 Task: Look for space in Divichibazar, Azerbaijan from 3rd June, 2023 to 9th June, 2023 for 2 adults in price range Rs.6000 to Rs.12000. Place can be entire place with 1  bedroom having 1 bed and 1 bathroom. Property type can be hotel. Amenities needed are: air conditioning, . Booking option can be shelf check-in. Required host language is English.
Action: Mouse moved to (689, 733)
Screenshot: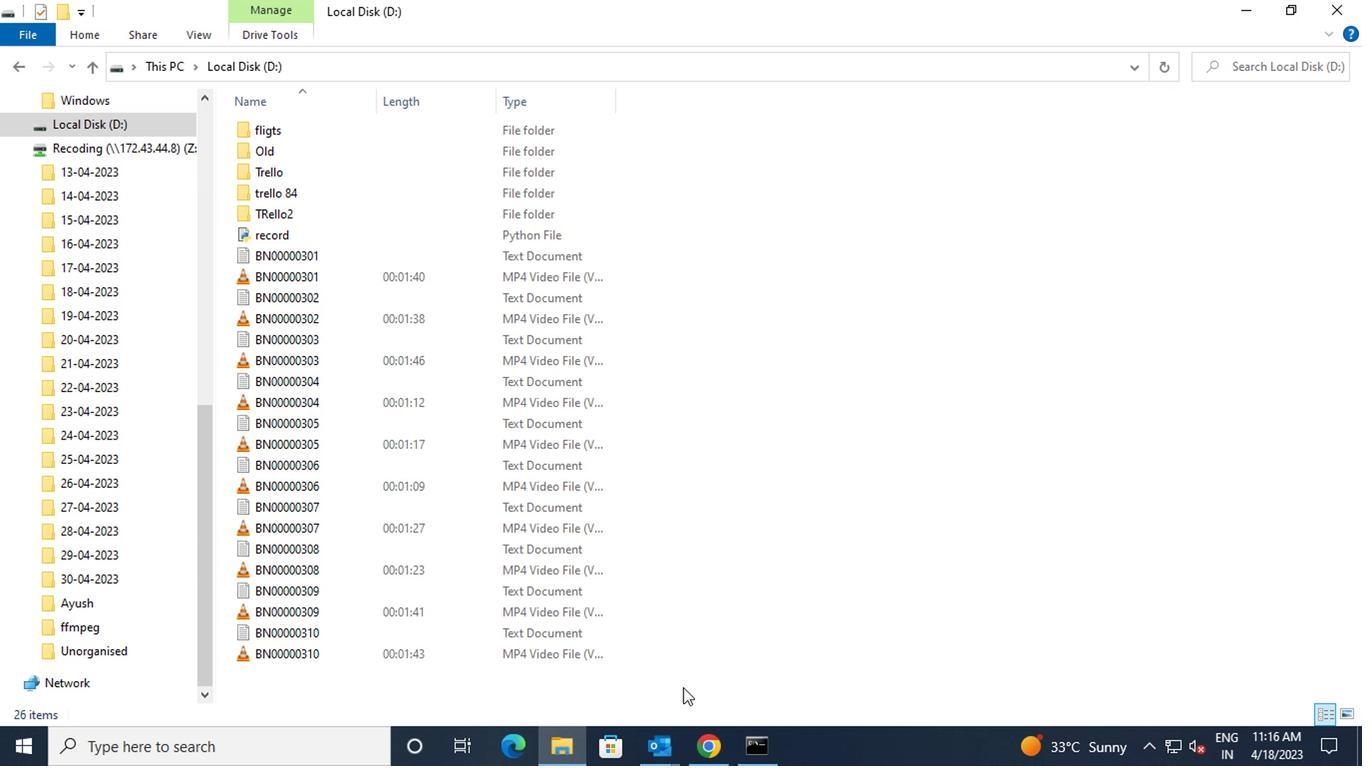 
Action: Mouse pressed left at (689, 733)
Screenshot: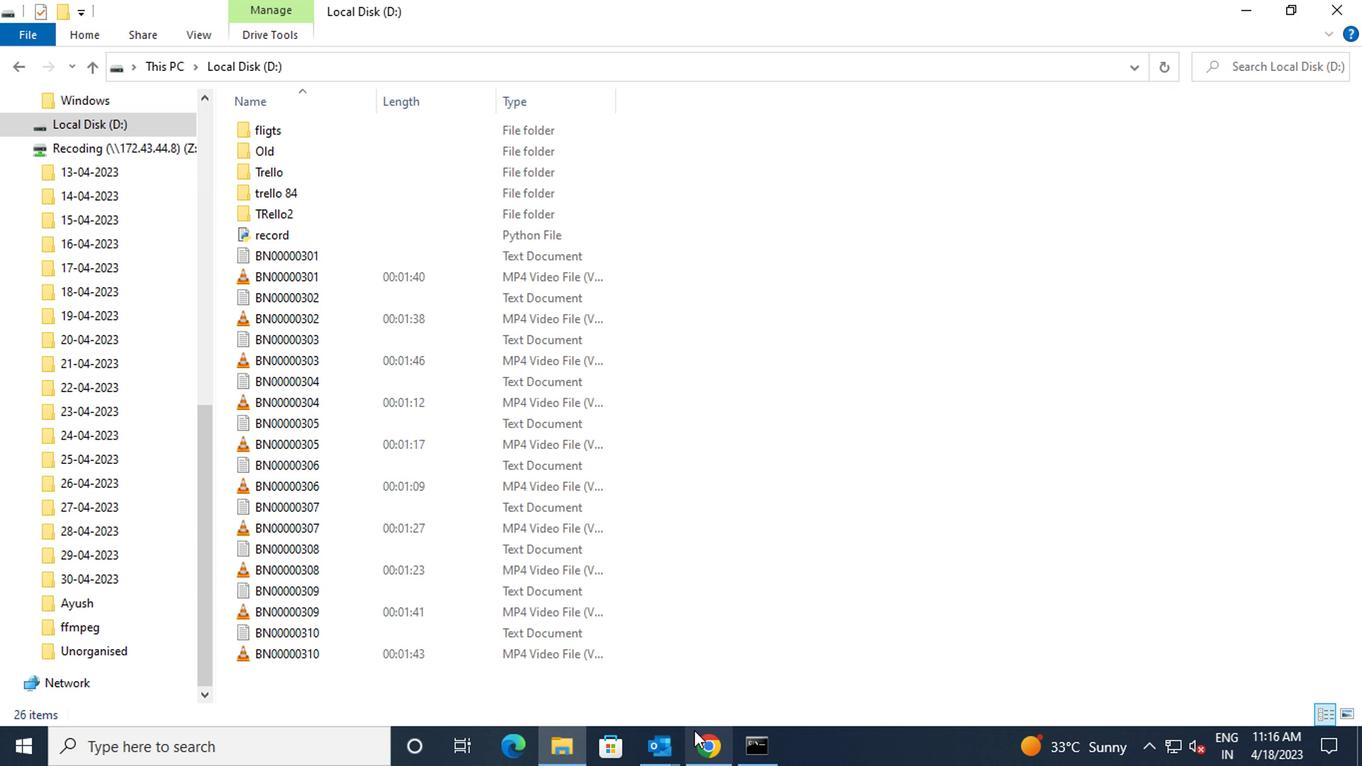 
Action: Mouse moved to (375, 213)
Screenshot: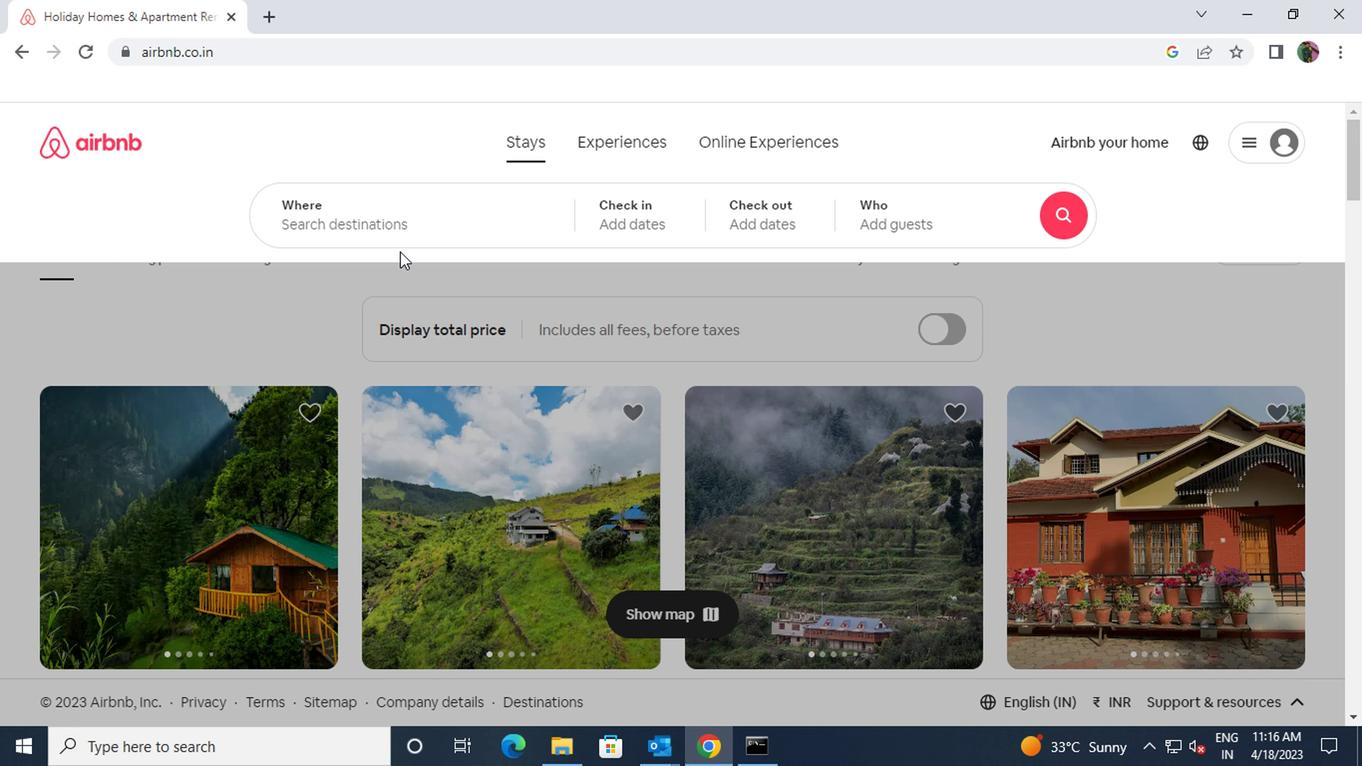 
Action: Mouse pressed left at (375, 213)
Screenshot: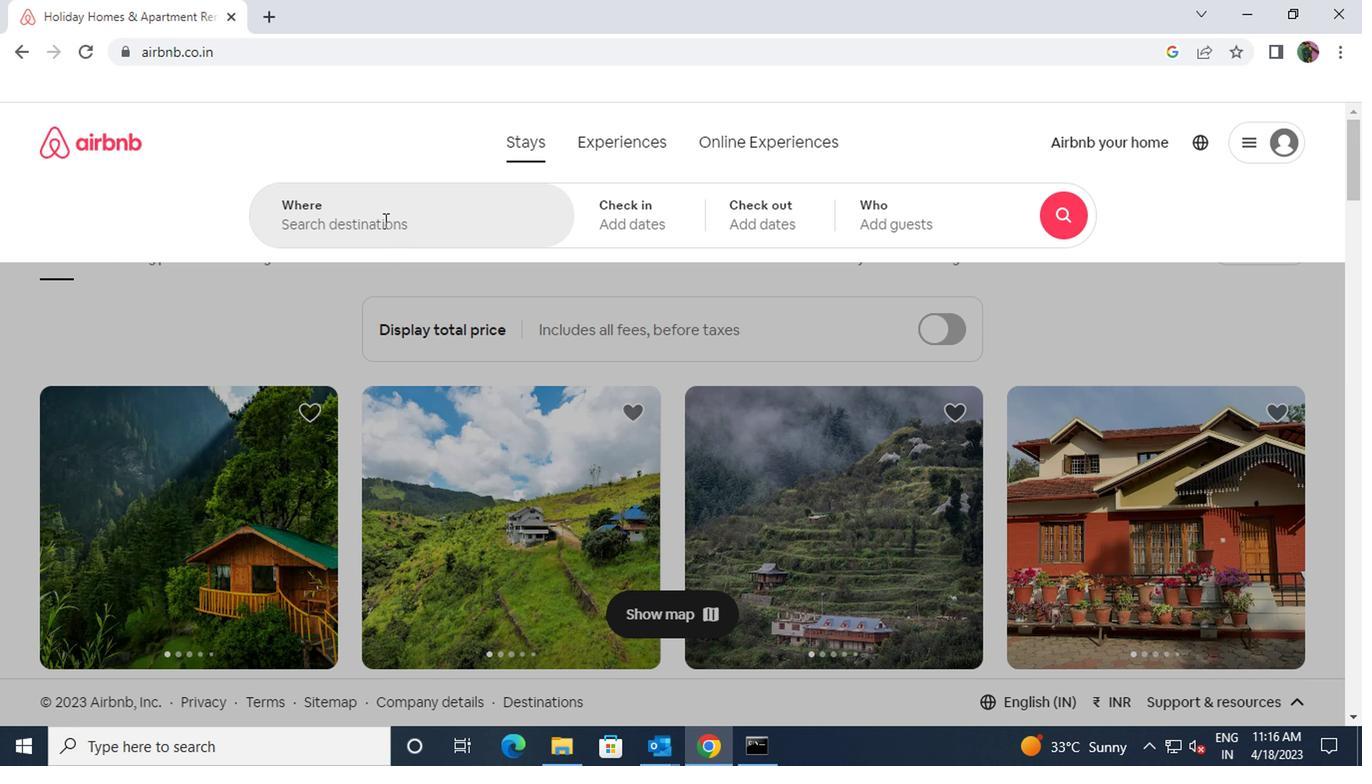 
Action: Key pressed <Key.shift>DIVICHIBA
Screenshot: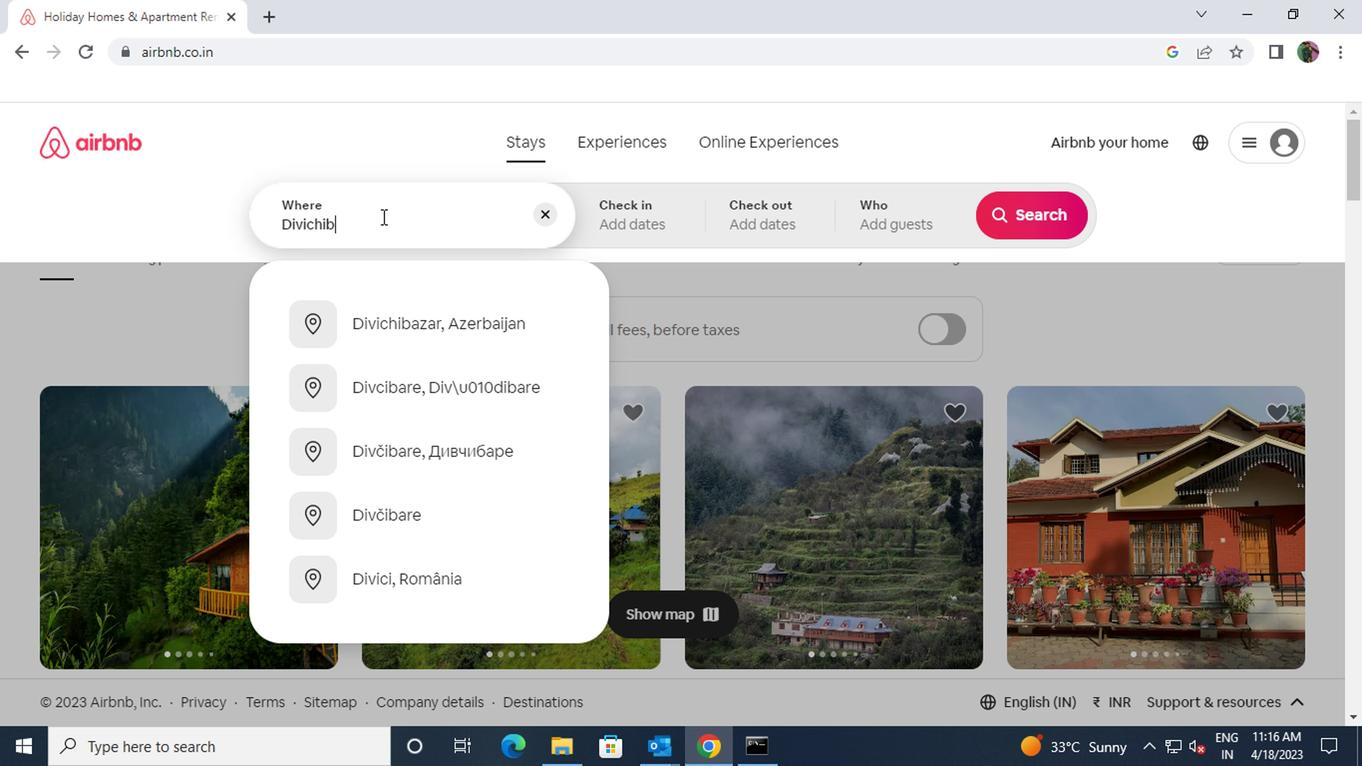 
Action: Mouse moved to (419, 331)
Screenshot: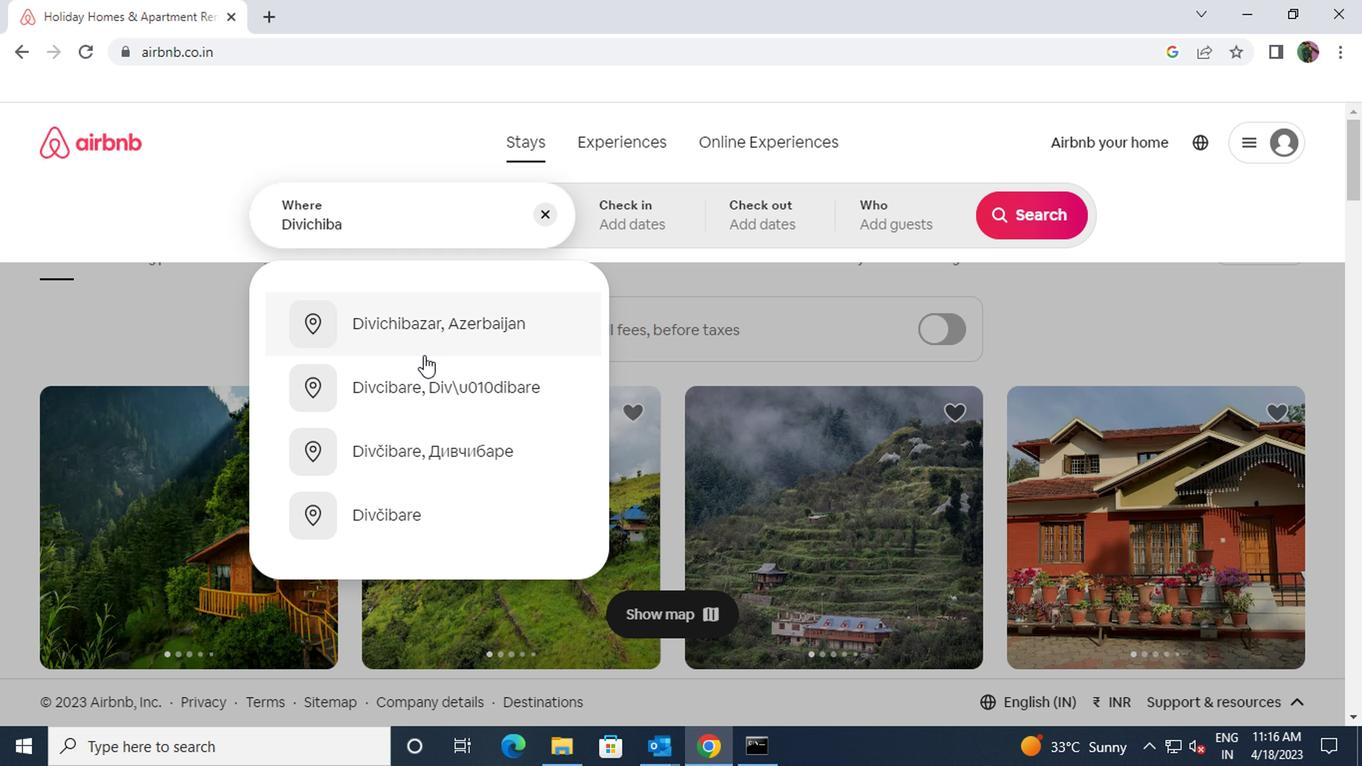 
Action: Mouse pressed left at (419, 331)
Screenshot: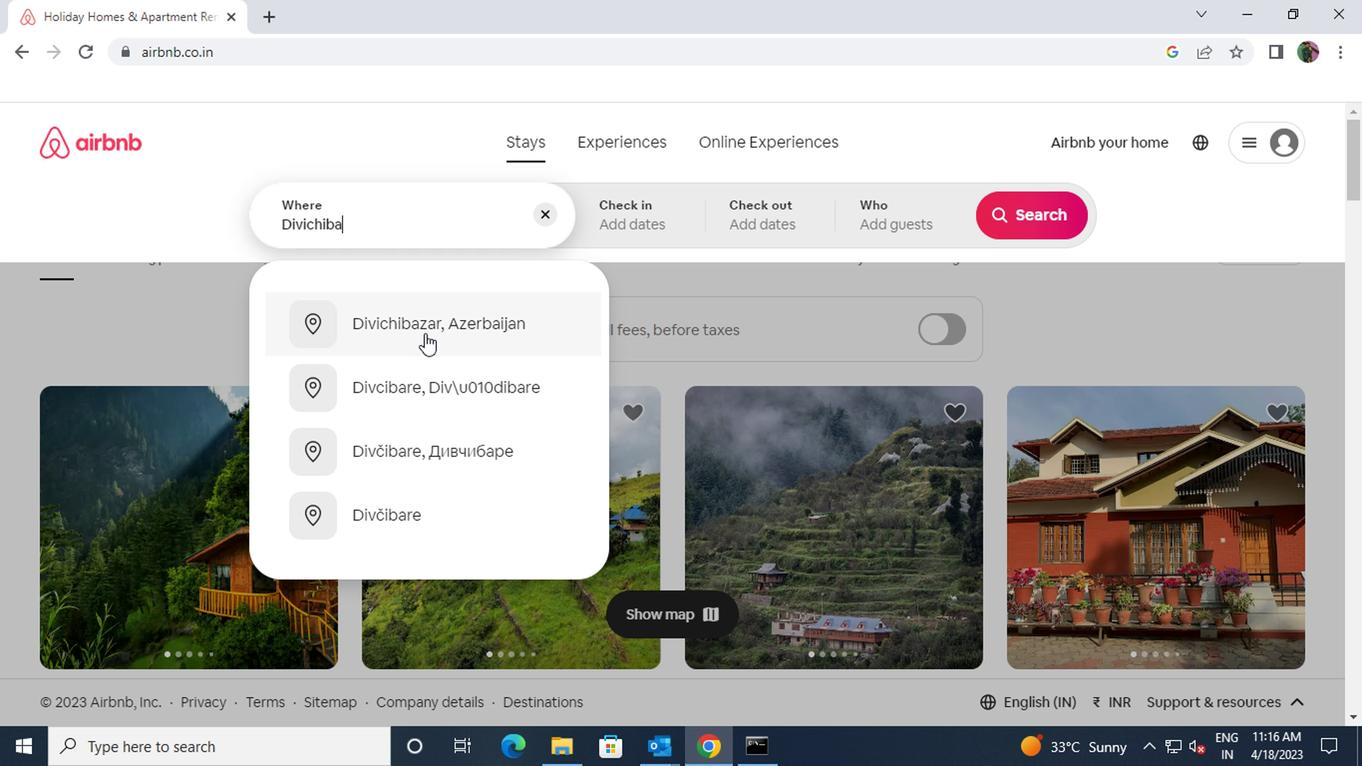 
Action: Mouse moved to (1011, 373)
Screenshot: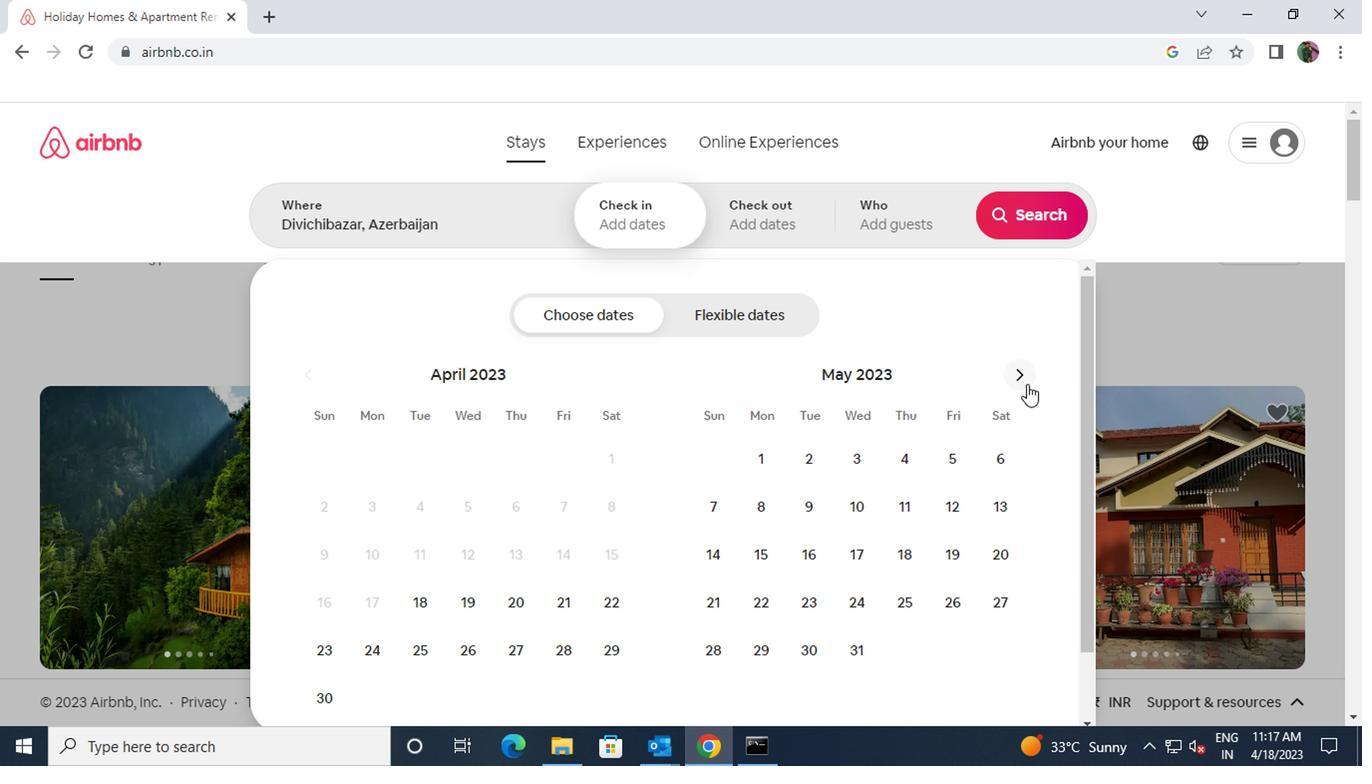 
Action: Mouse pressed left at (1011, 373)
Screenshot: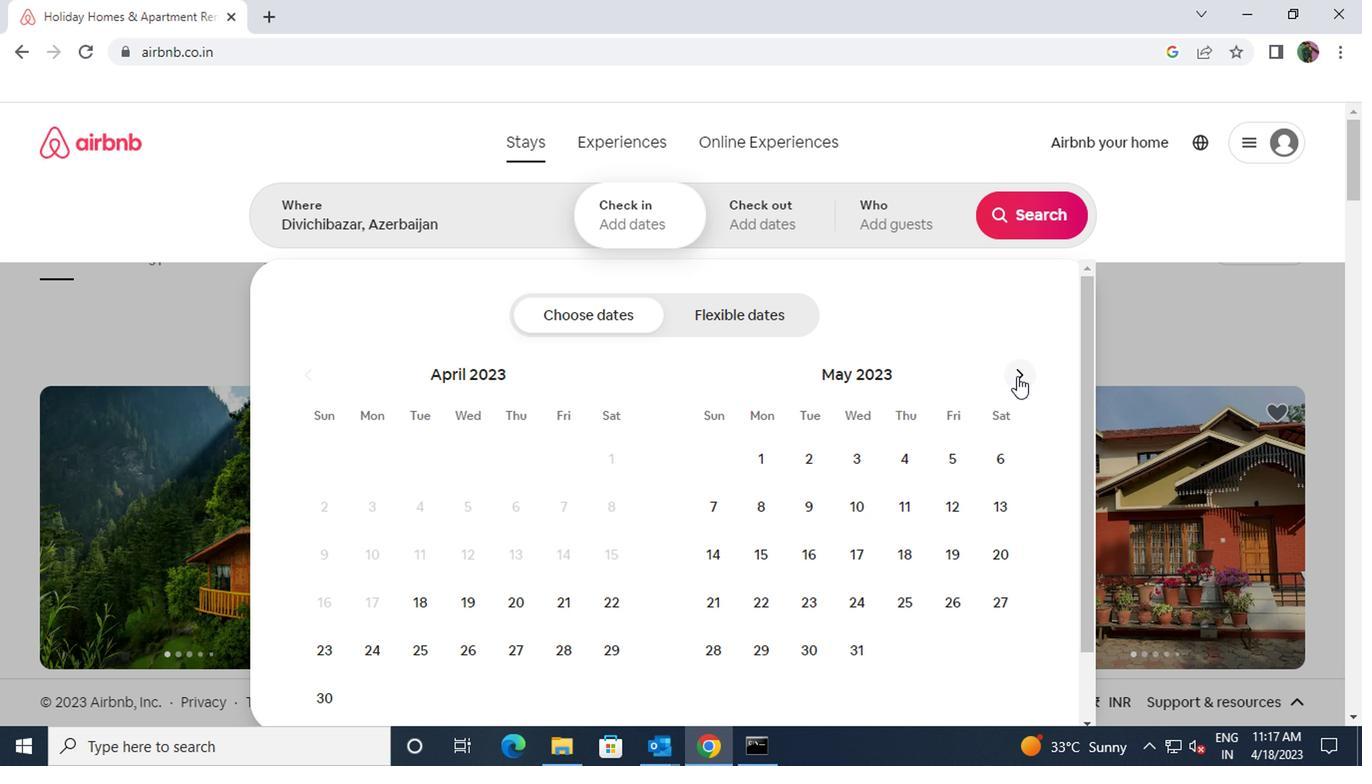 
Action: Mouse moved to (993, 451)
Screenshot: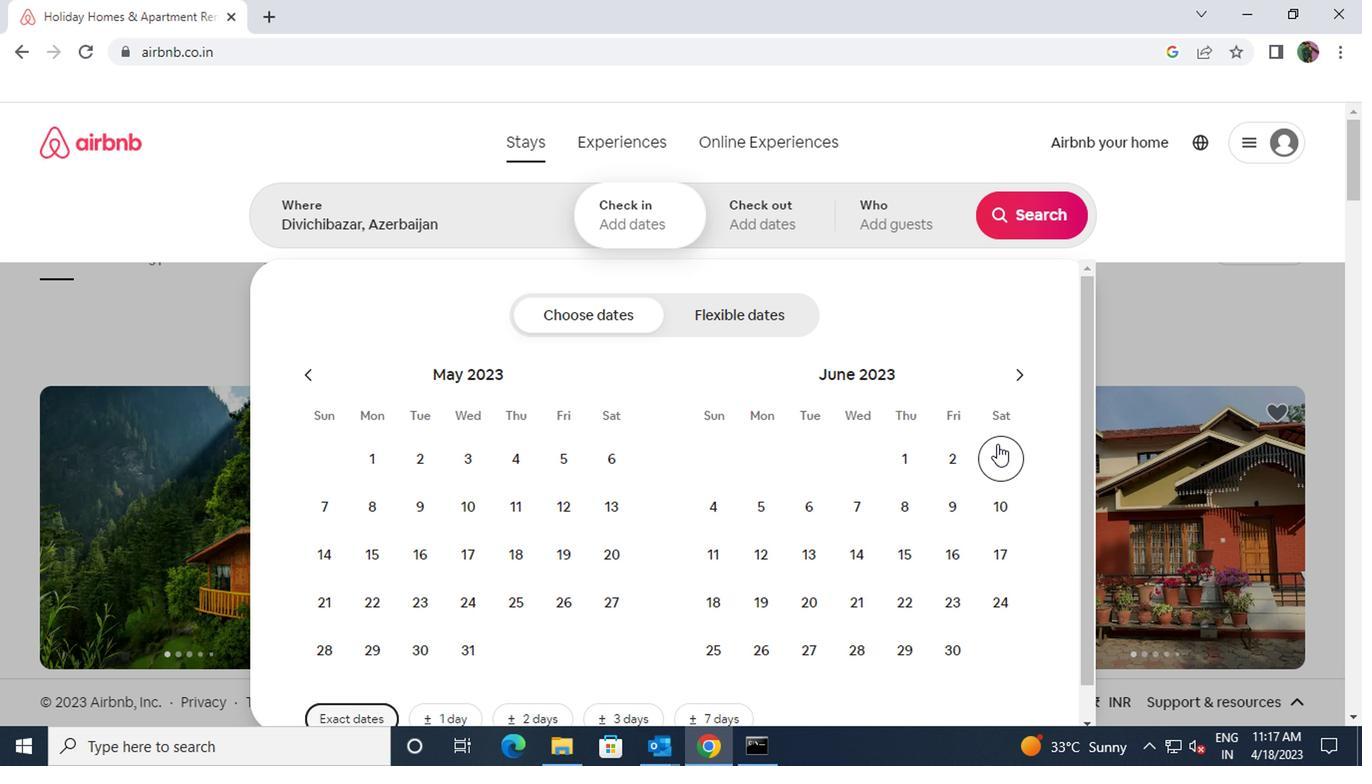 
Action: Mouse pressed left at (993, 451)
Screenshot: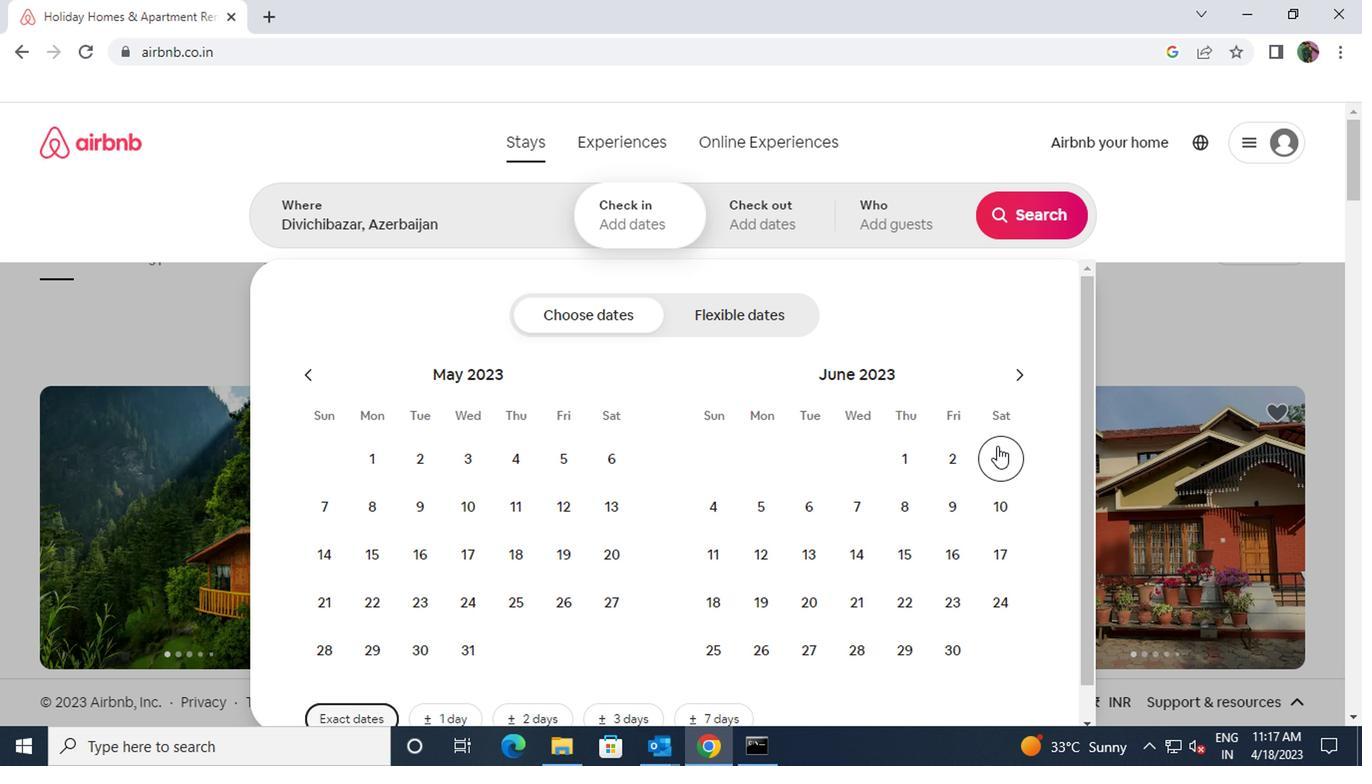 
Action: Mouse moved to (946, 506)
Screenshot: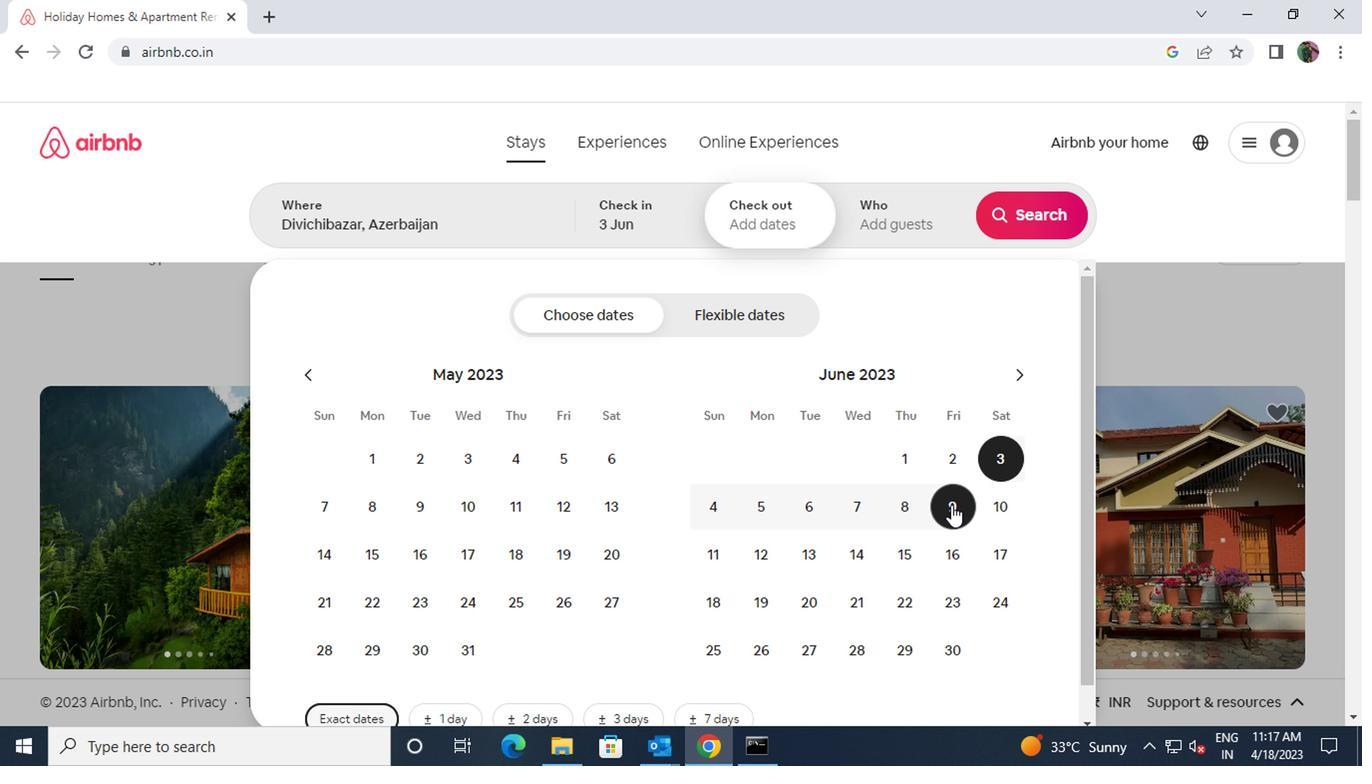 
Action: Mouse pressed left at (946, 506)
Screenshot: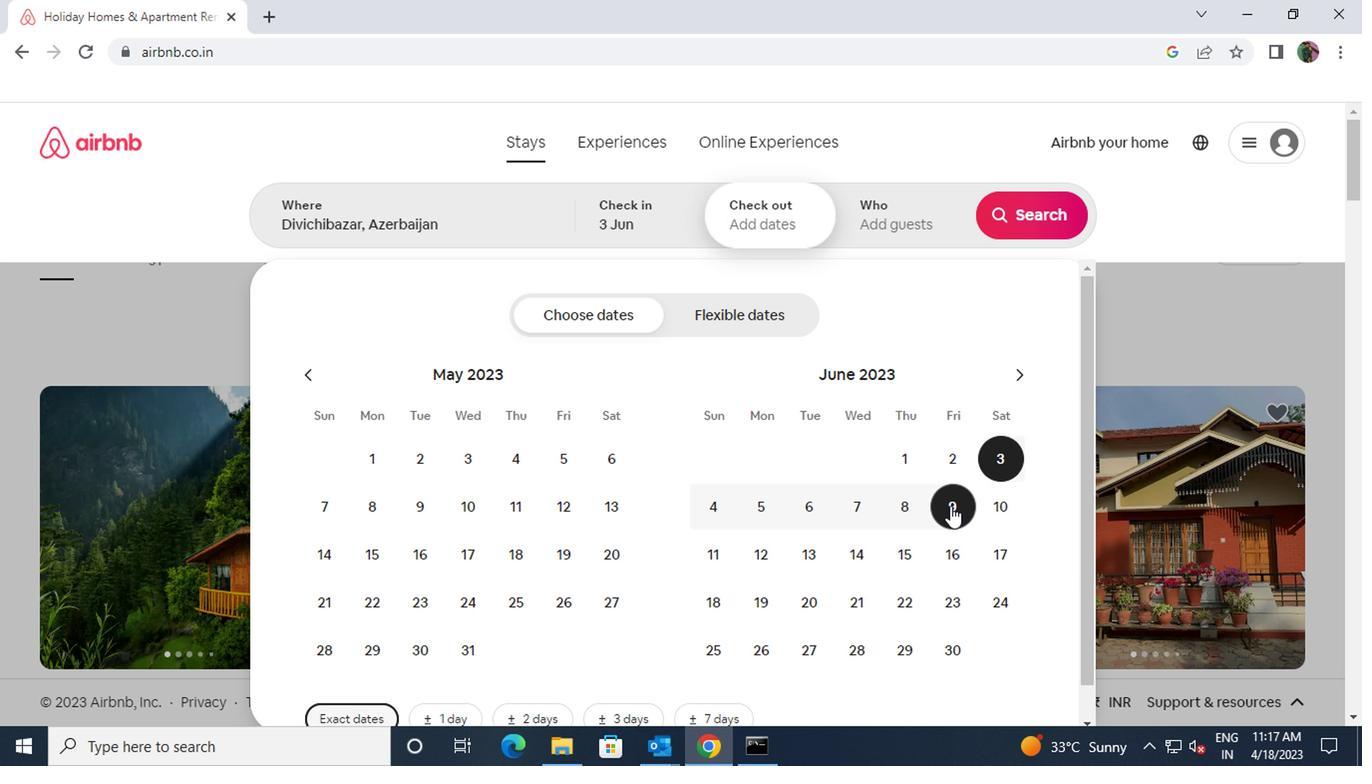 
Action: Mouse moved to (924, 214)
Screenshot: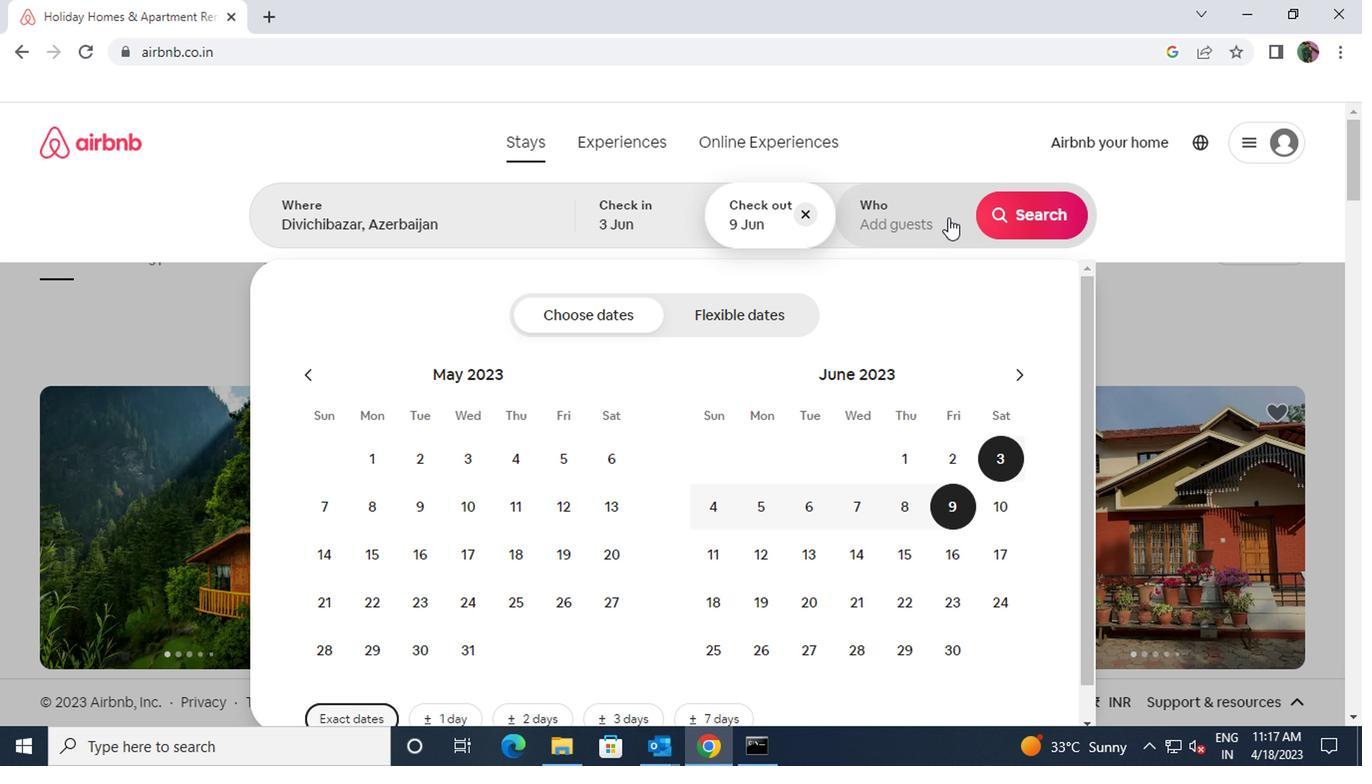 
Action: Mouse pressed left at (924, 214)
Screenshot: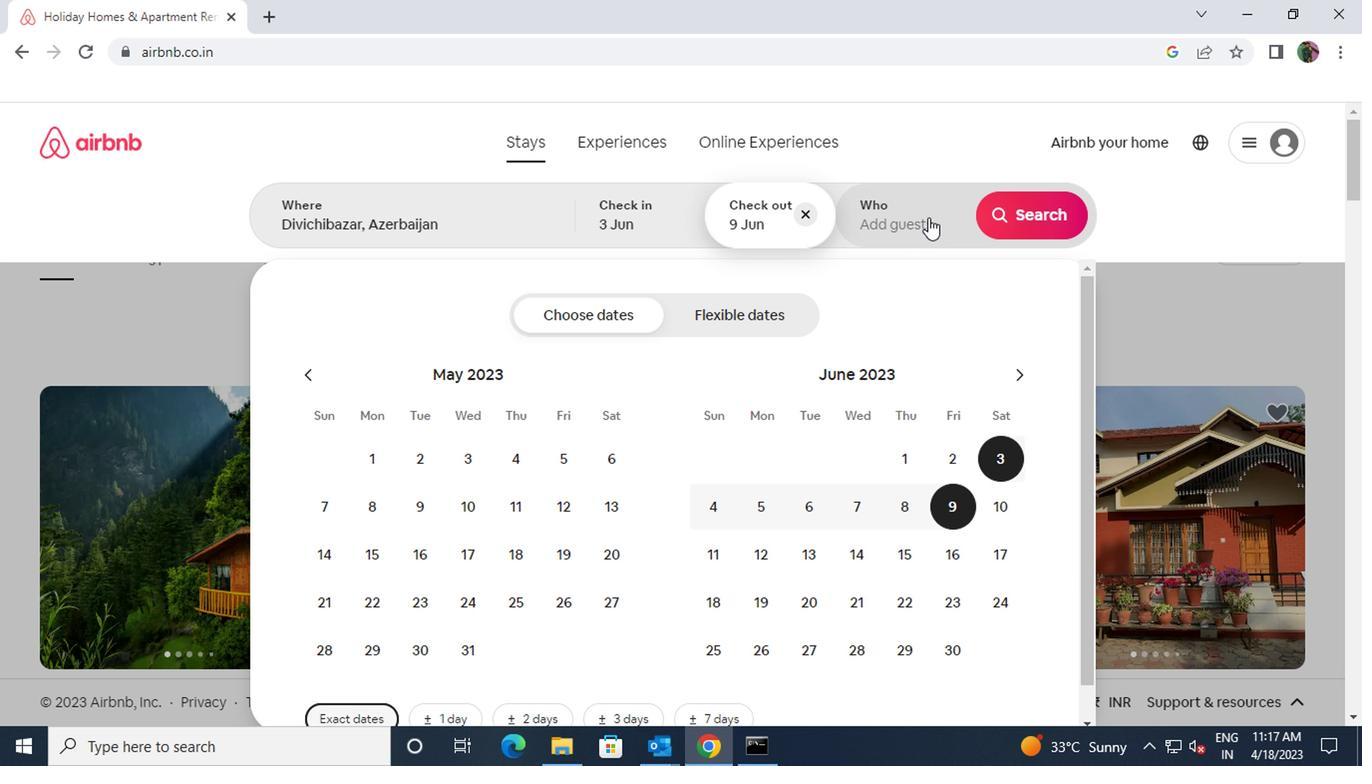 
Action: Mouse moved to (1020, 313)
Screenshot: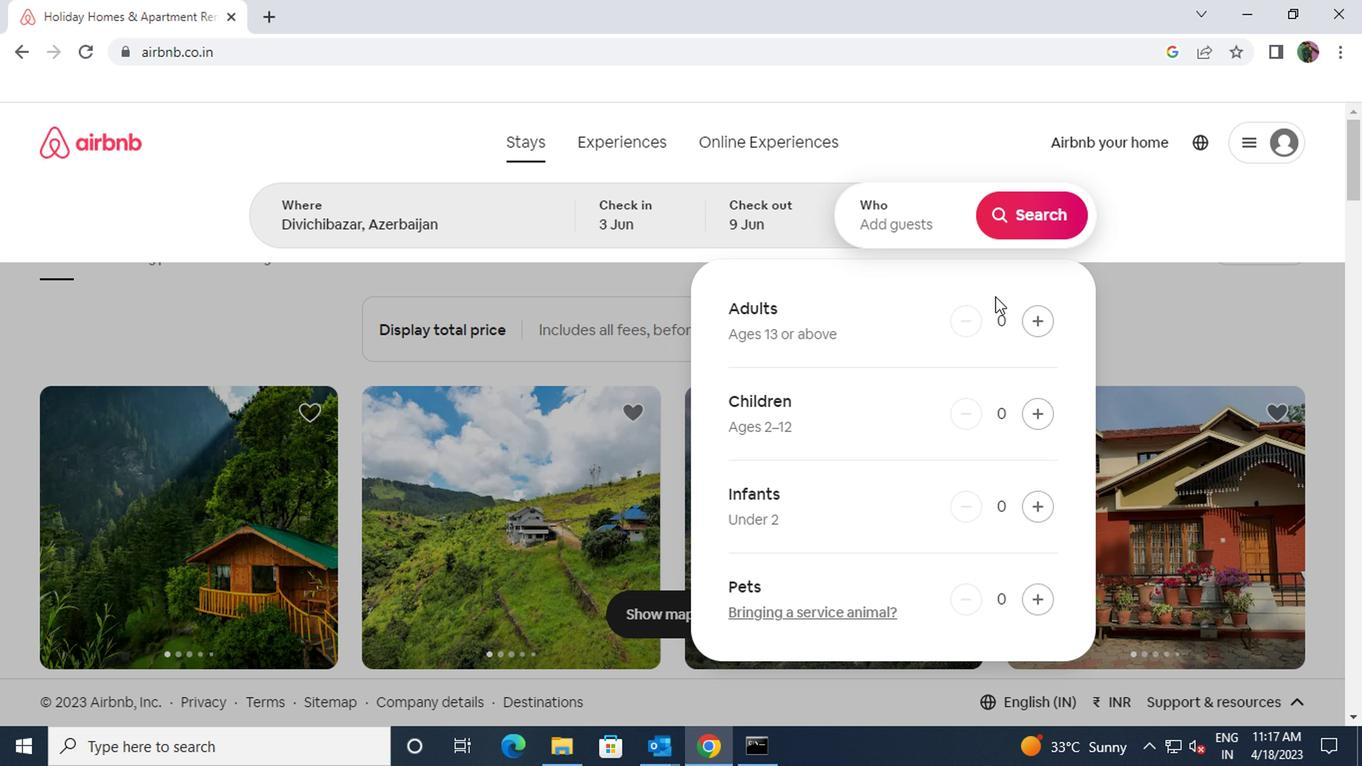 
Action: Mouse pressed left at (1020, 313)
Screenshot: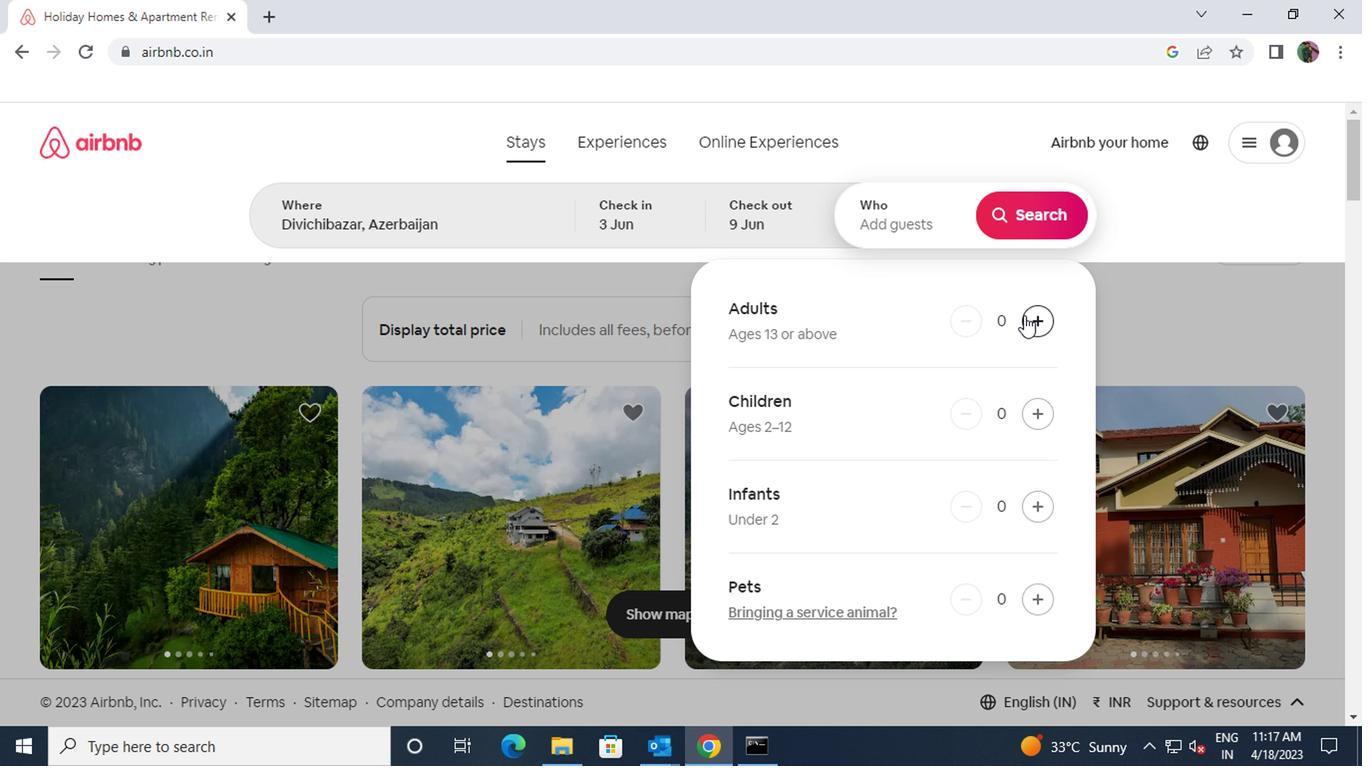 
Action: Mouse pressed left at (1020, 313)
Screenshot: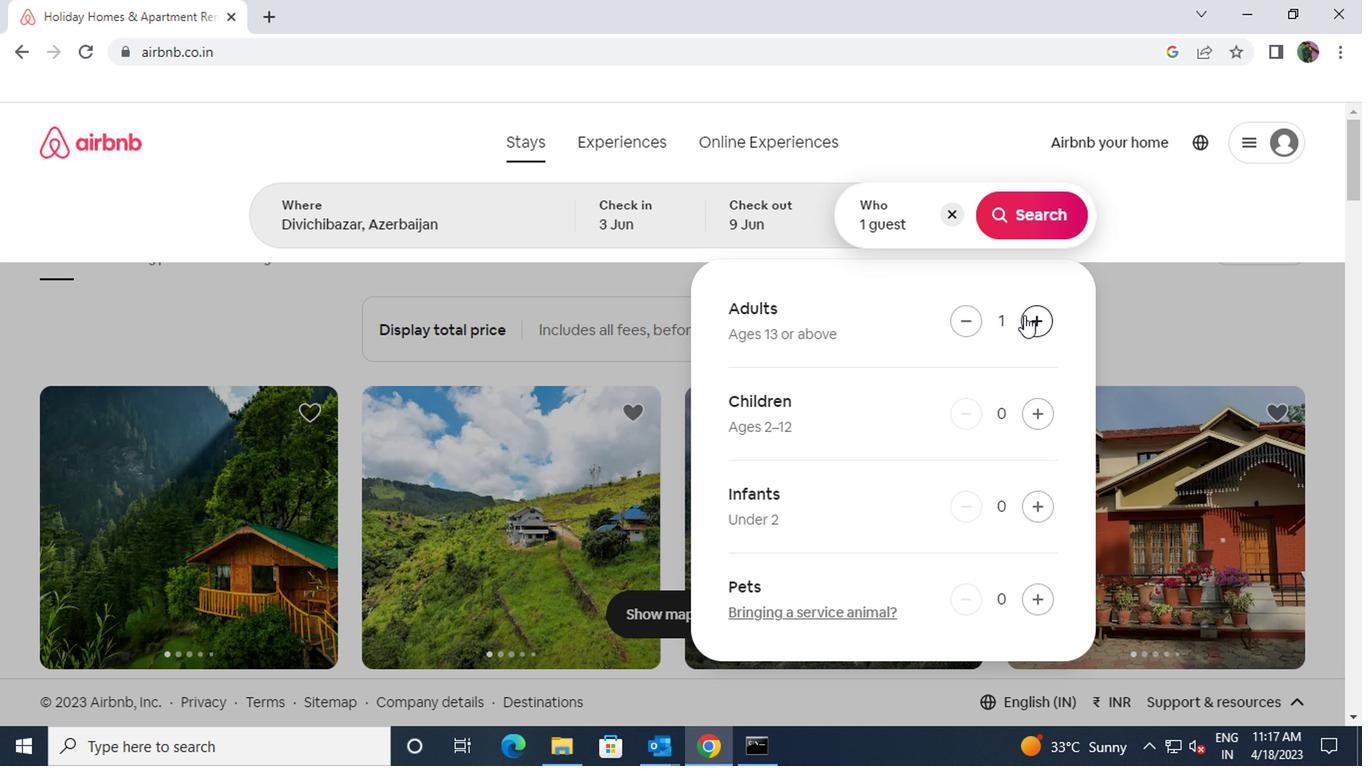 
Action: Mouse moved to (1024, 222)
Screenshot: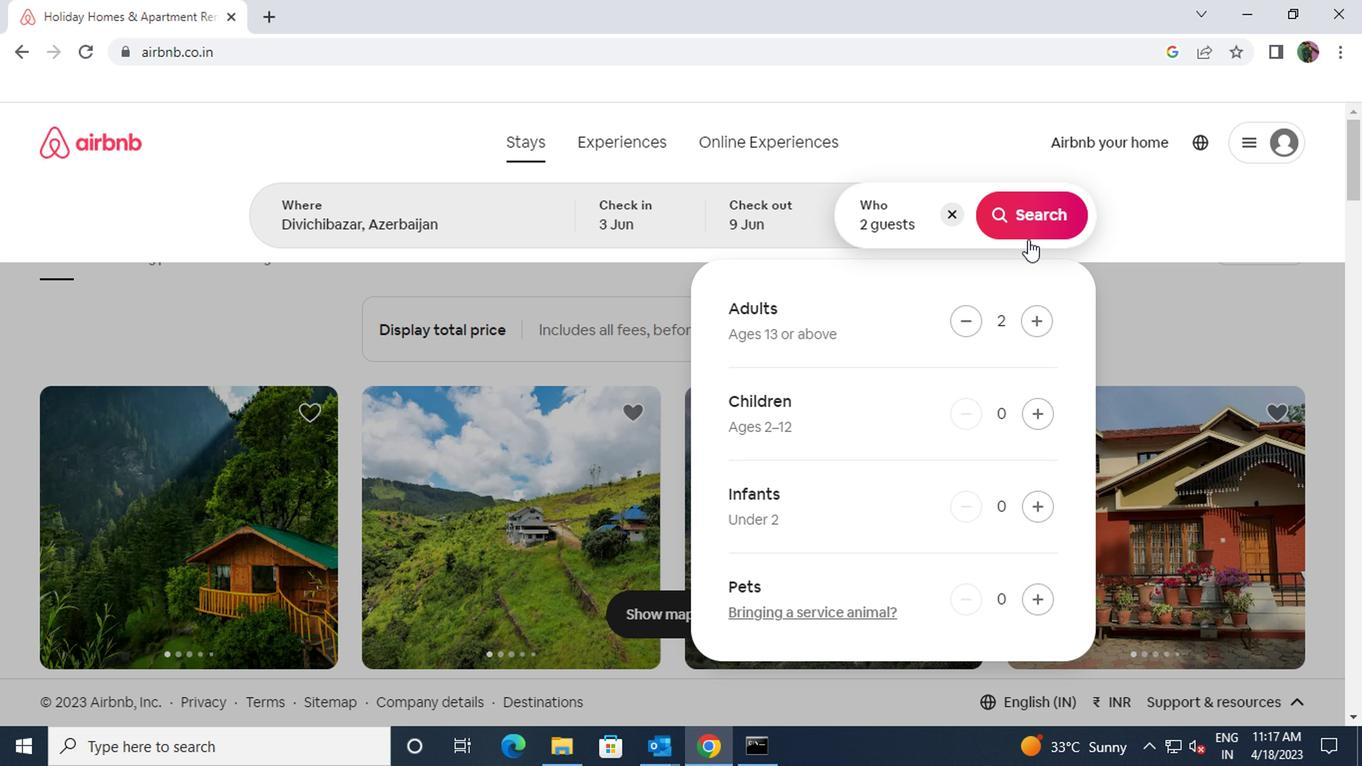
Action: Mouse pressed left at (1024, 222)
Screenshot: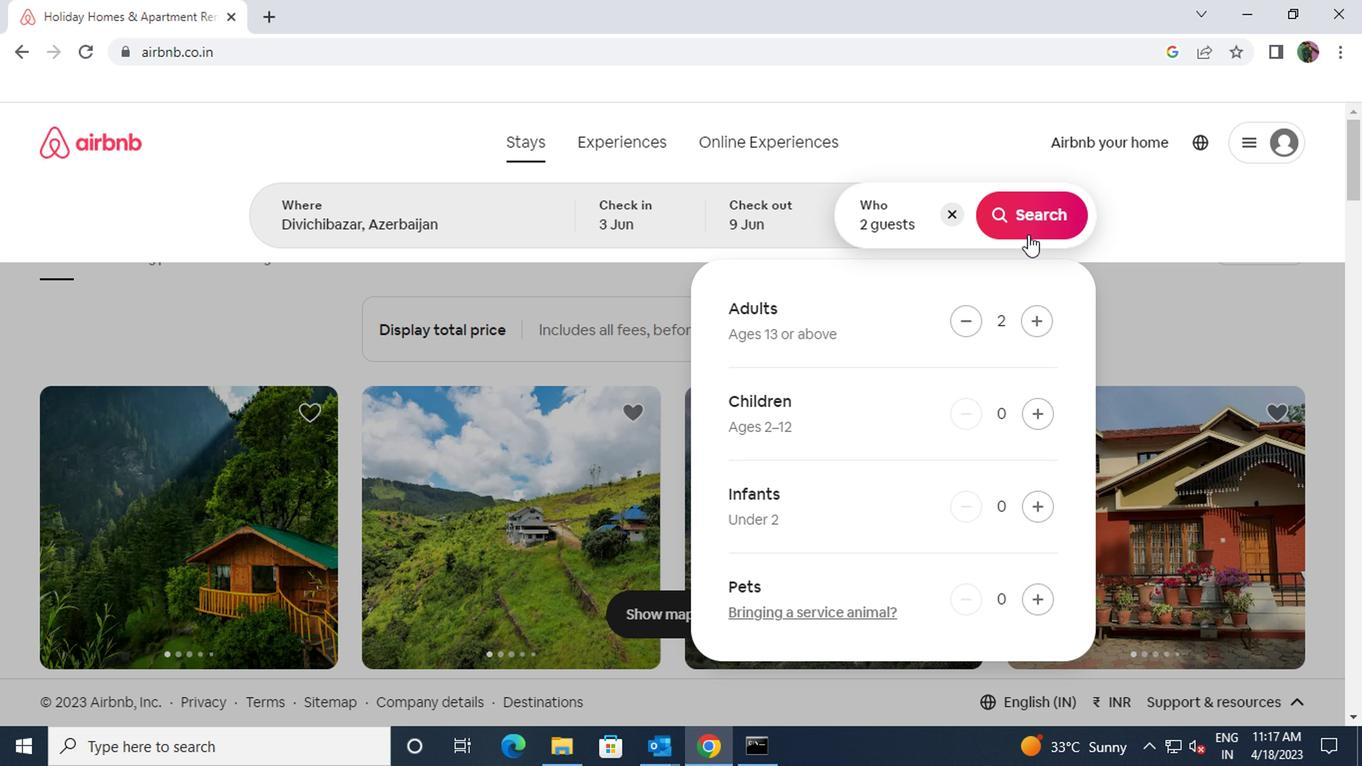 
Action: Mouse moved to (1240, 217)
Screenshot: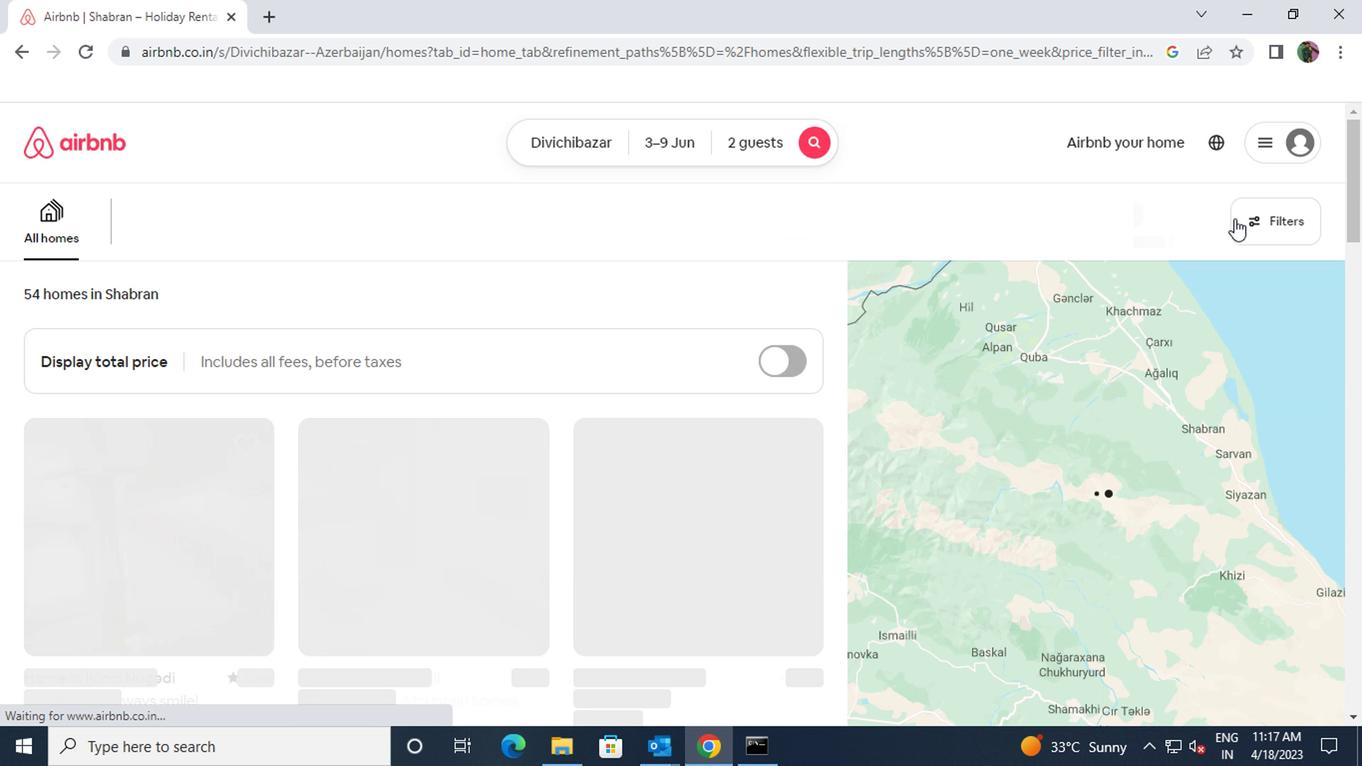 
Action: Mouse pressed left at (1240, 217)
Screenshot: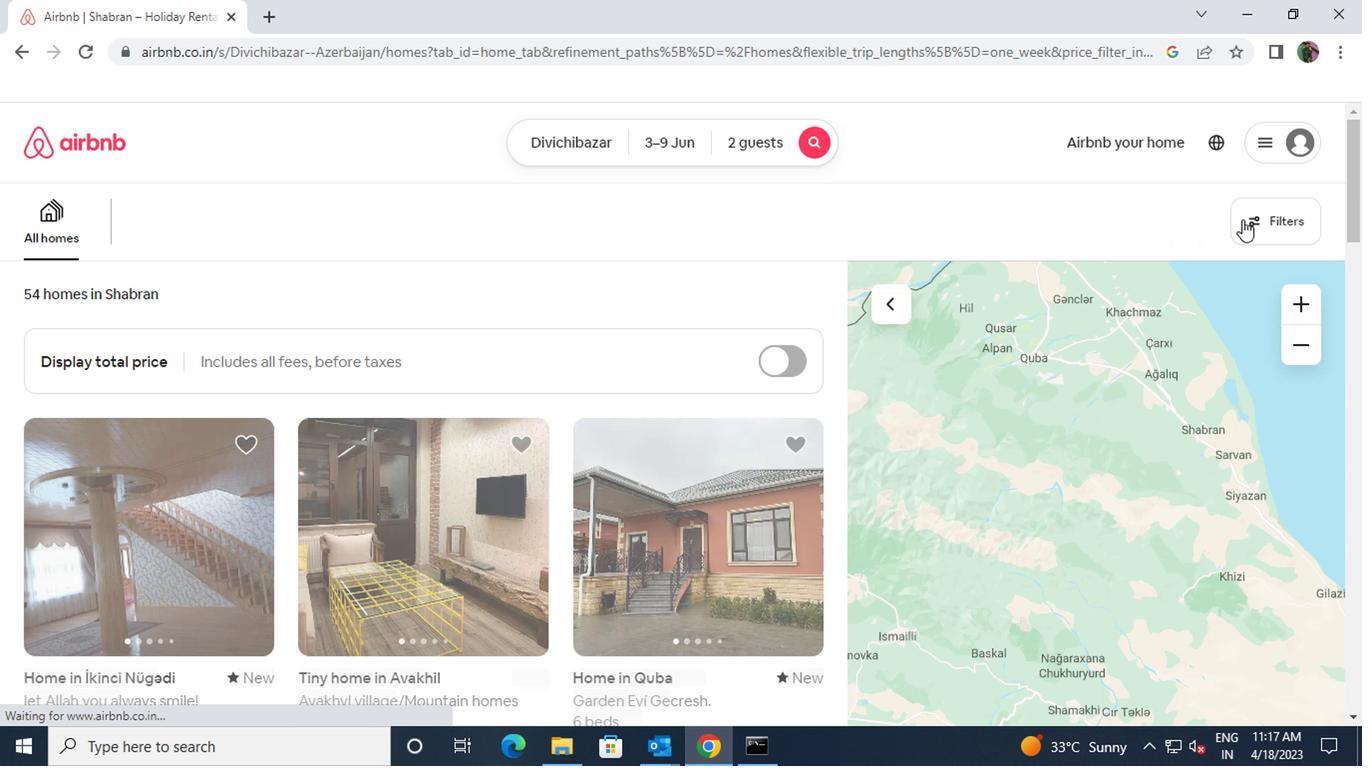 
Action: Mouse moved to (401, 475)
Screenshot: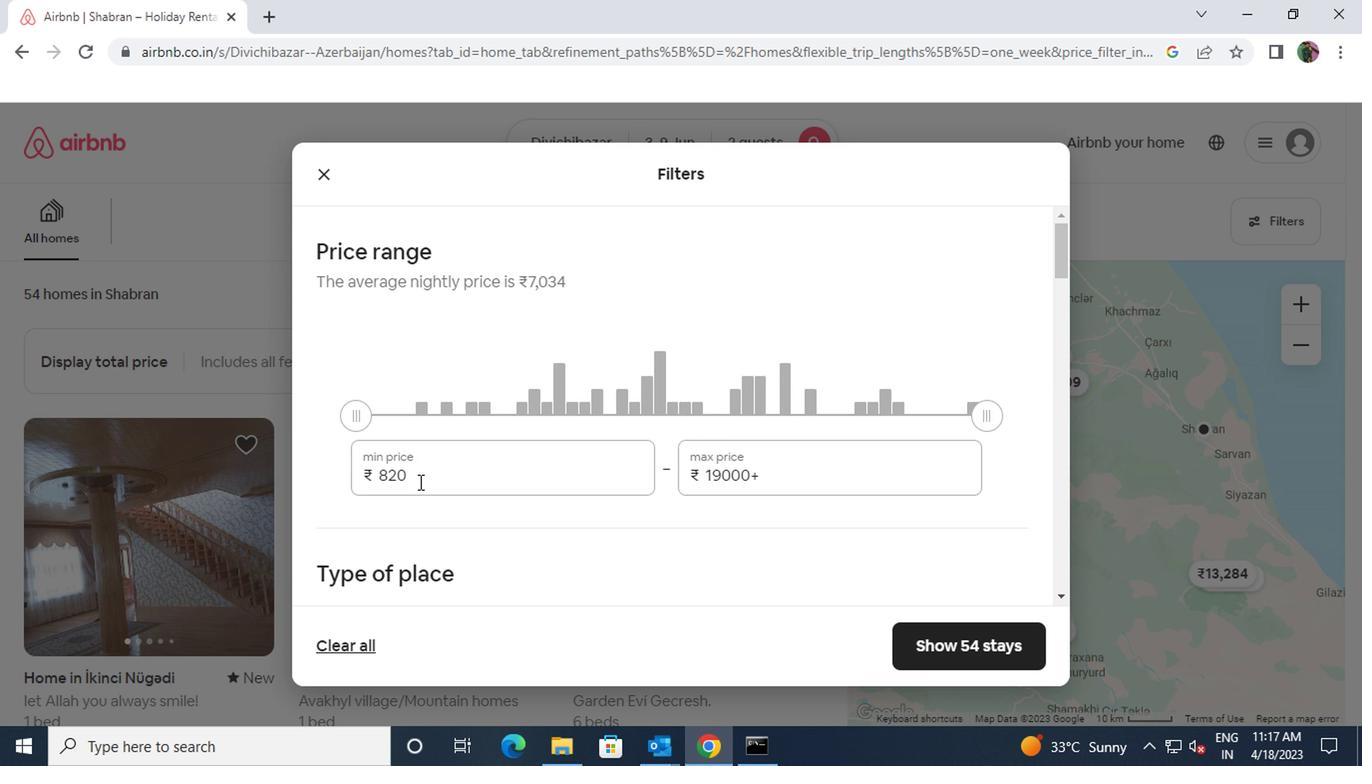 
Action: Mouse pressed left at (401, 475)
Screenshot: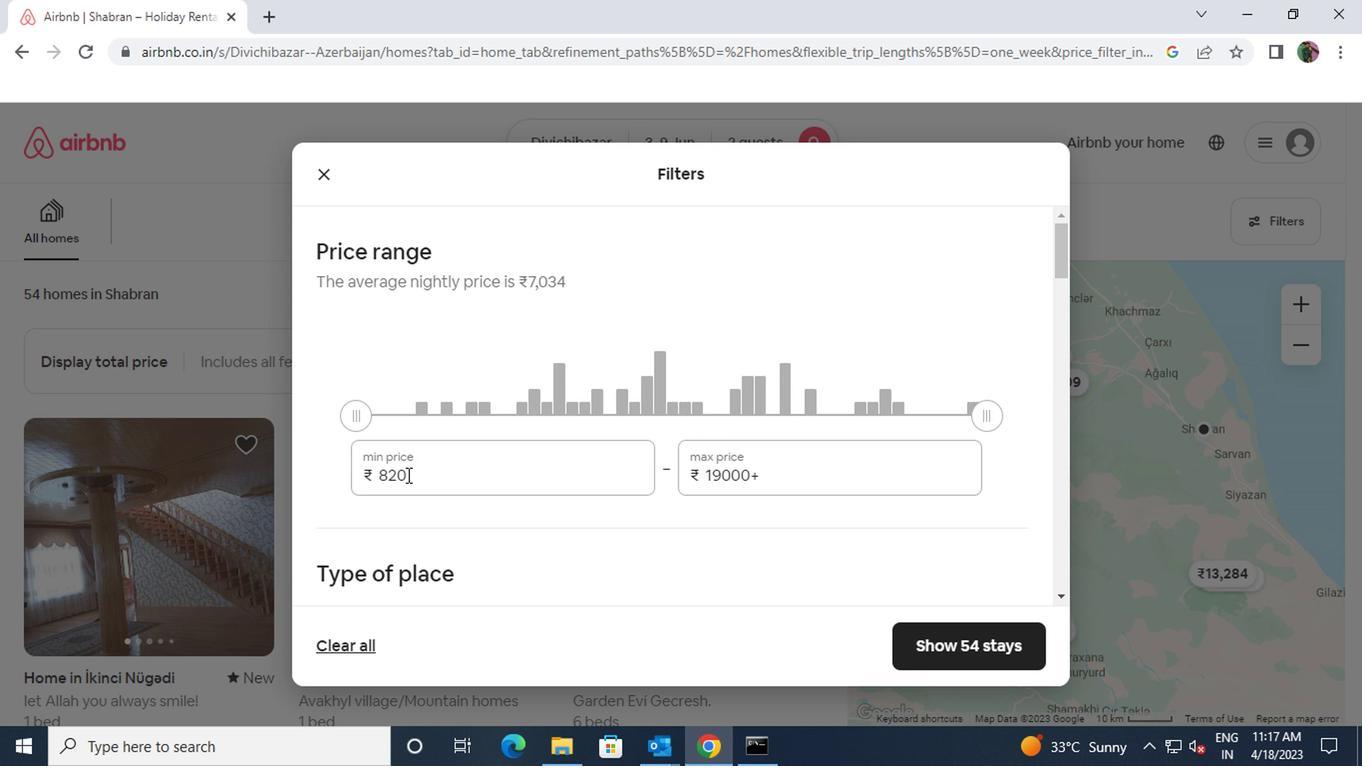 
Action: Mouse moved to (368, 478)
Screenshot: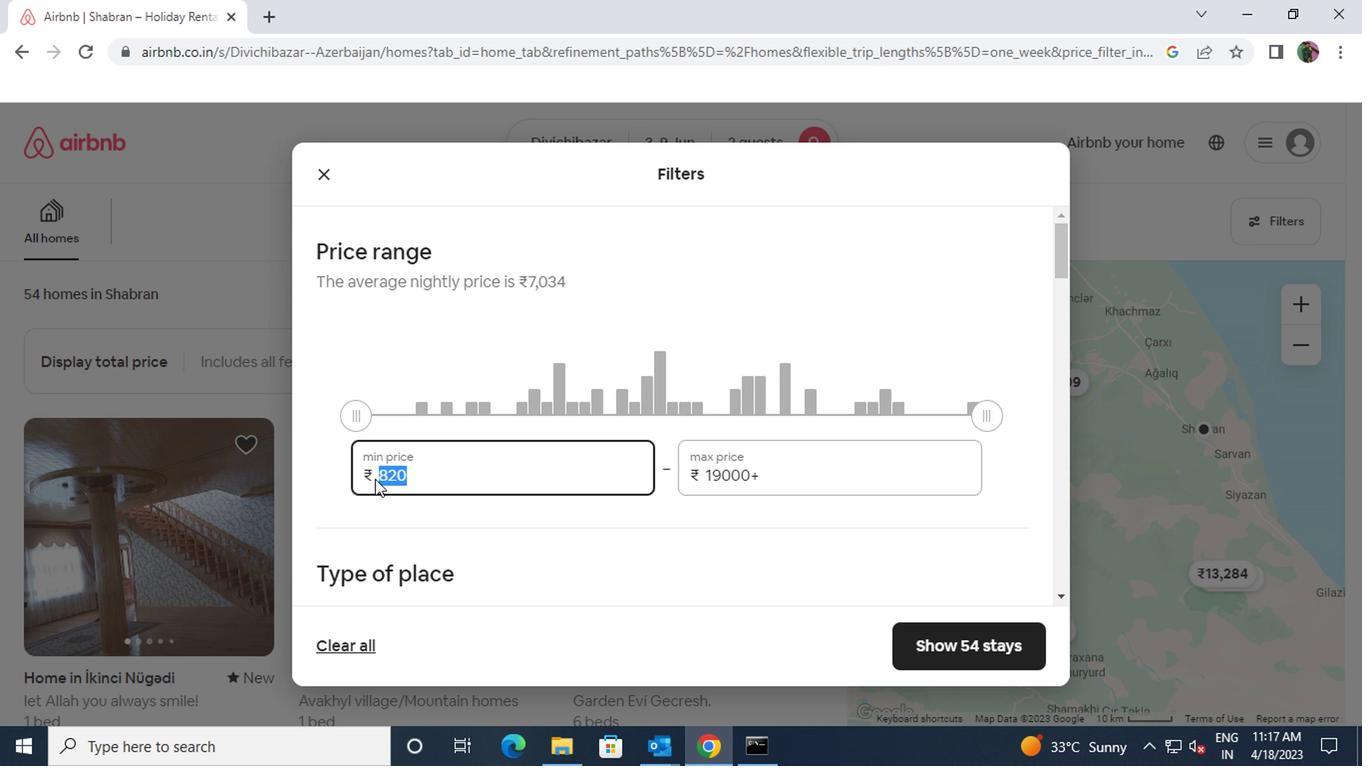 
Action: Key pressed 6000
Screenshot: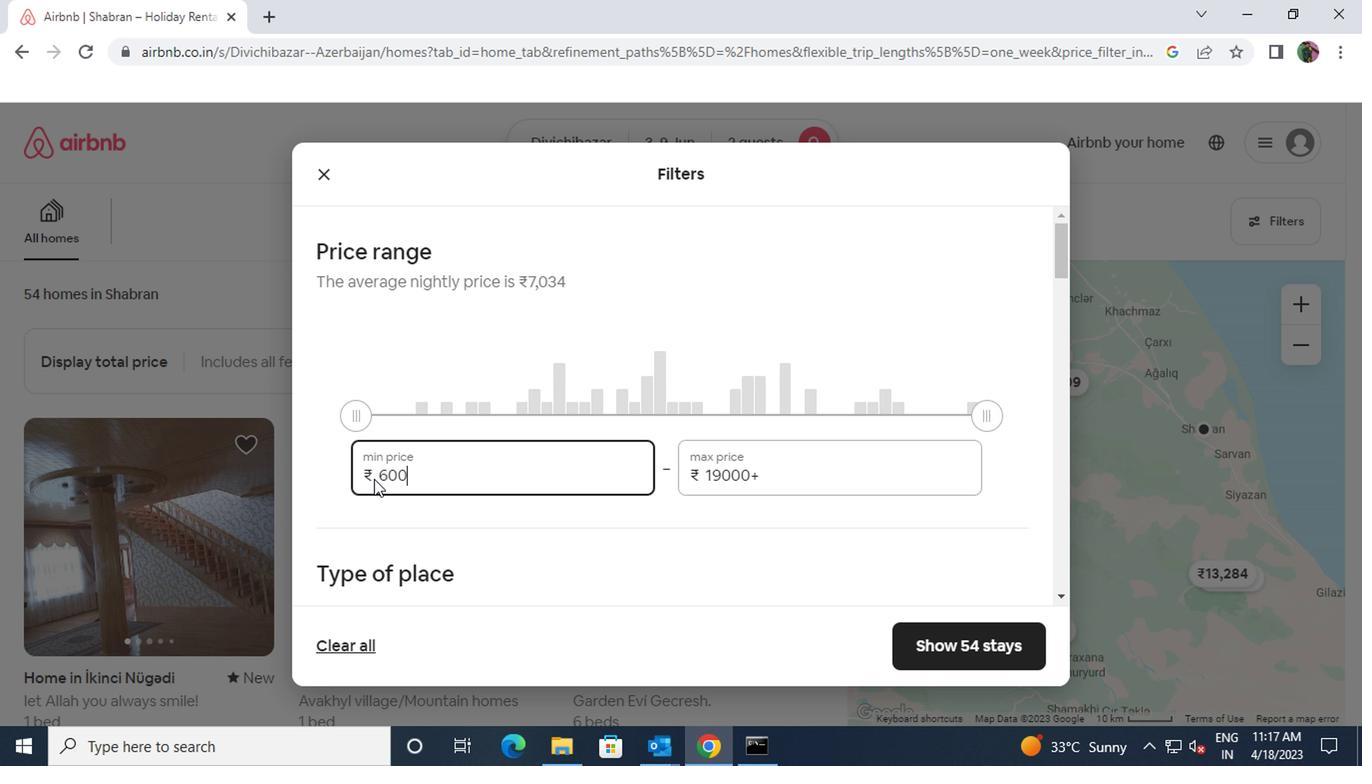 
Action: Mouse moved to (757, 473)
Screenshot: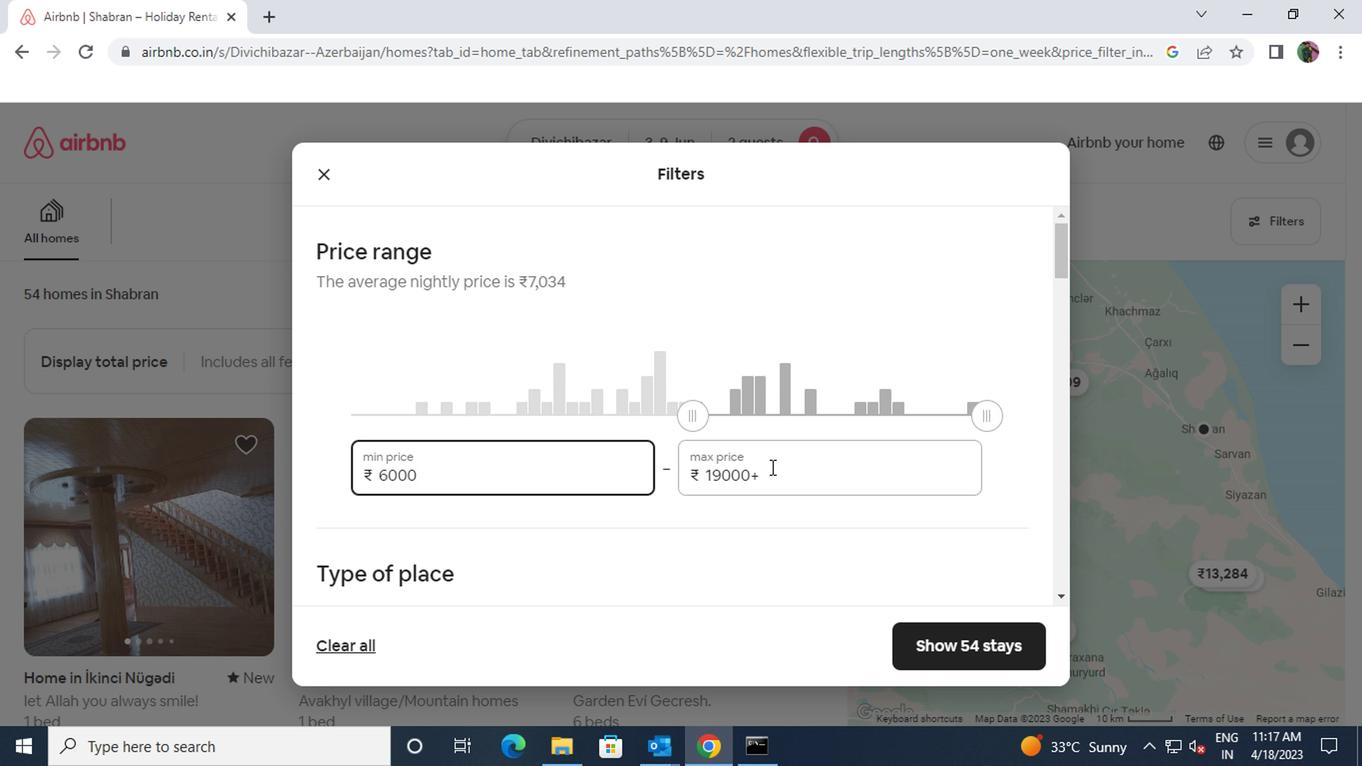 
Action: Mouse pressed left at (757, 473)
Screenshot: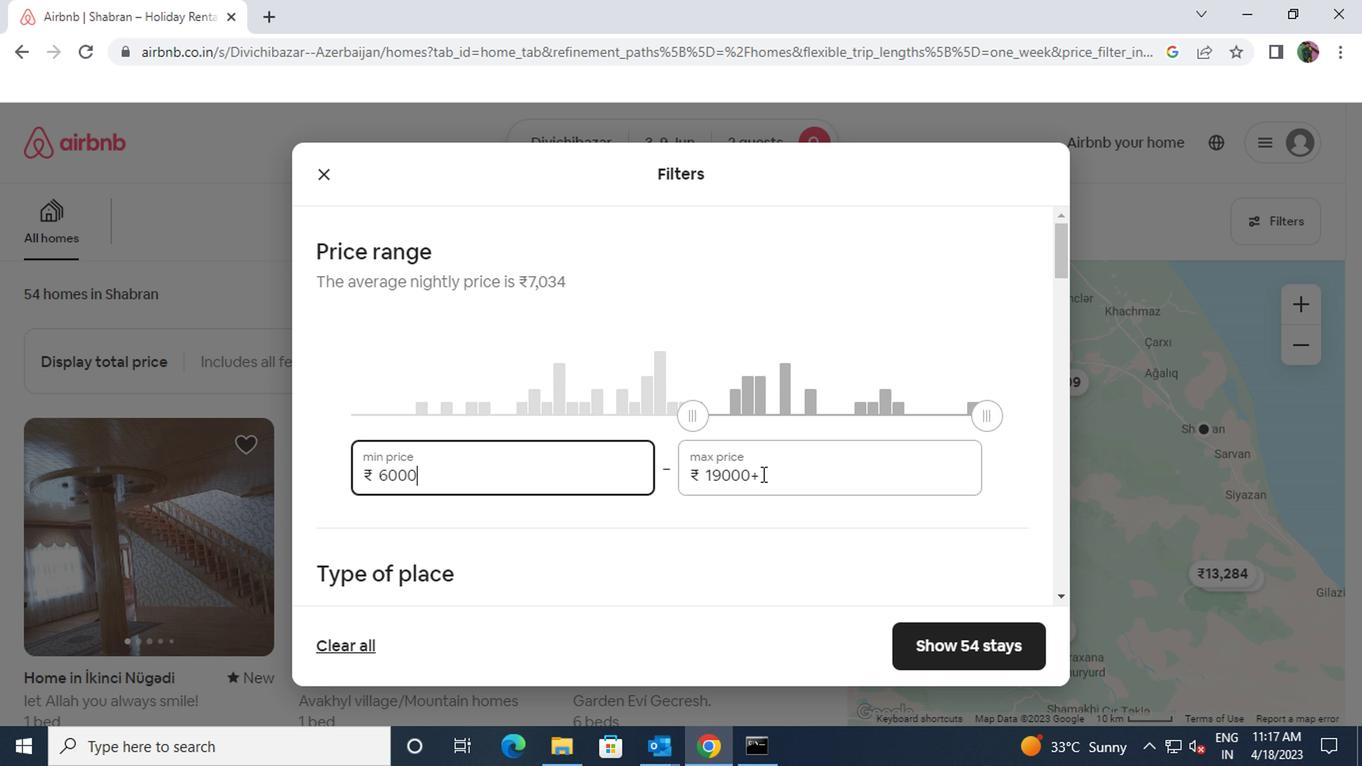 
Action: Mouse moved to (688, 468)
Screenshot: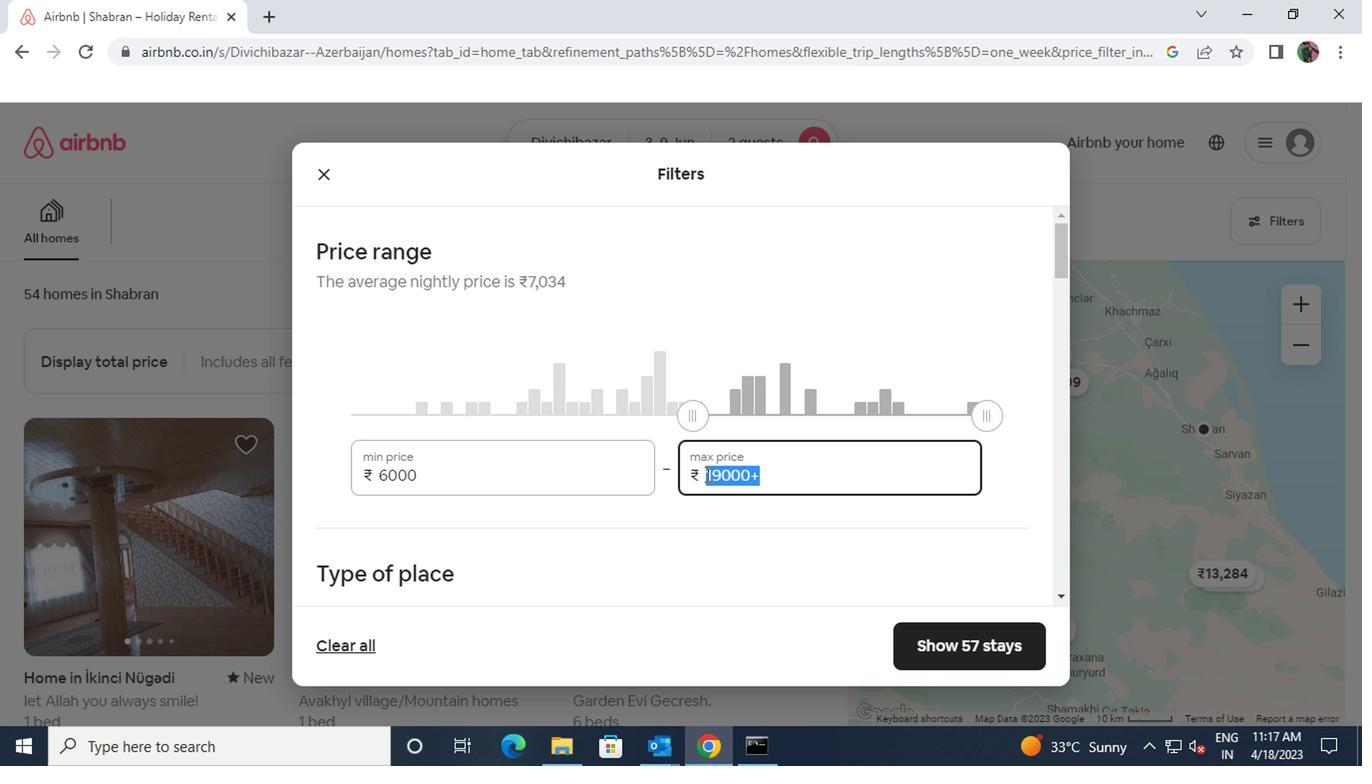 
Action: Key pressed 12000
Screenshot: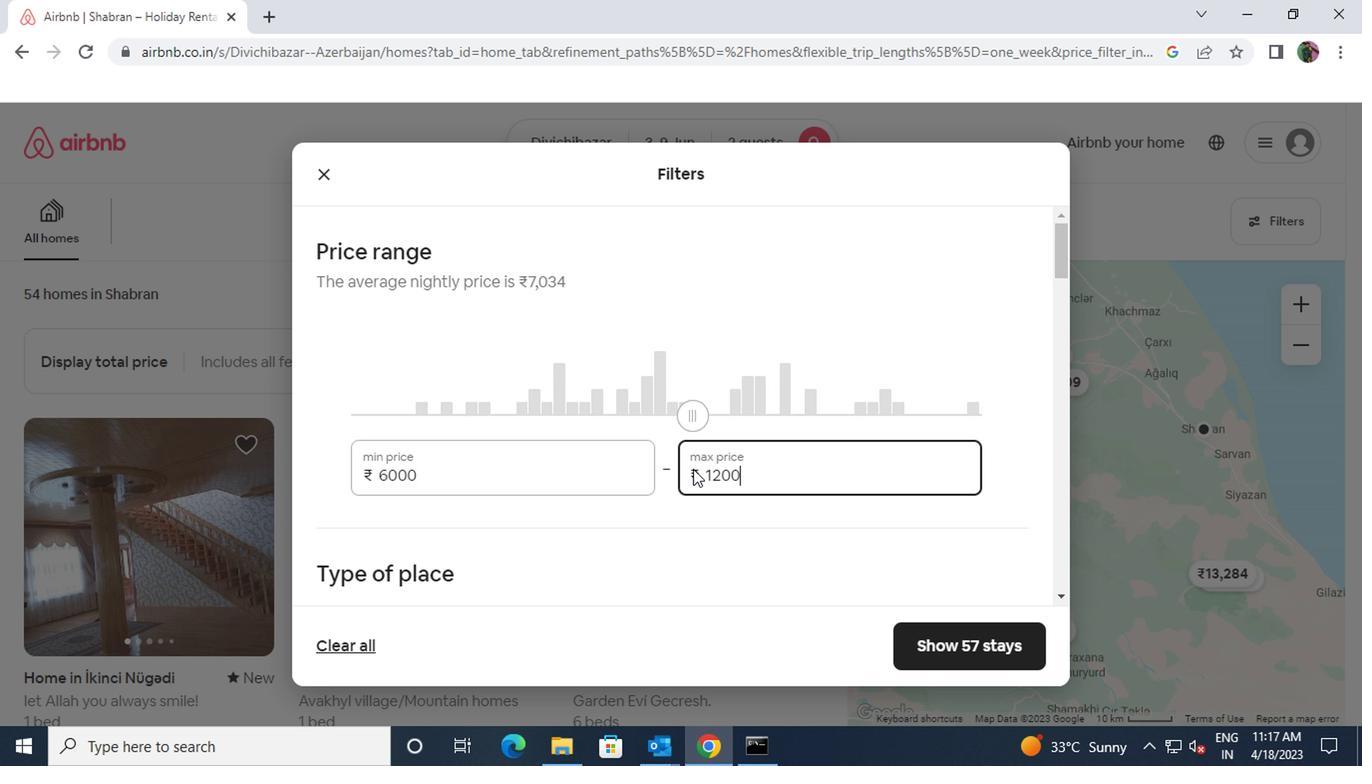 
Action: Mouse moved to (689, 464)
Screenshot: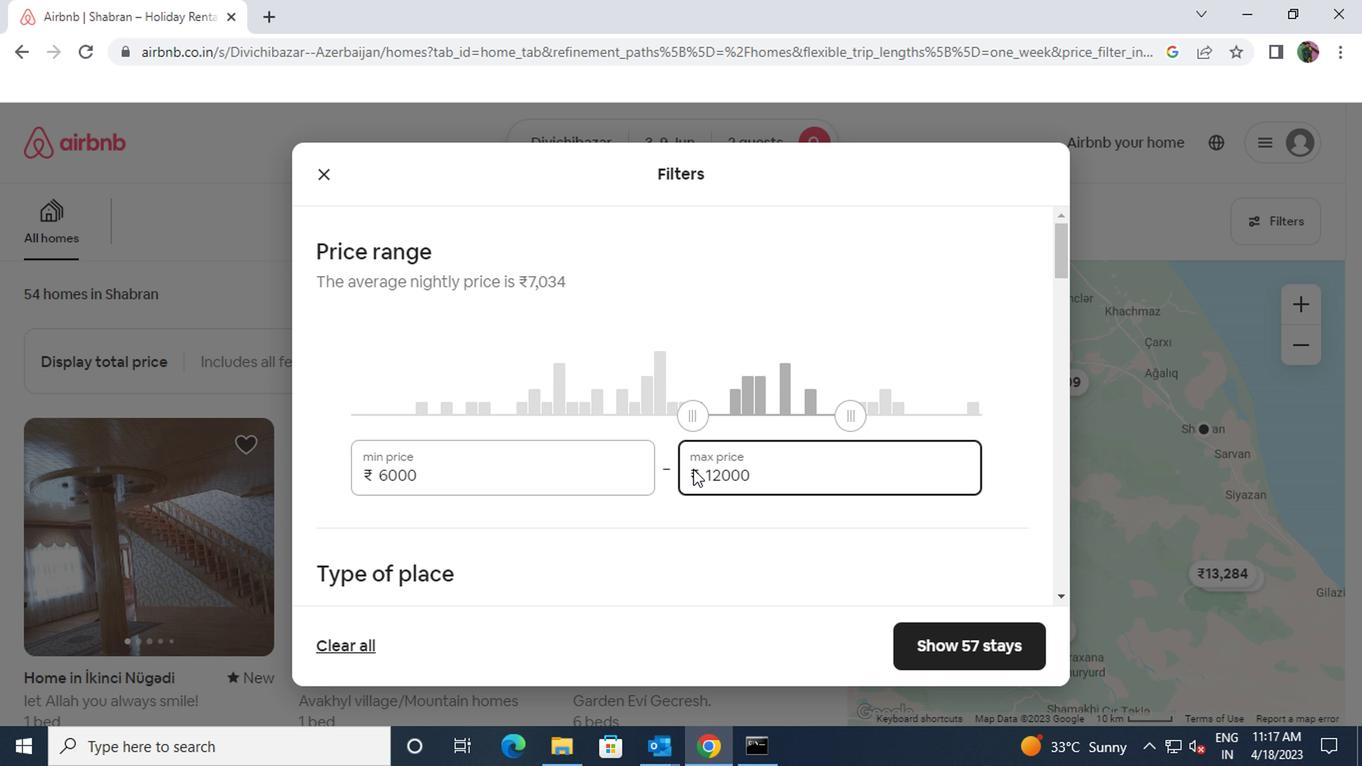 
Action: Mouse scrolled (689, 463) with delta (0, 0)
Screenshot: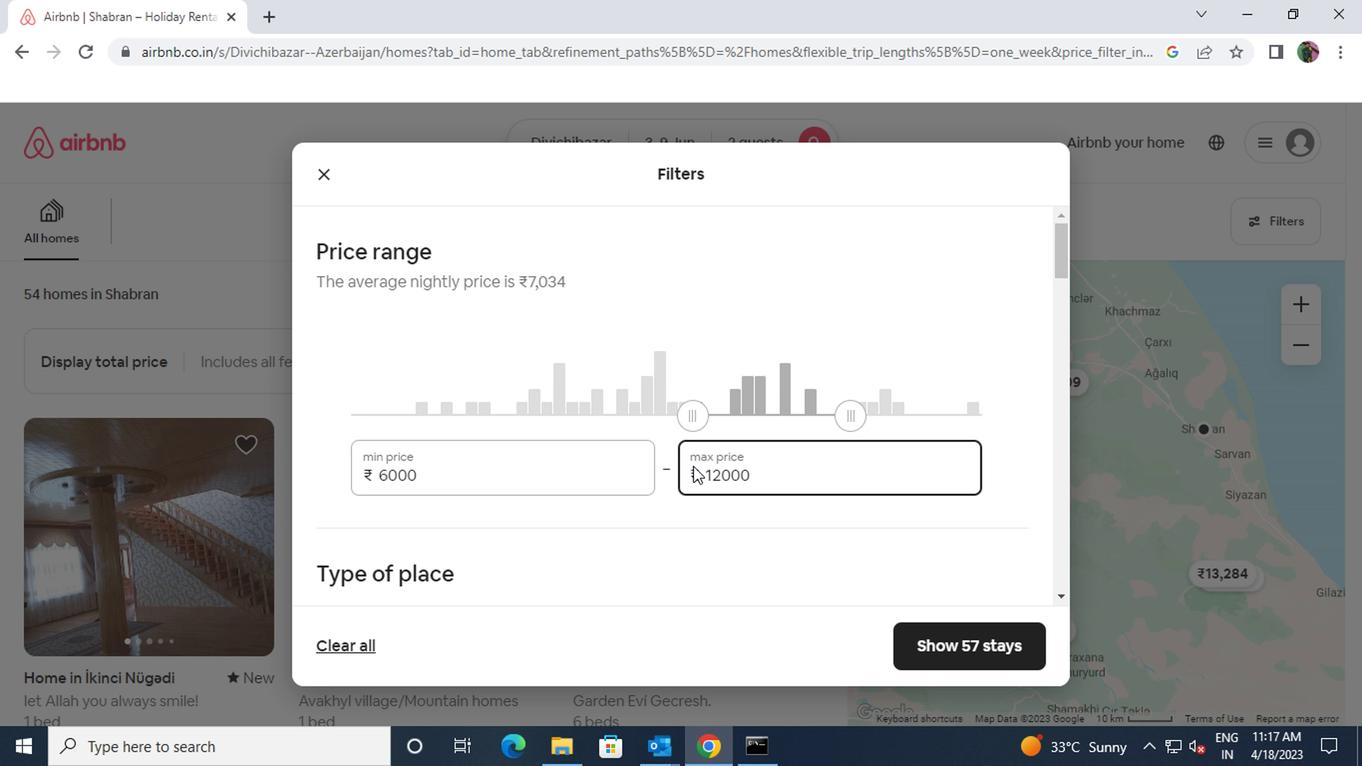
Action: Mouse scrolled (689, 463) with delta (0, 0)
Screenshot: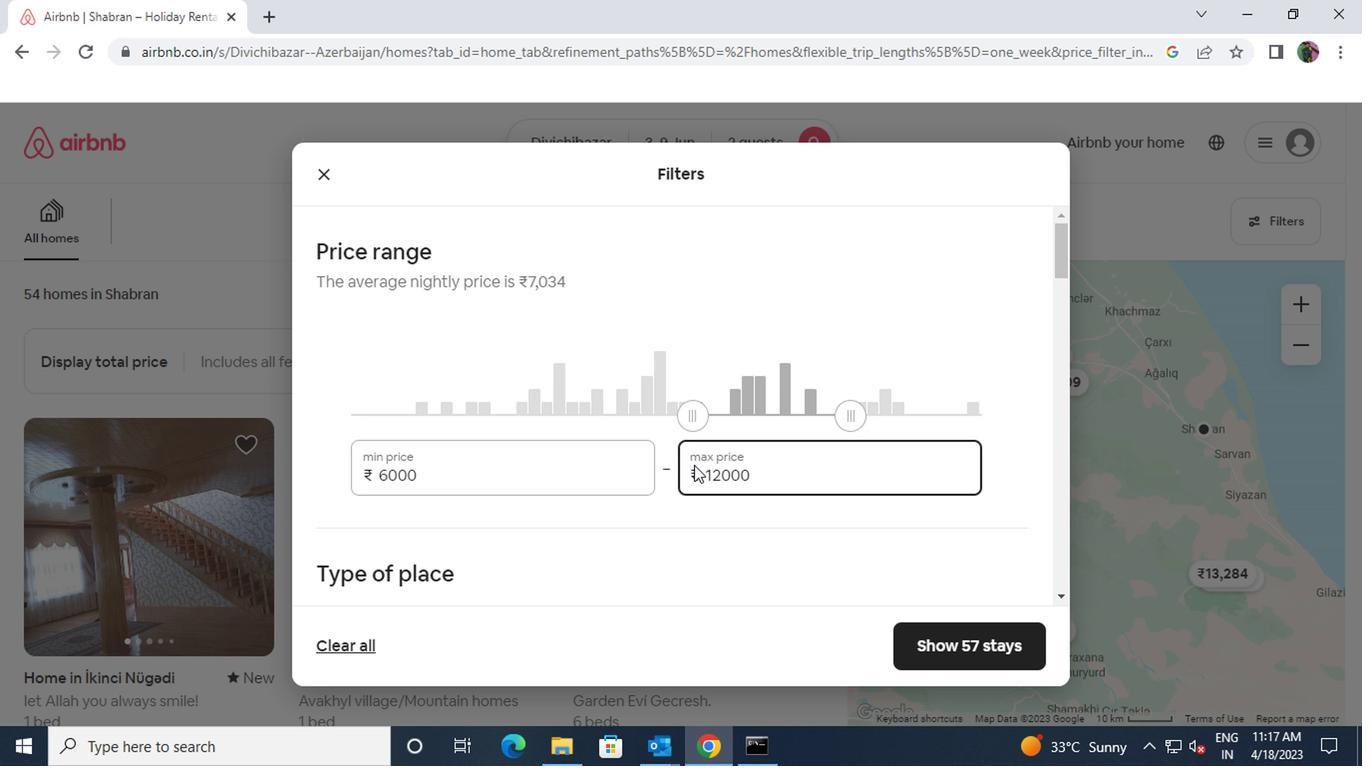 
Action: Mouse moved to (322, 432)
Screenshot: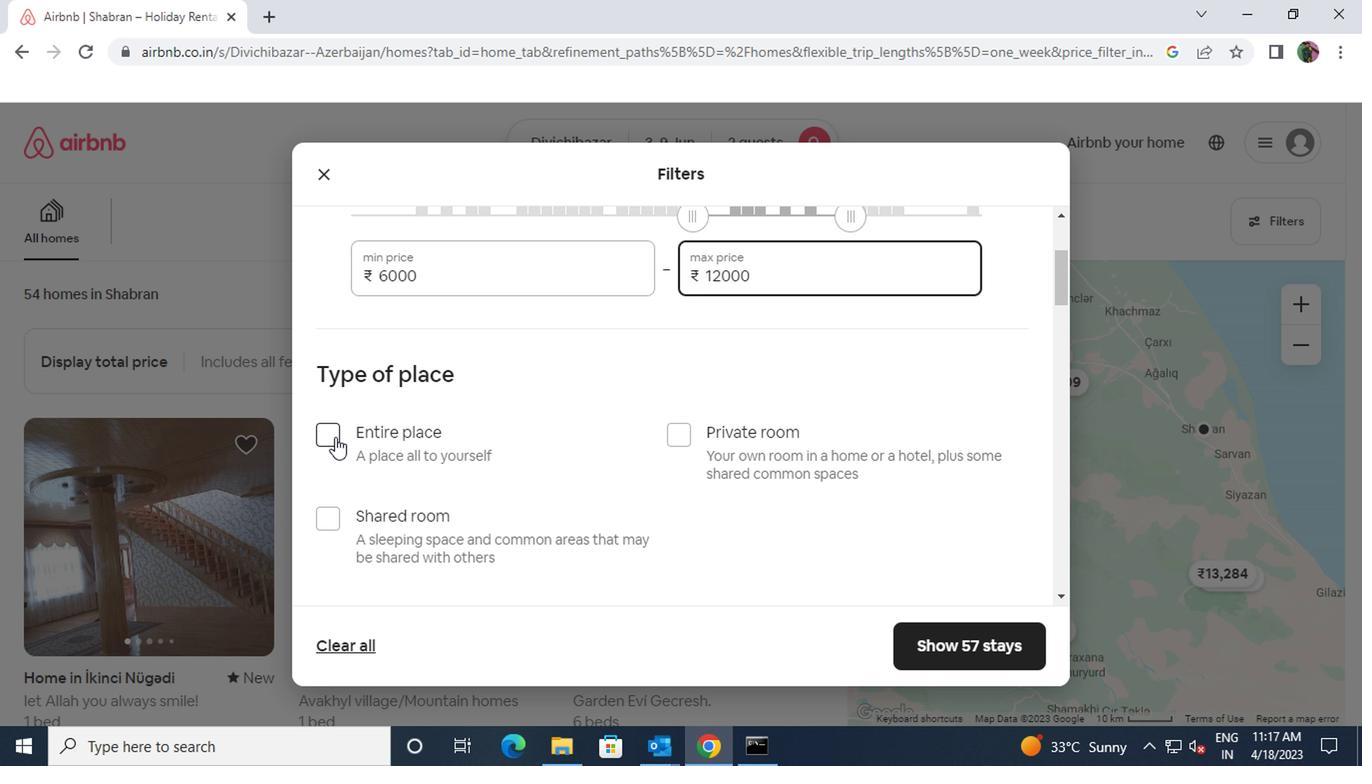 
Action: Mouse pressed left at (322, 432)
Screenshot: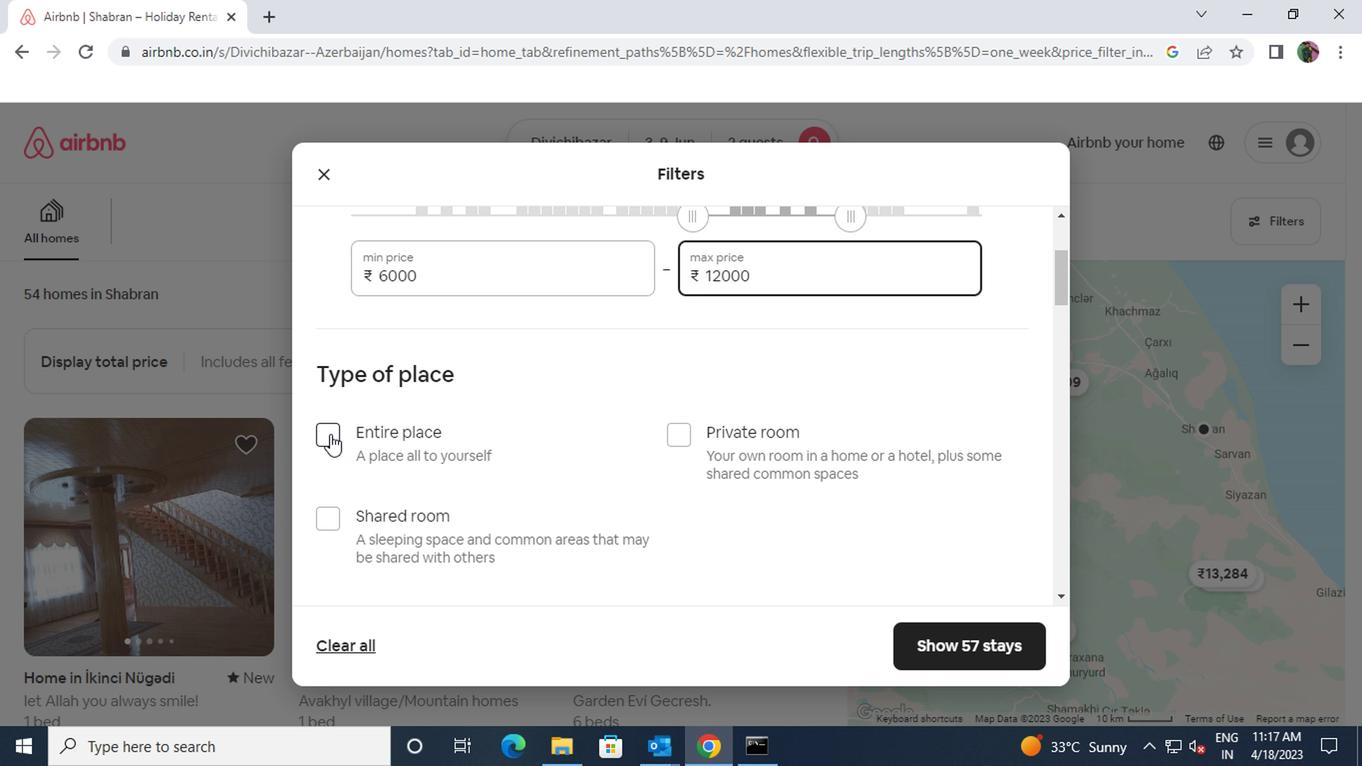 
Action: Mouse moved to (510, 485)
Screenshot: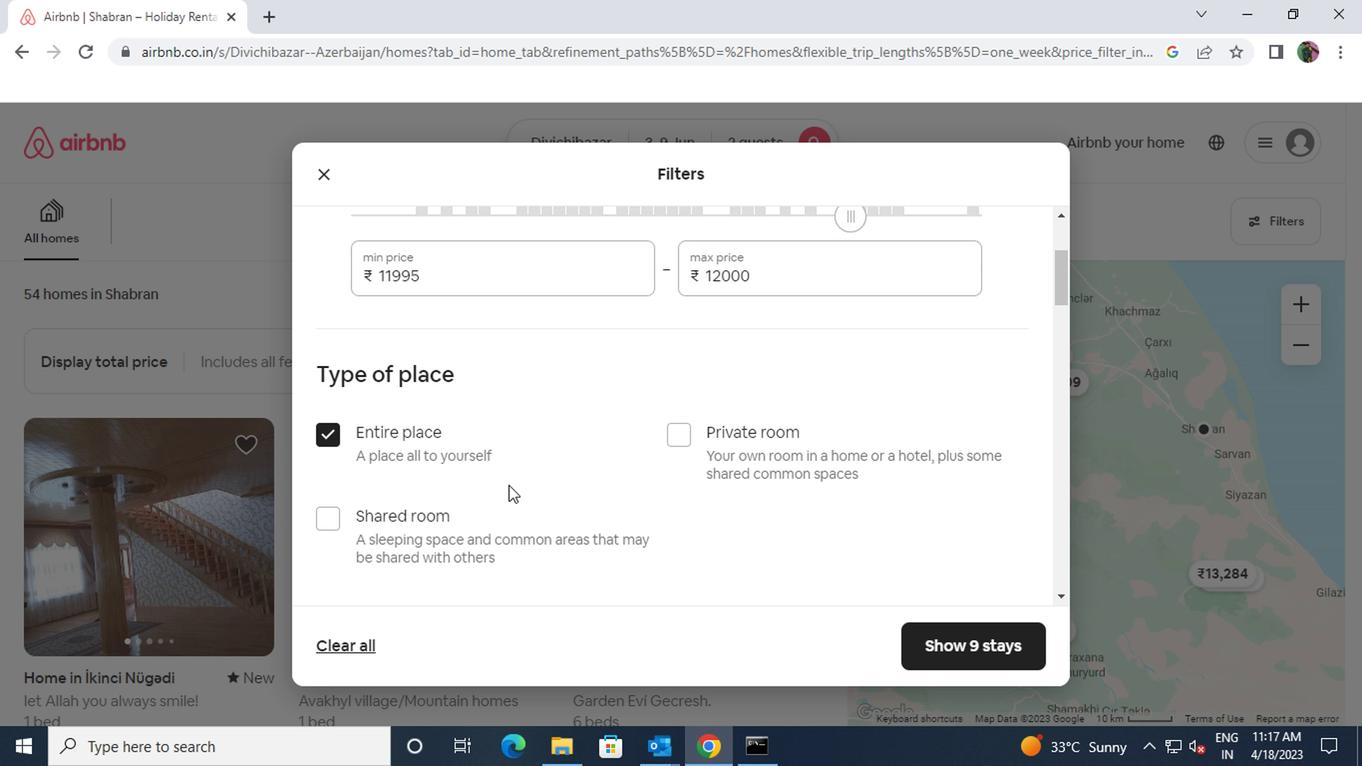 
Action: Mouse scrolled (510, 485) with delta (0, 0)
Screenshot: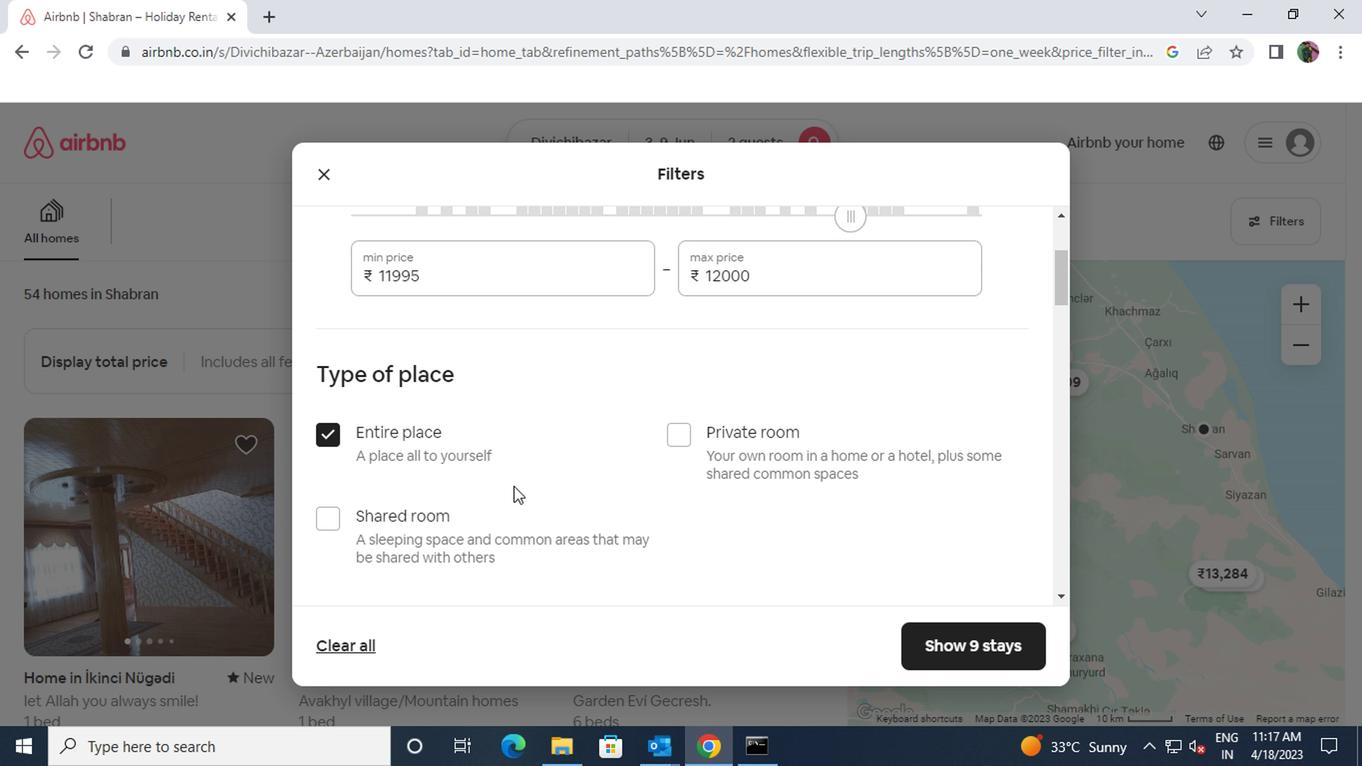 
Action: Mouse moved to (513, 483)
Screenshot: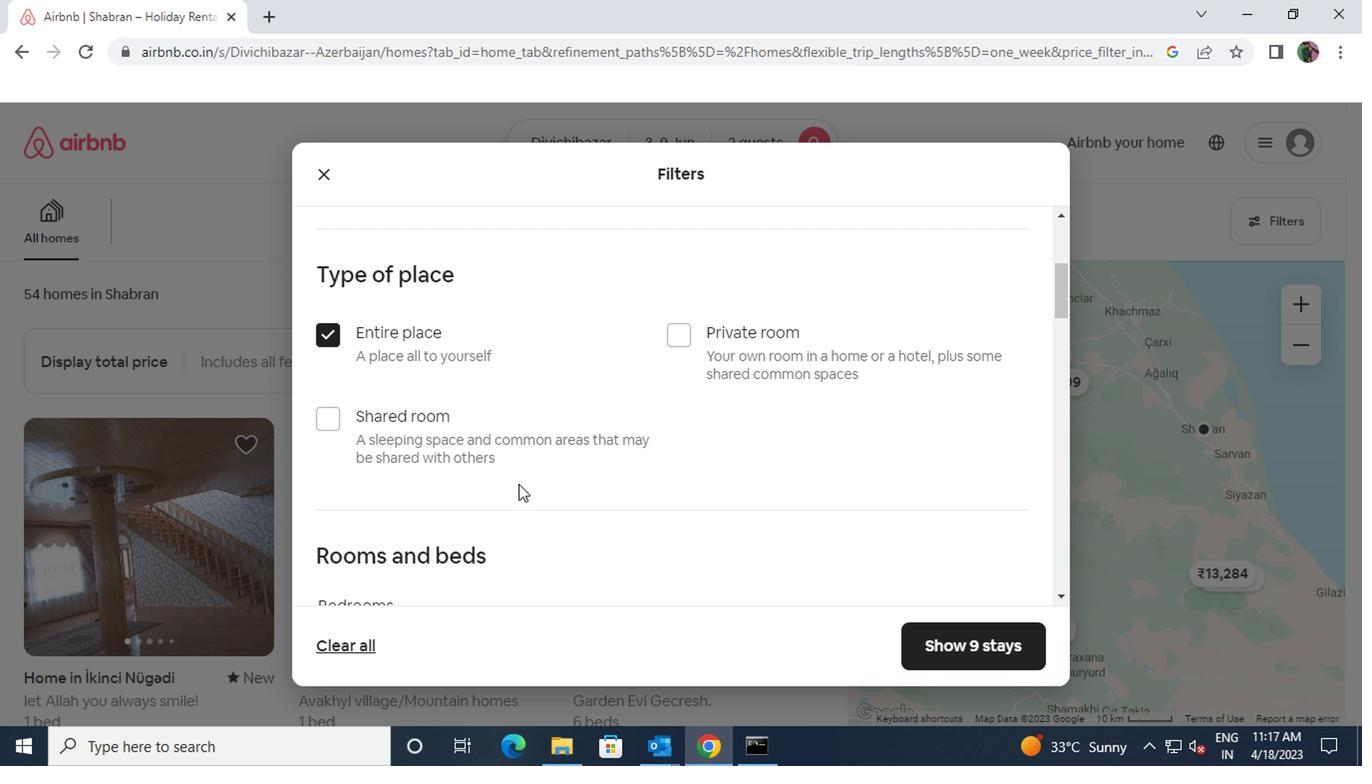 
Action: Mouse scrolled (513, 482) with delta (0, 0)
Screenshot: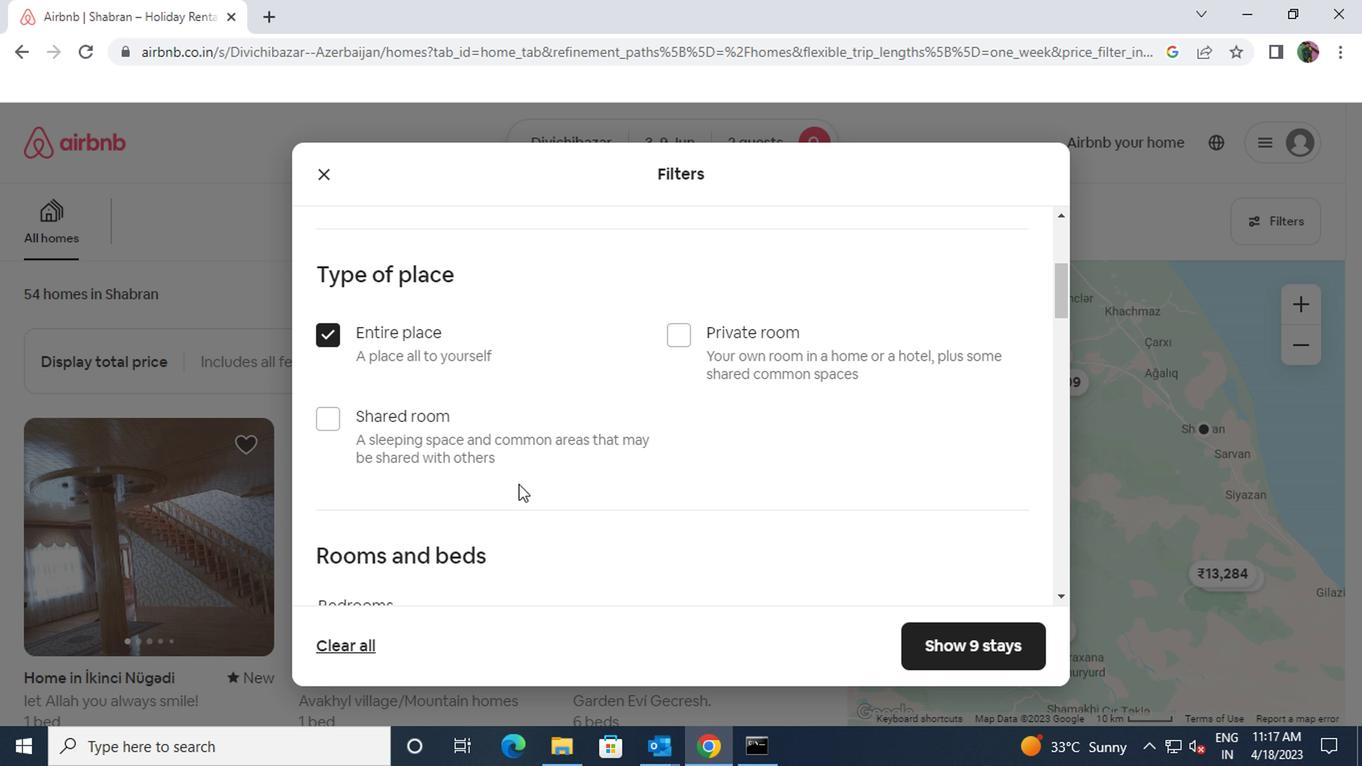 
Action: Mouse moved to (438, 558)
Screenshot: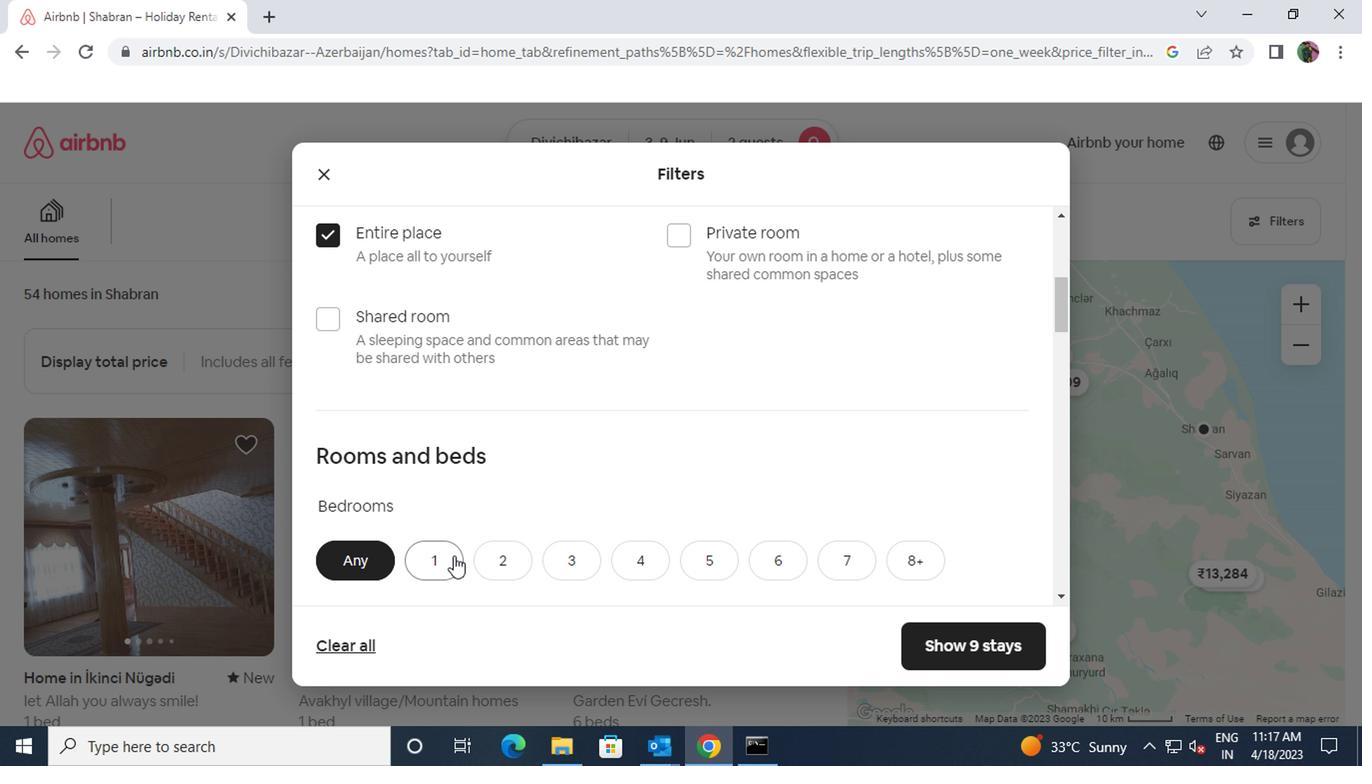 
Action: Mouse pressed left at (438, 558)
Screenshot: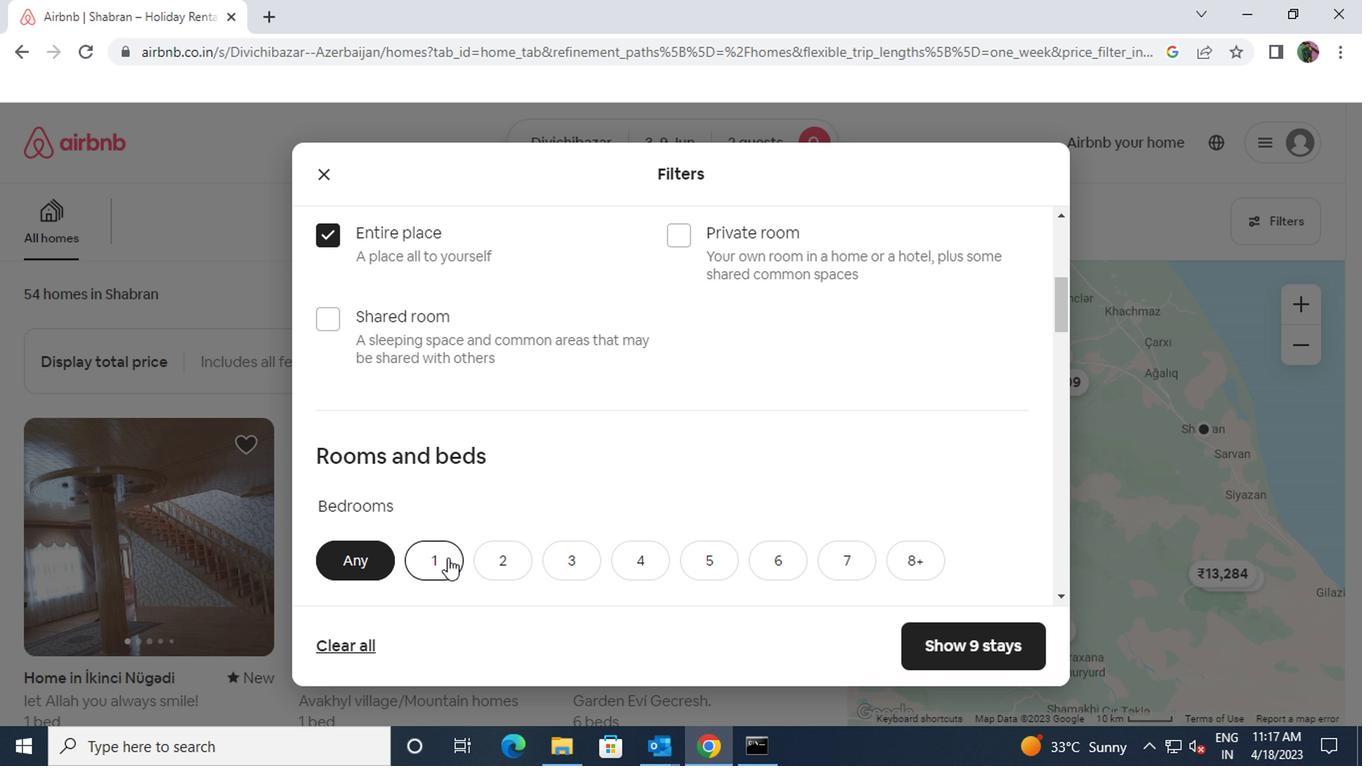 
Action: Mouse scrolled (438, 557) with delta (0, -1)
Screenshot: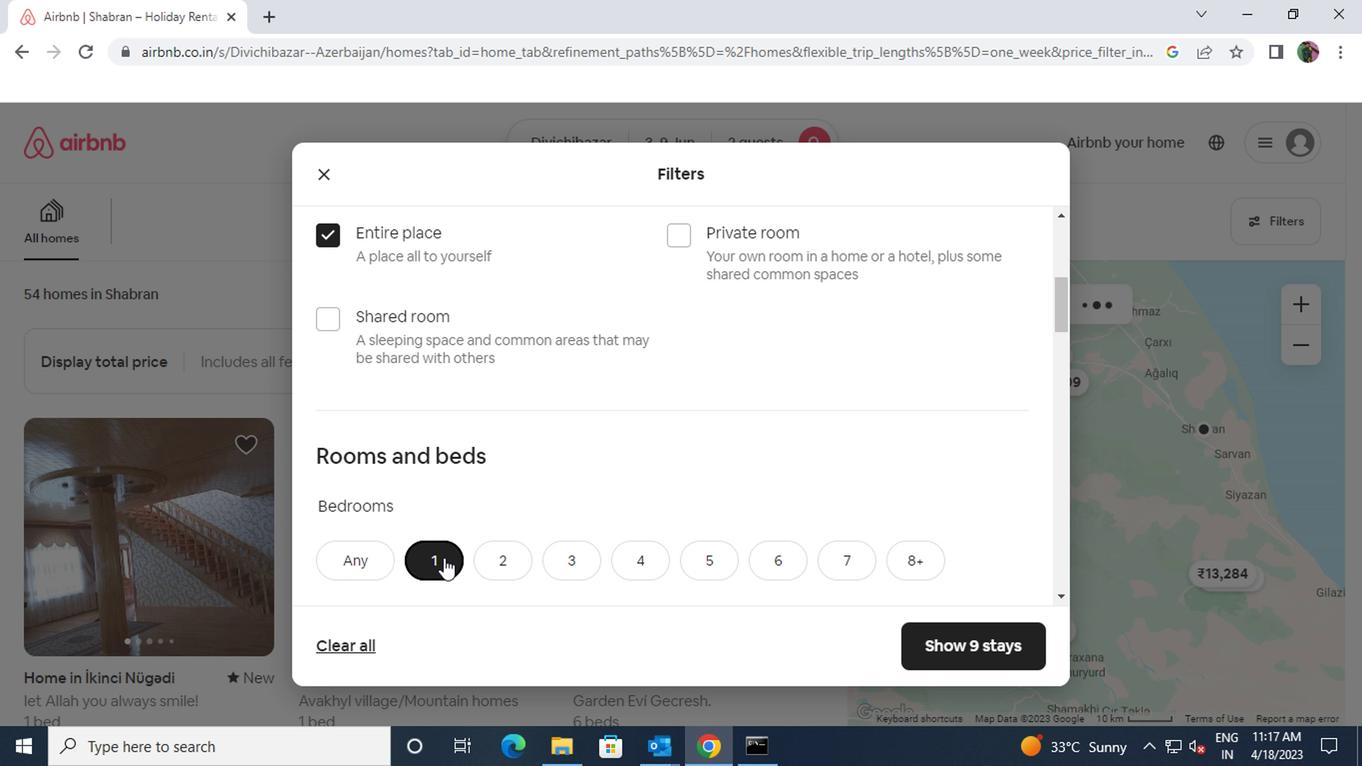 
Action: Mouse moved to (438, 558)
Screenshot: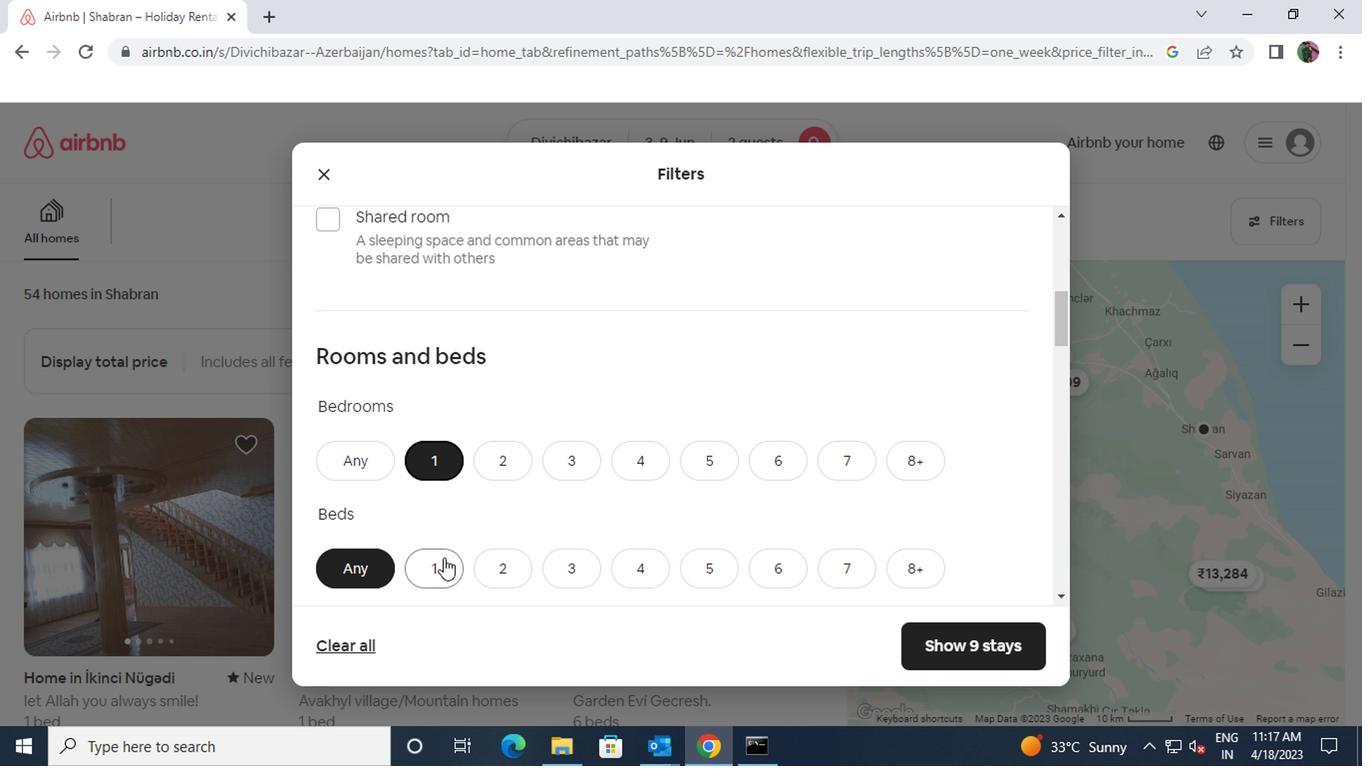 
Action: Mouse pressed left at (438, 558)
Screenshot: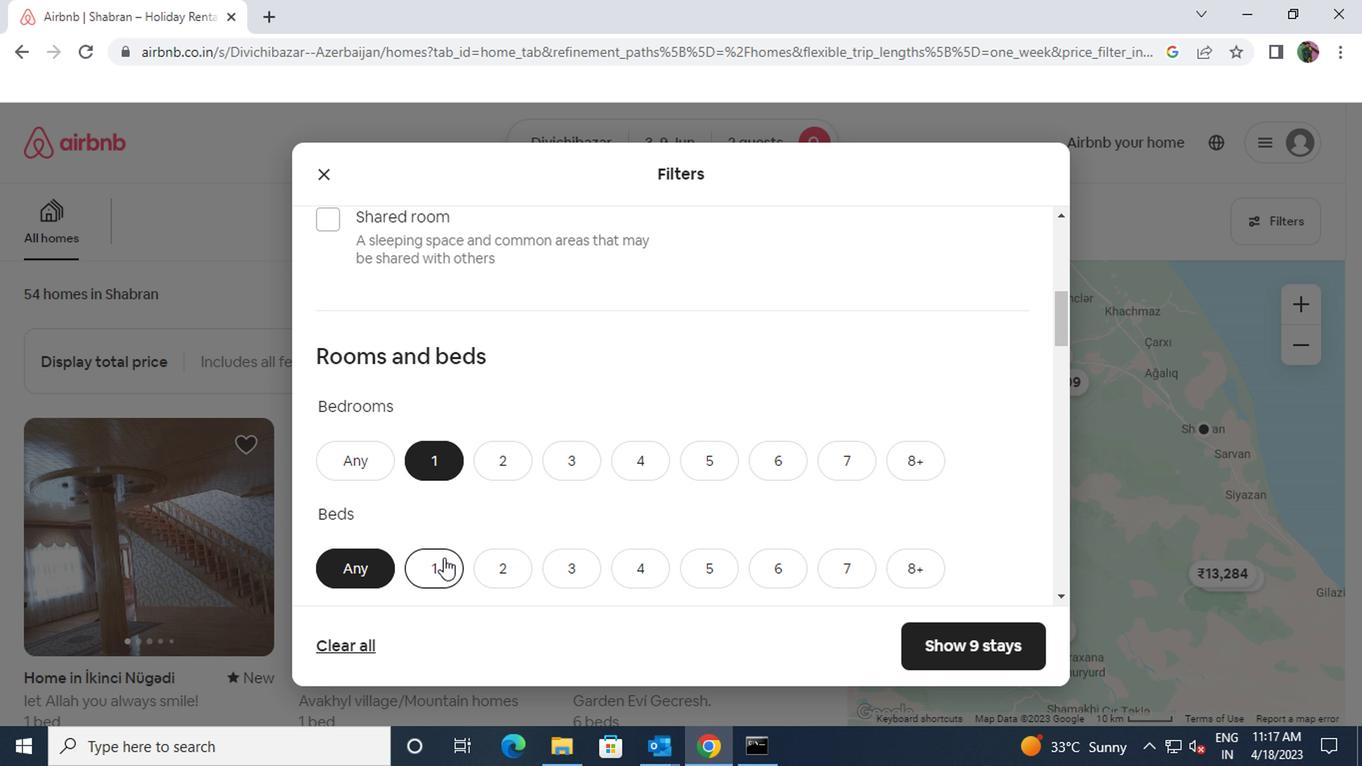 
Action: Mouse scrolled (438, 557) with delta (0, -1)
Screenshot: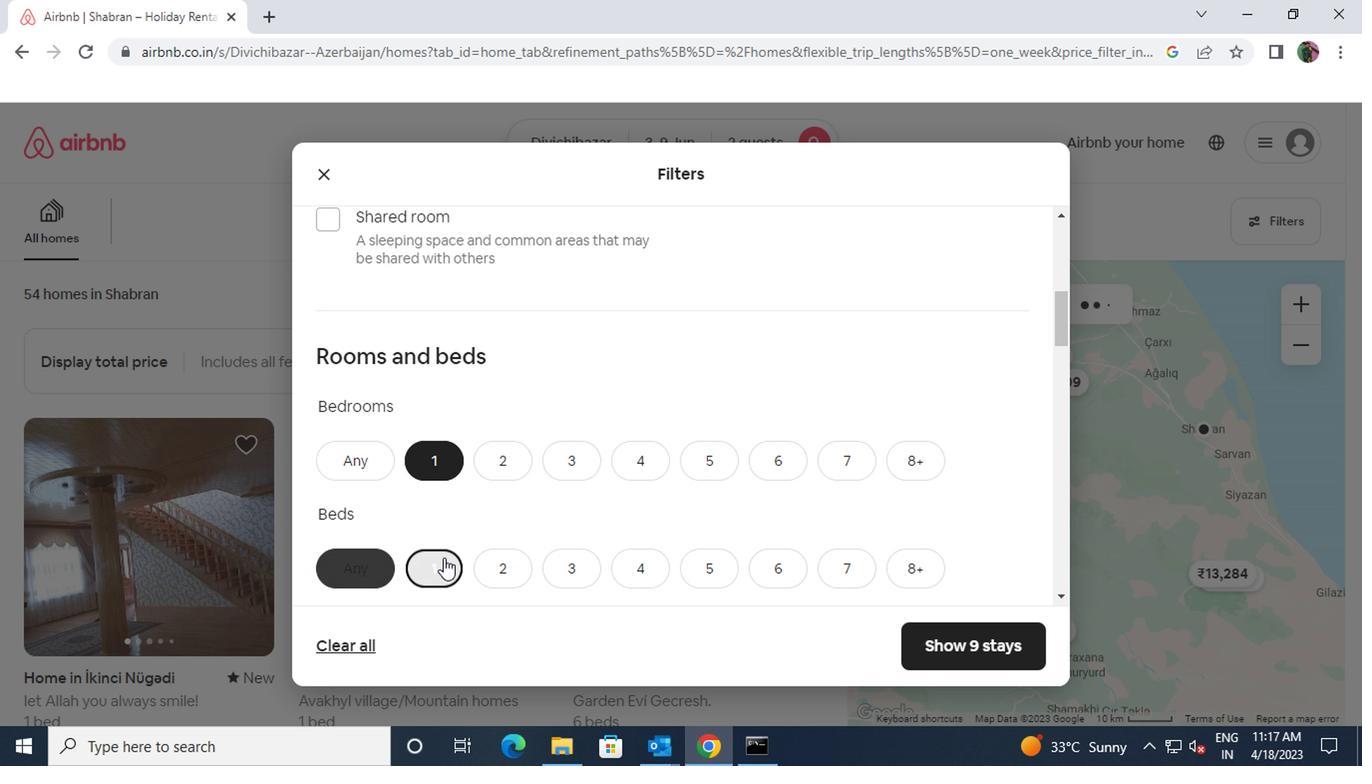 
Action: Mouse pressed left at (438, 558)
Screenshot: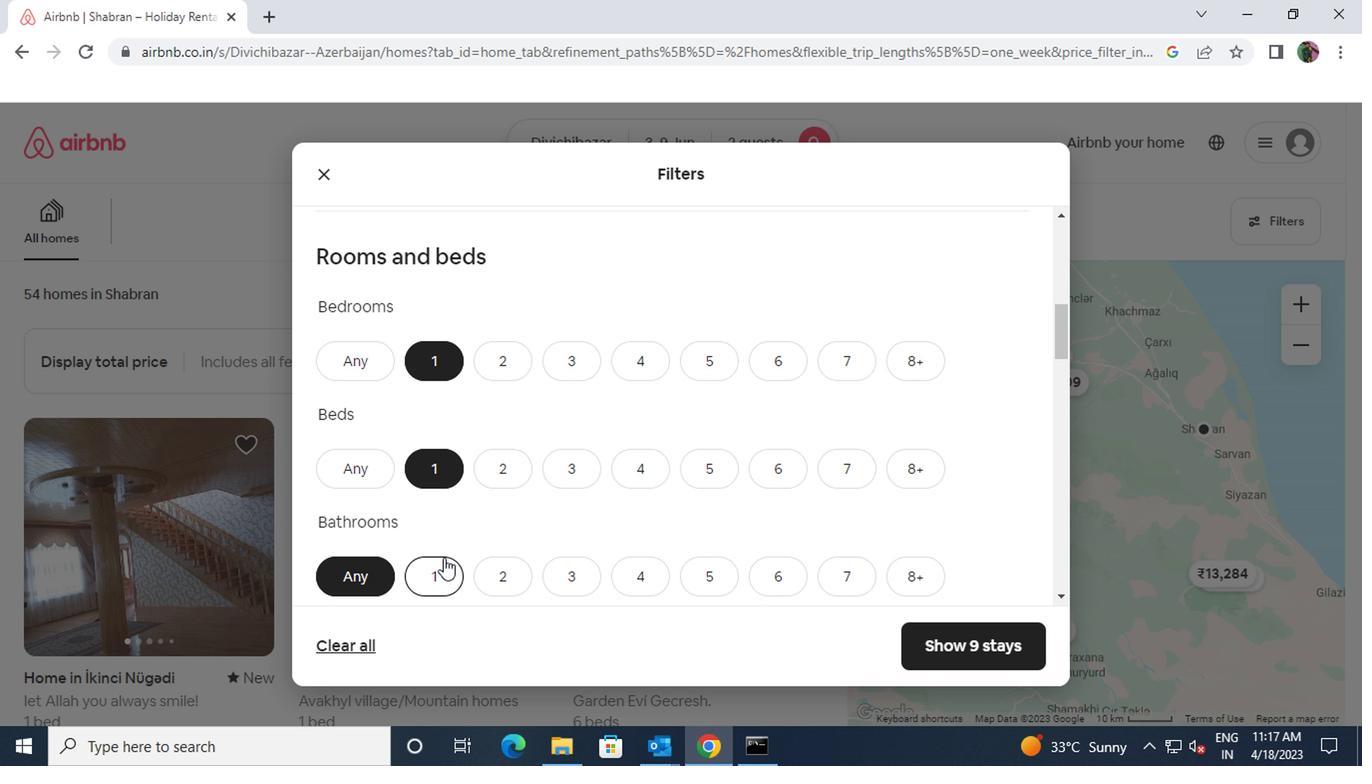 
Action: Mouse scrolled (438, 557) with delta (0, -1)
Screenshot: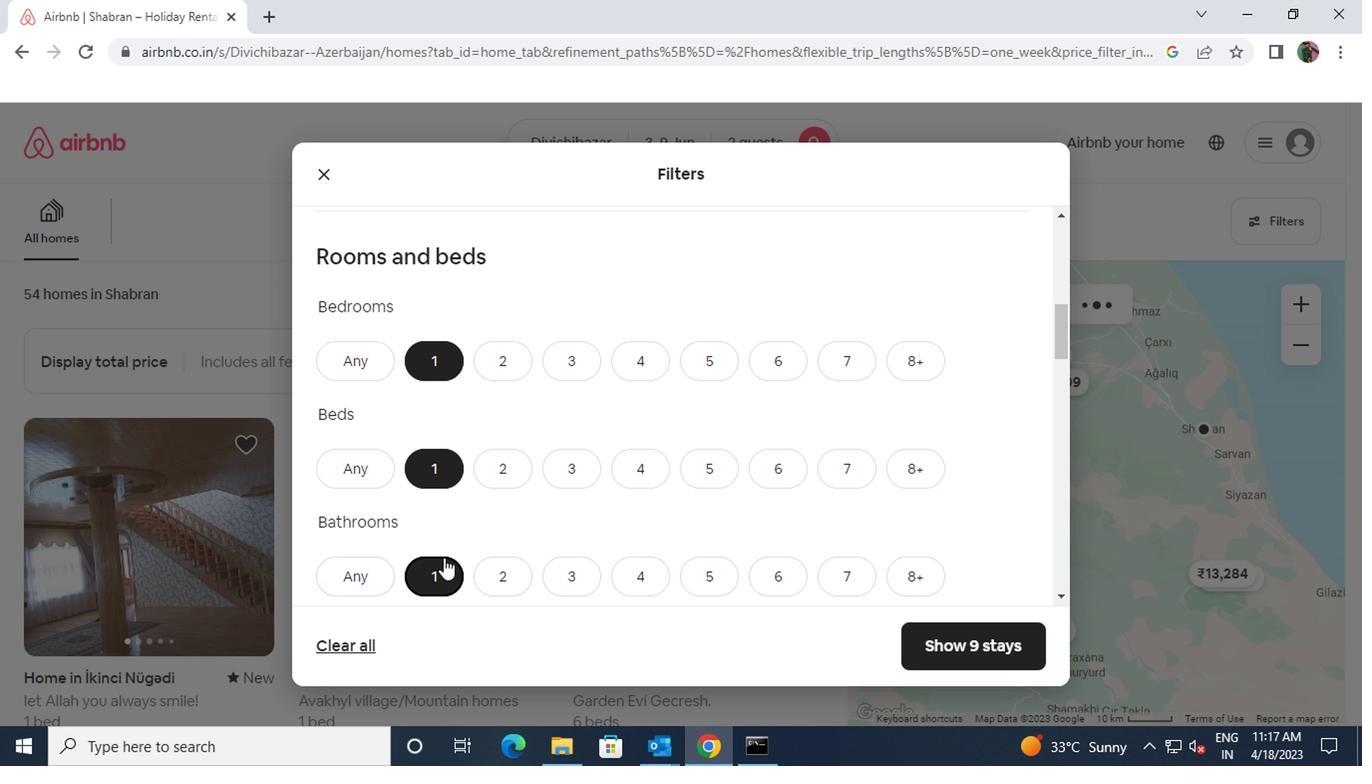 
Action: Mouse scrolled (438, 557) with delta (0, -1)
Screenshot: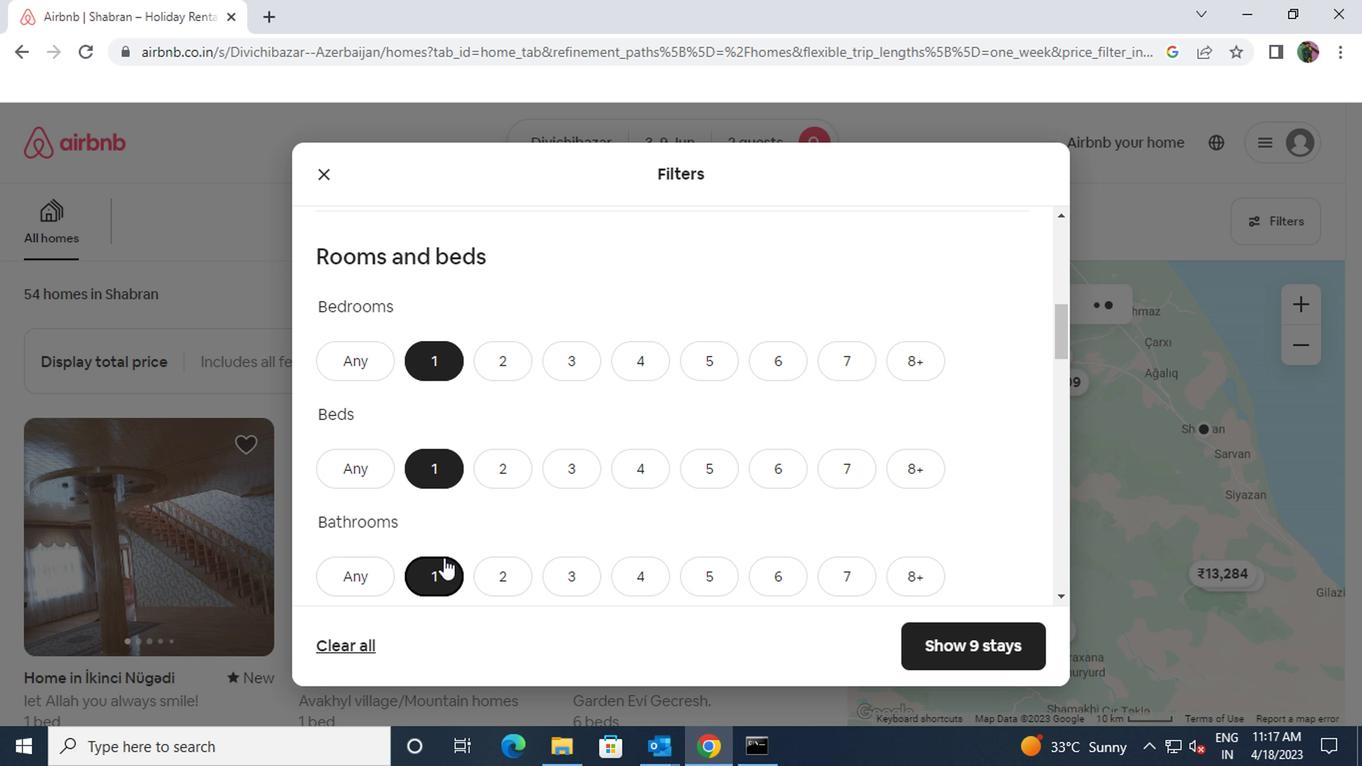 
Action: Mouse scrolled (438, 557) with delta (0, -1)
Screenshot: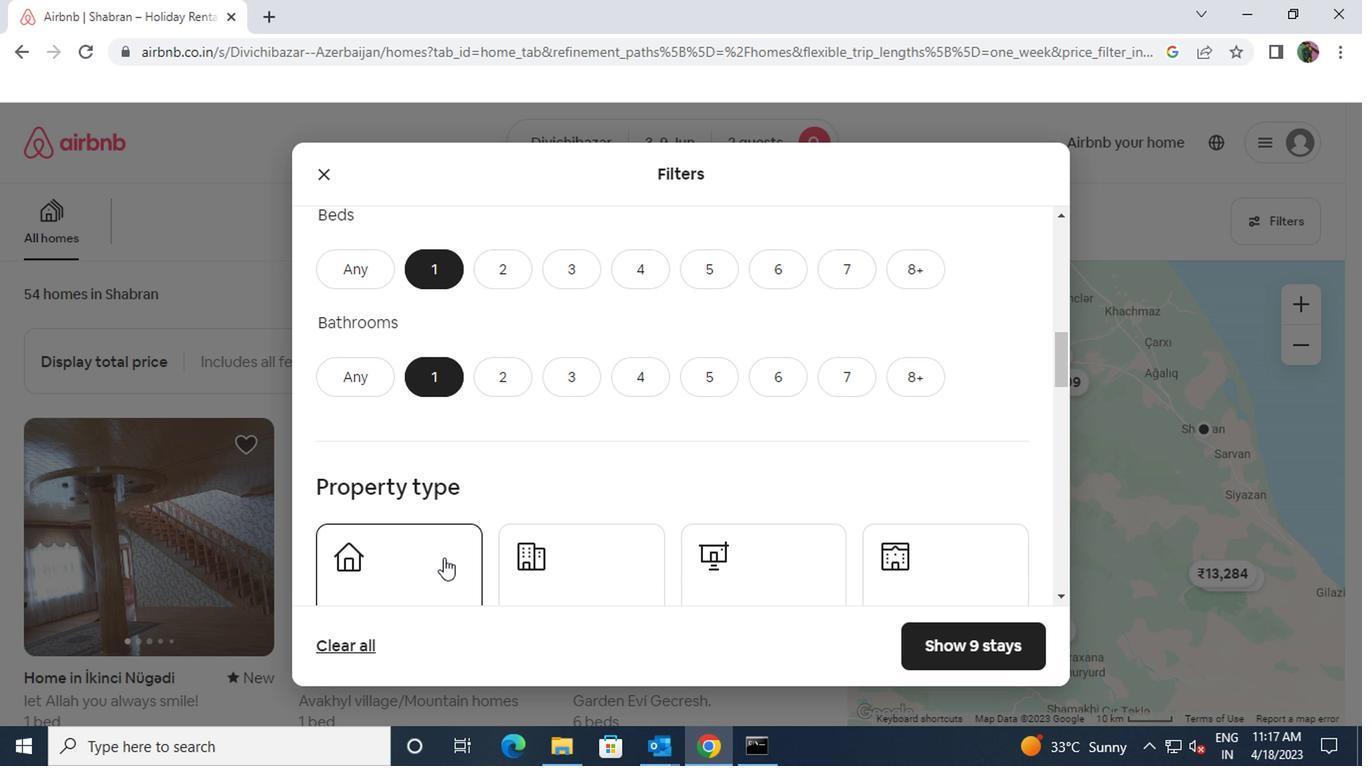 
Action: Mouse moved to (526, 506)
Screenshot: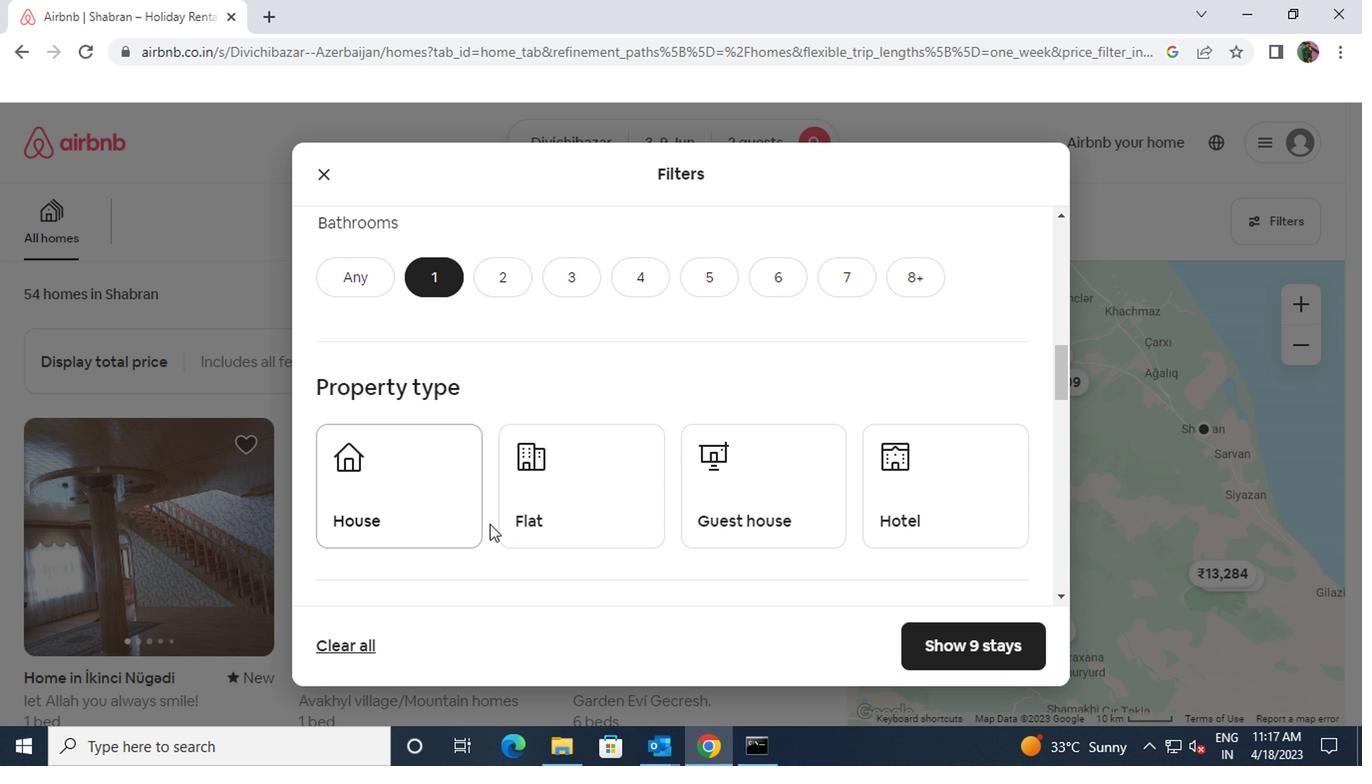 
Action: Mouse pressed left at (526, 506)
Screenshot: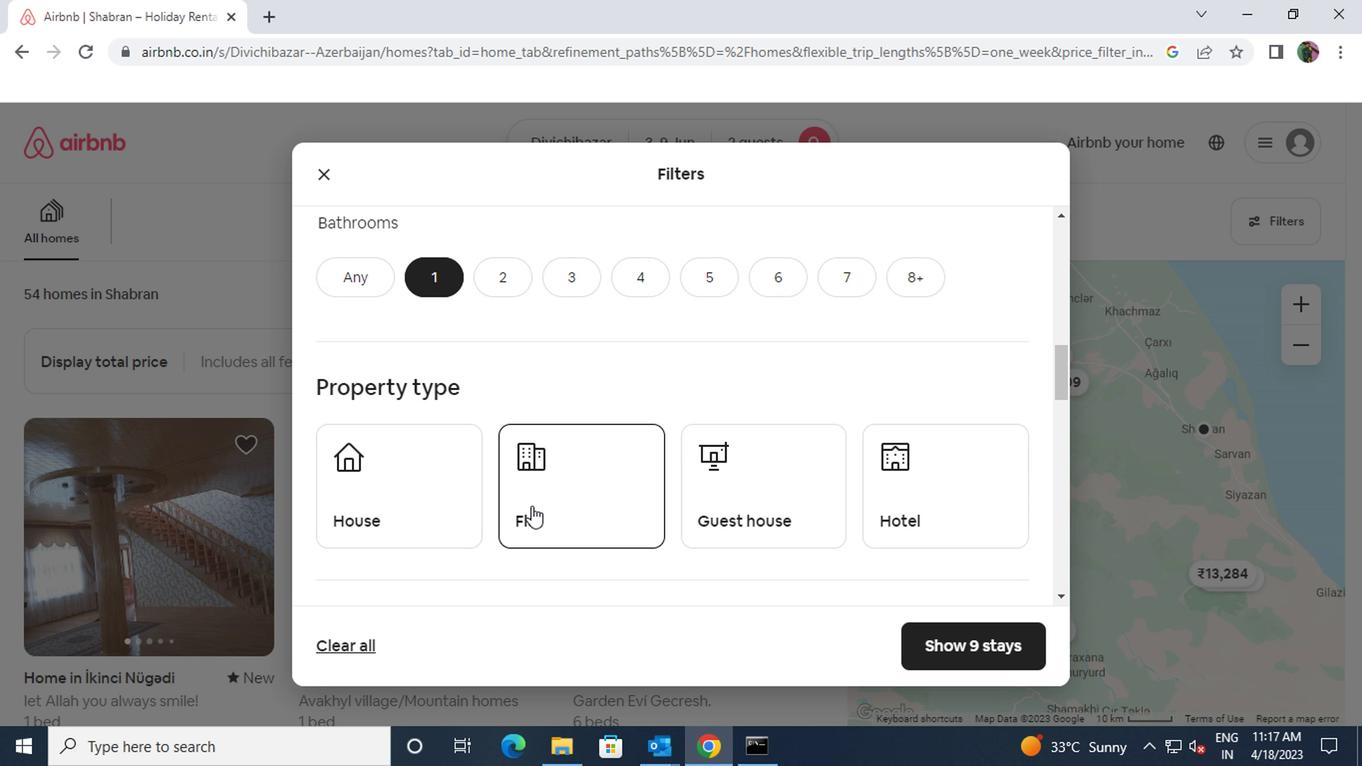
Action: Mouse scrolled (526, 505) with delta (0, -1)
Screenshot: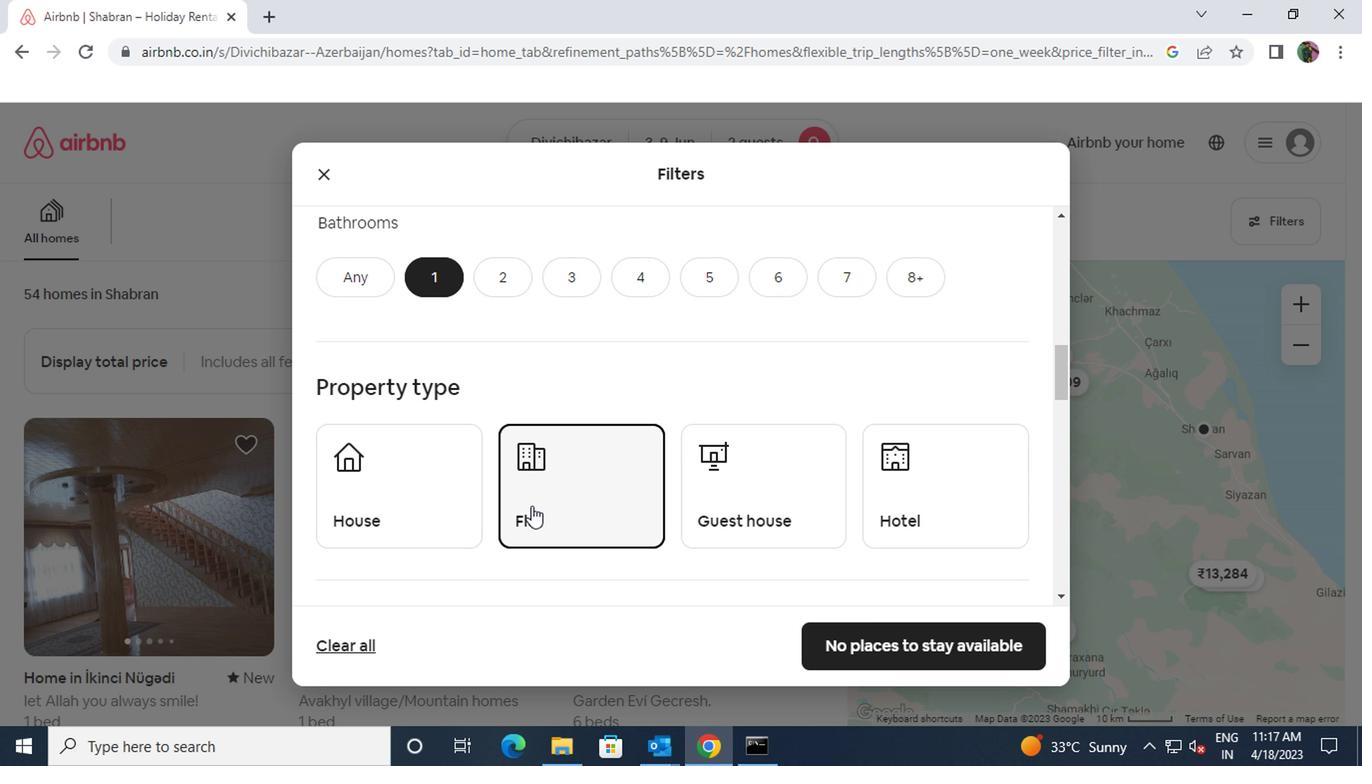 
Action: Mouse scrolled (526, 505) with delta (0, -1)
Screenshot: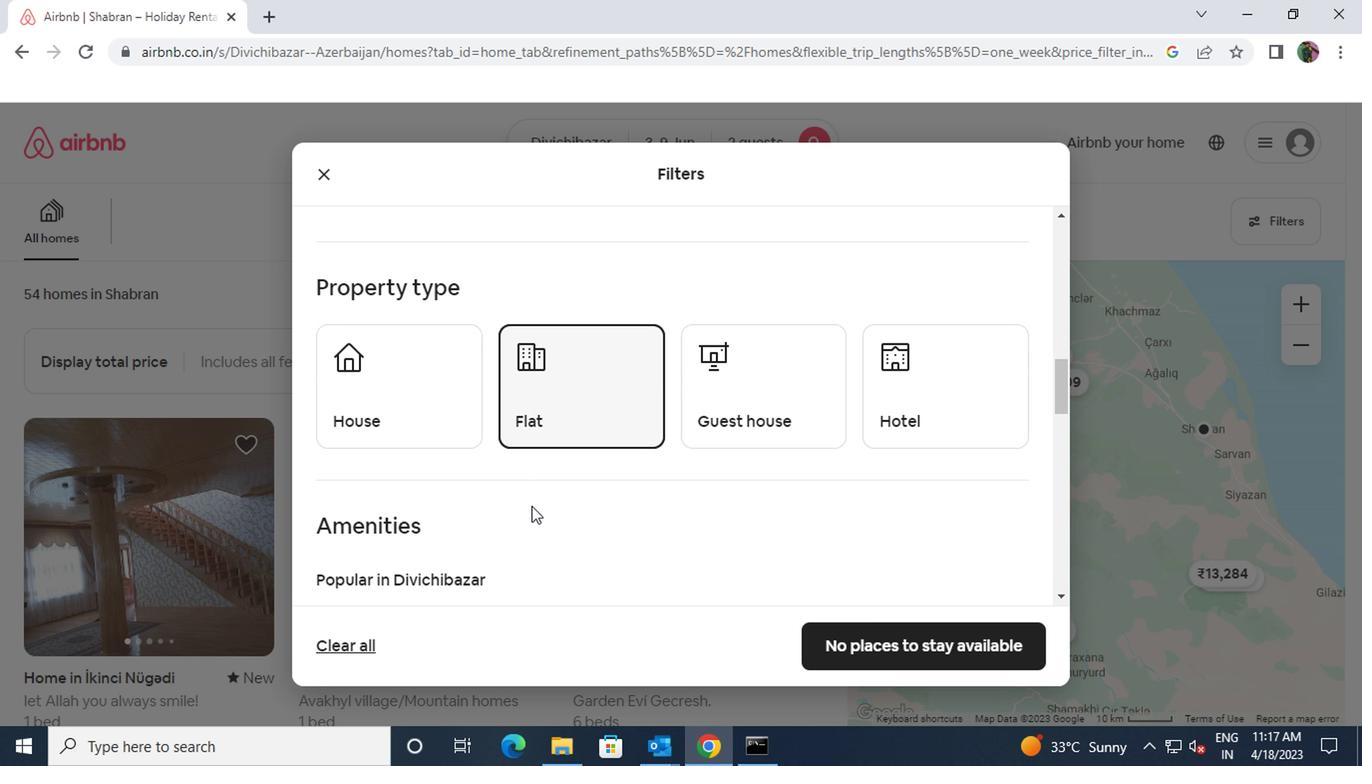 
Action: Mouse scrolled (526, 505) with delta (0, -1)
Screenshot: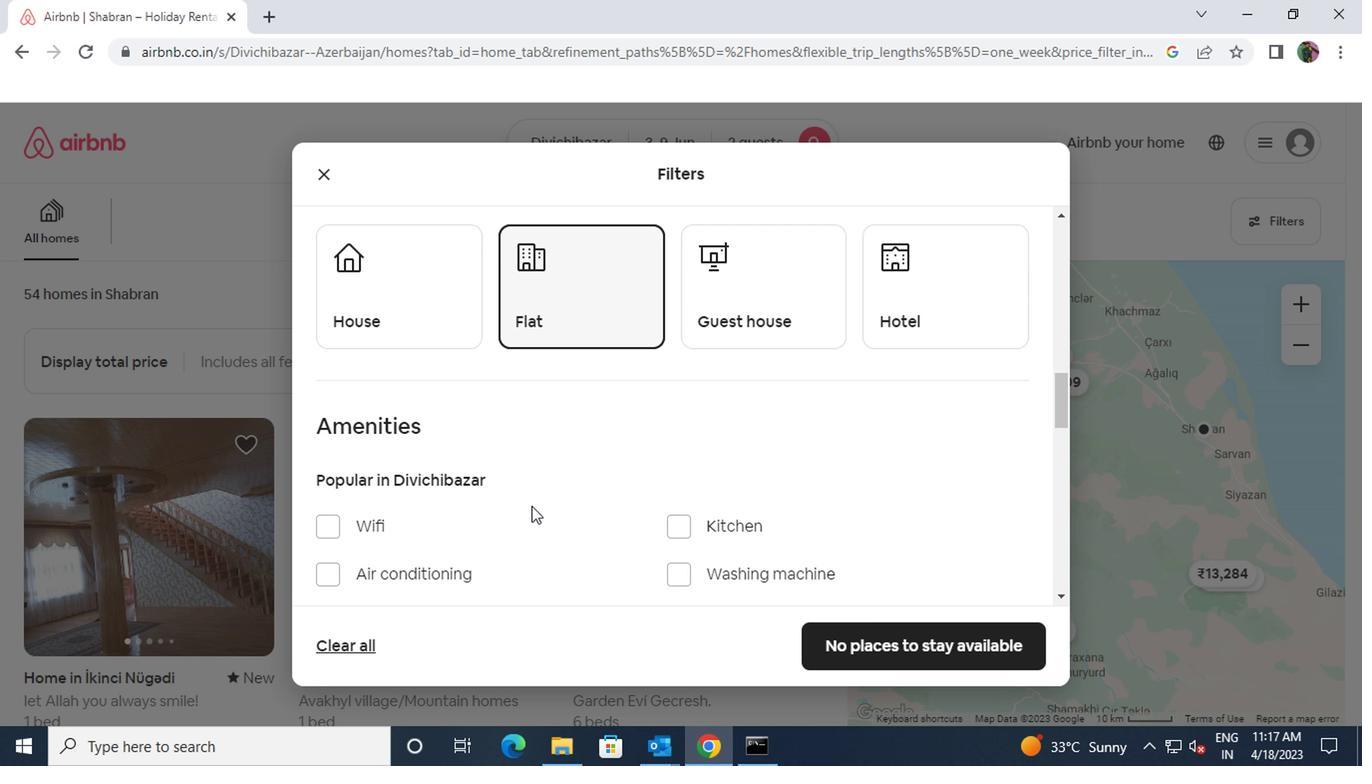 
Action: Mouse moved to (327, 473)
Screenshot: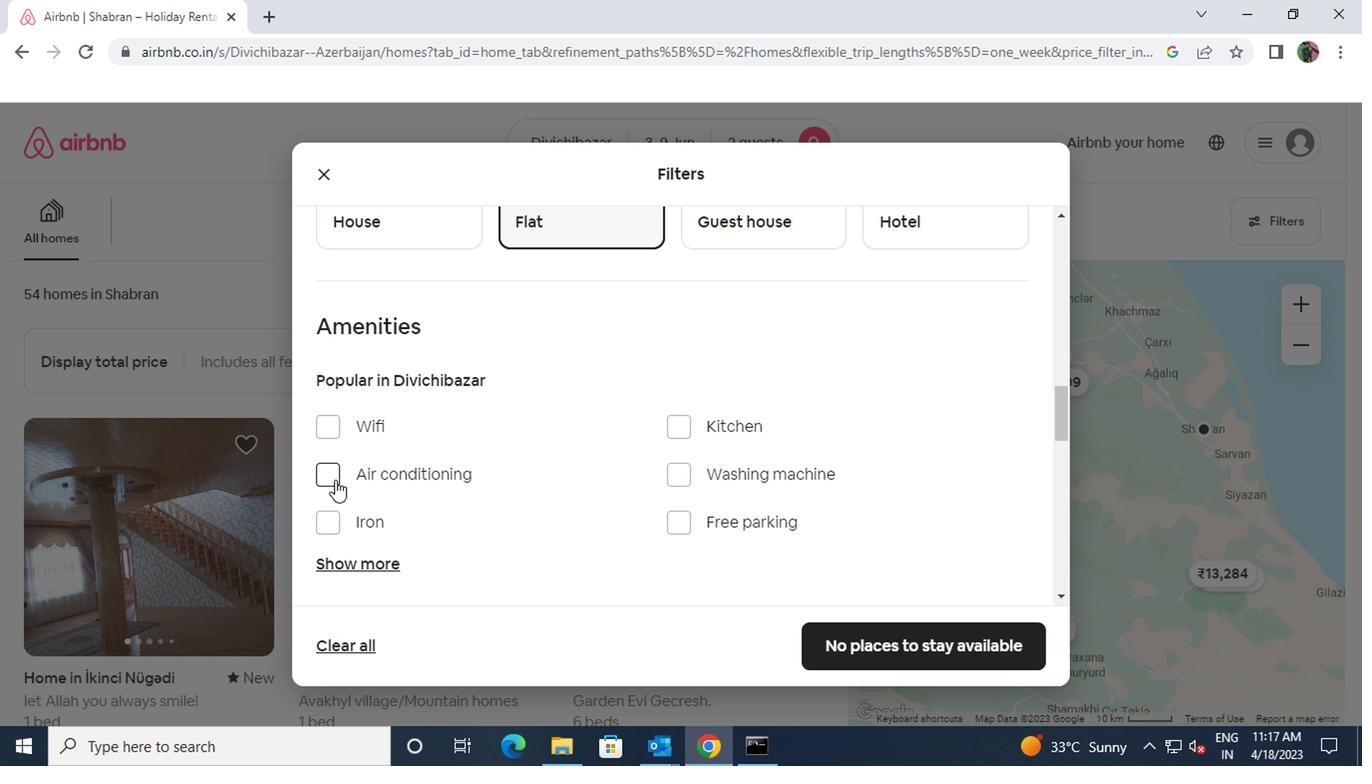 
Action: Mouse pressed left at (327, 473)
Screenshot: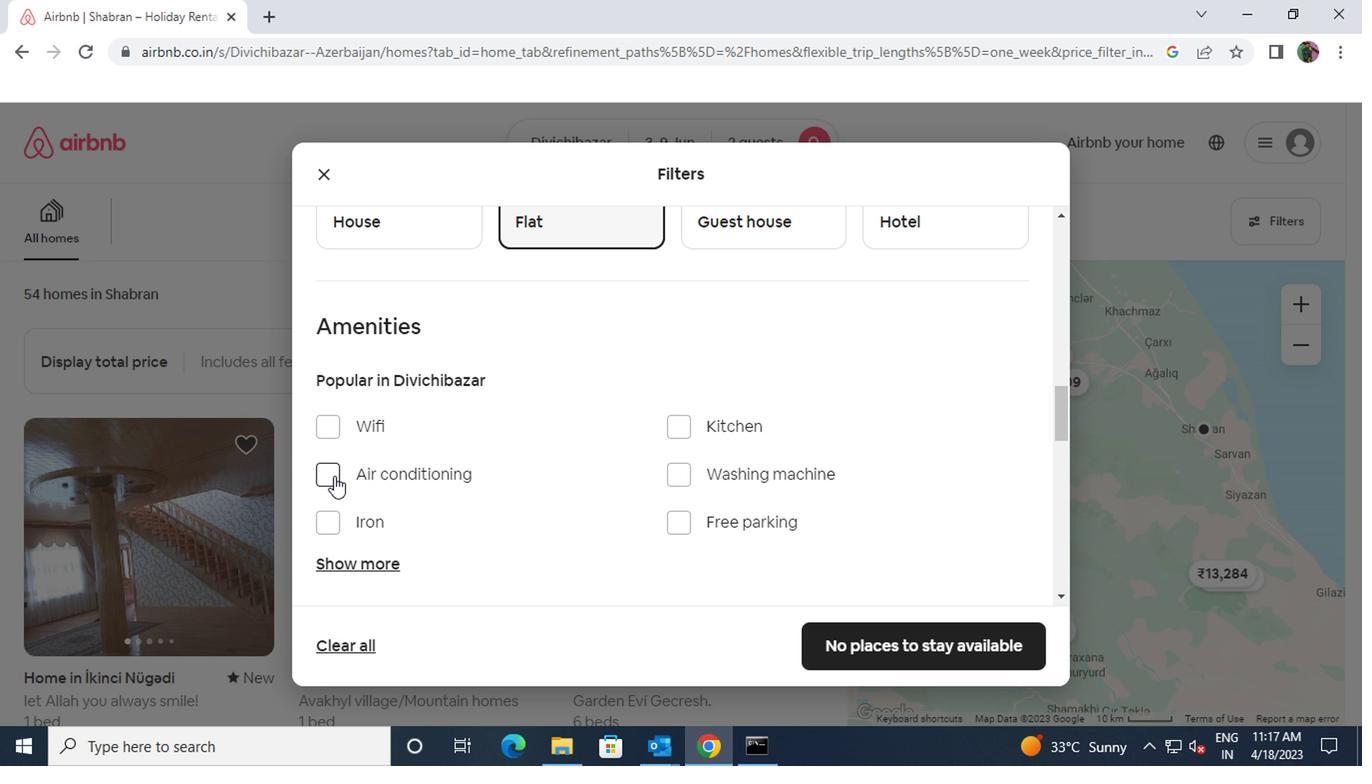 
Action: Mouse moved to (441, 529)
Screenshot: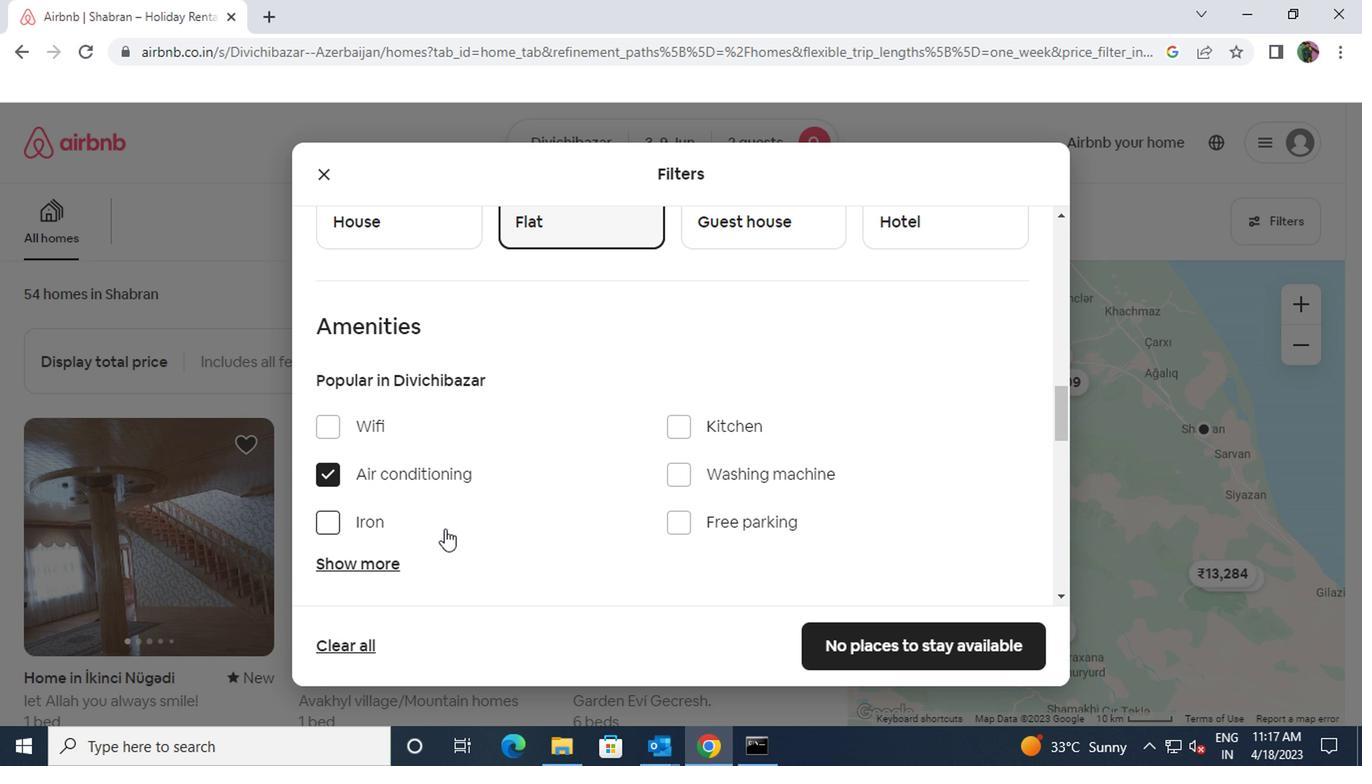 
Action: Mouse scrolled (441, 528) with delta (0, 0)
Screenshot: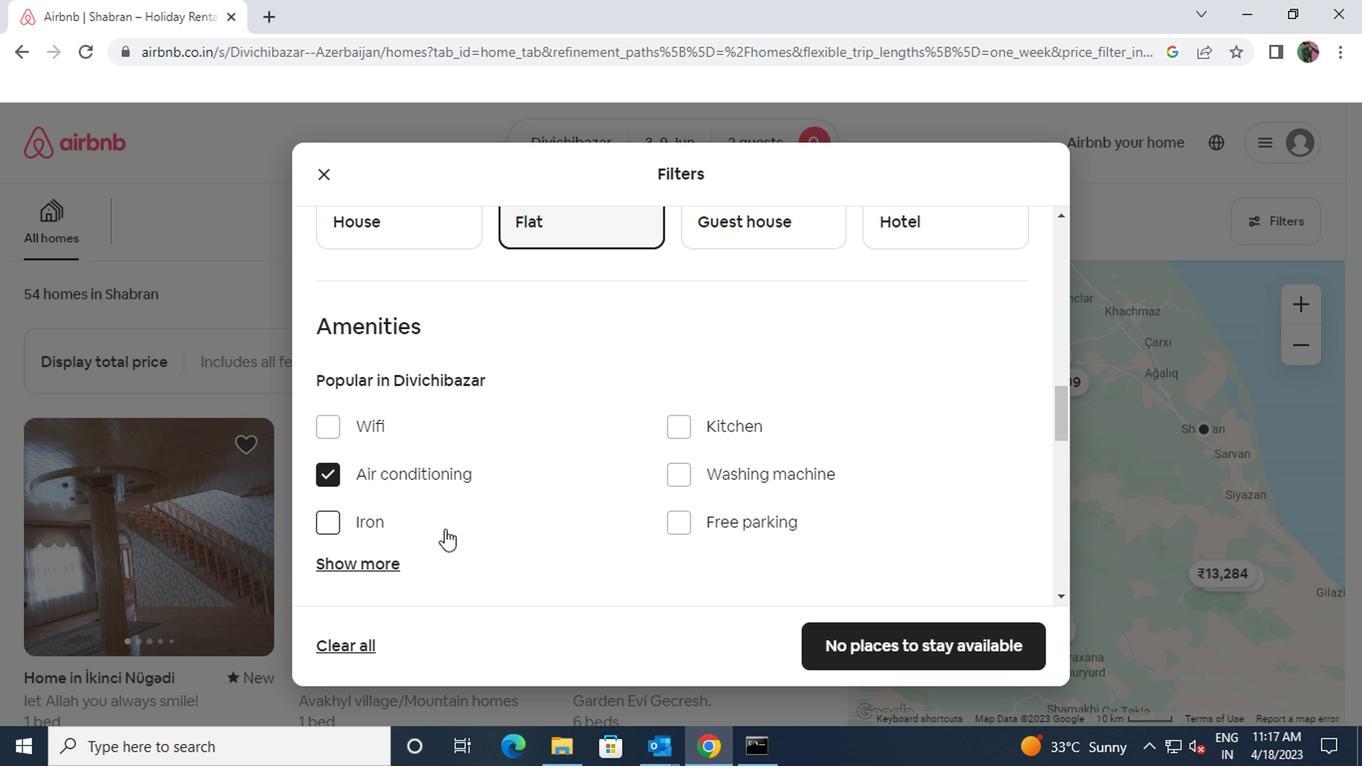 
Action: Mouse moved to (441, 529)
Screenshot: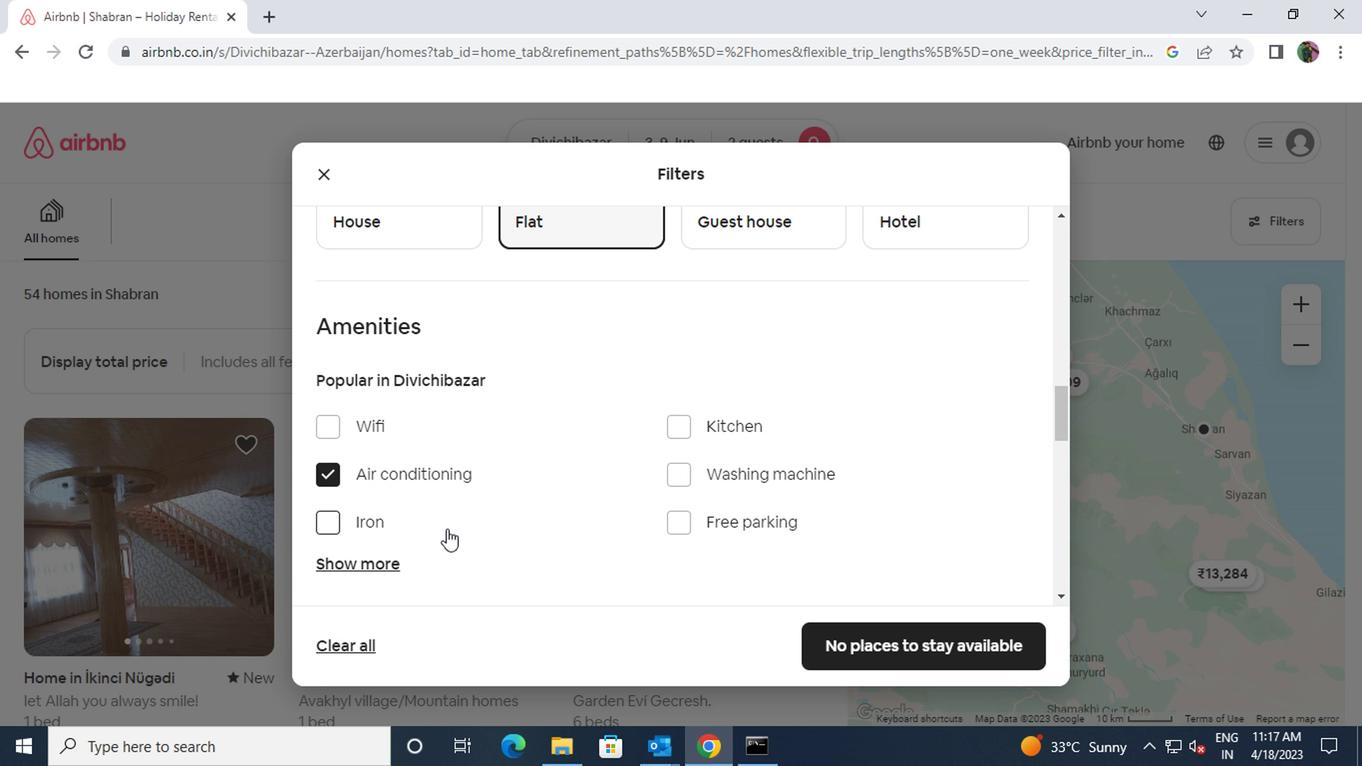 
Action: Mouse scrolled (441, 528) with delta (0, 0)
Screenshot: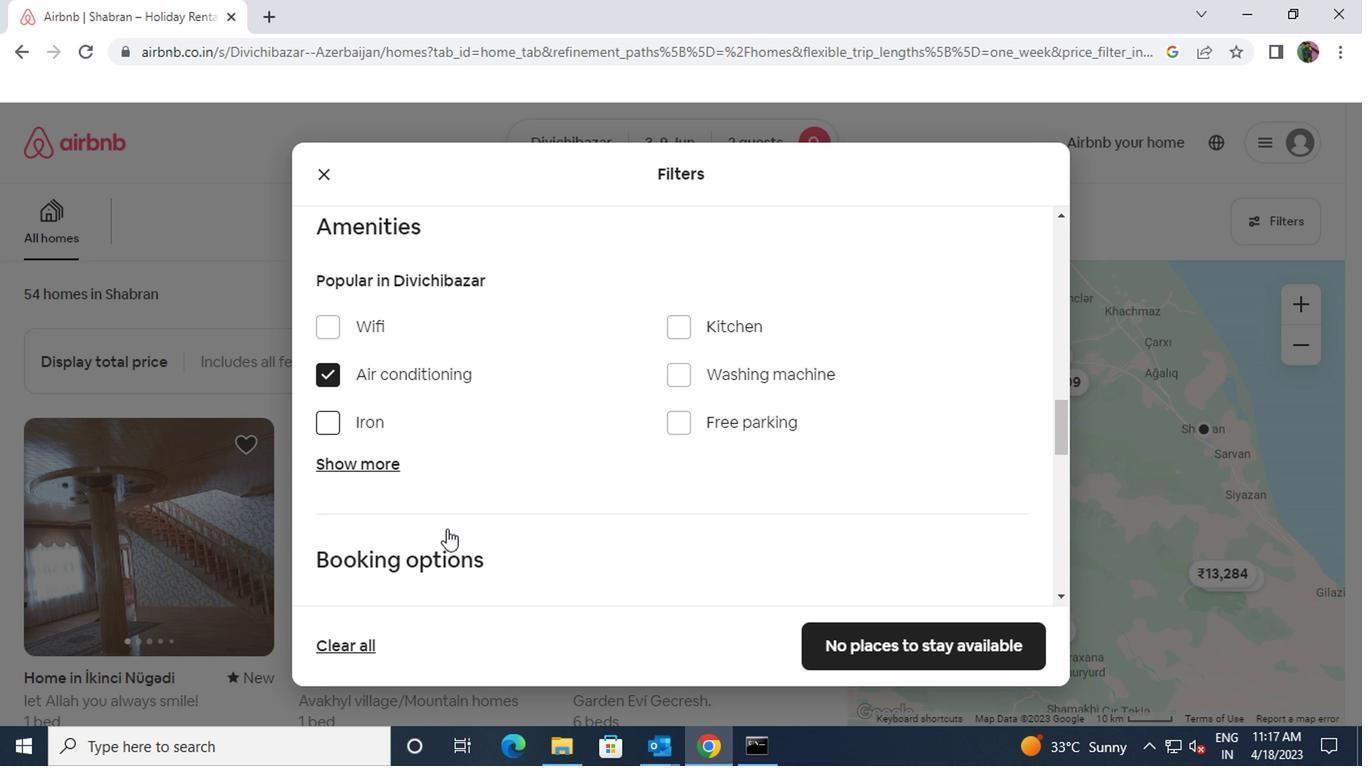 
Action: Mouse scrolled (441, 528) with delta (0, 0)
Screenshot: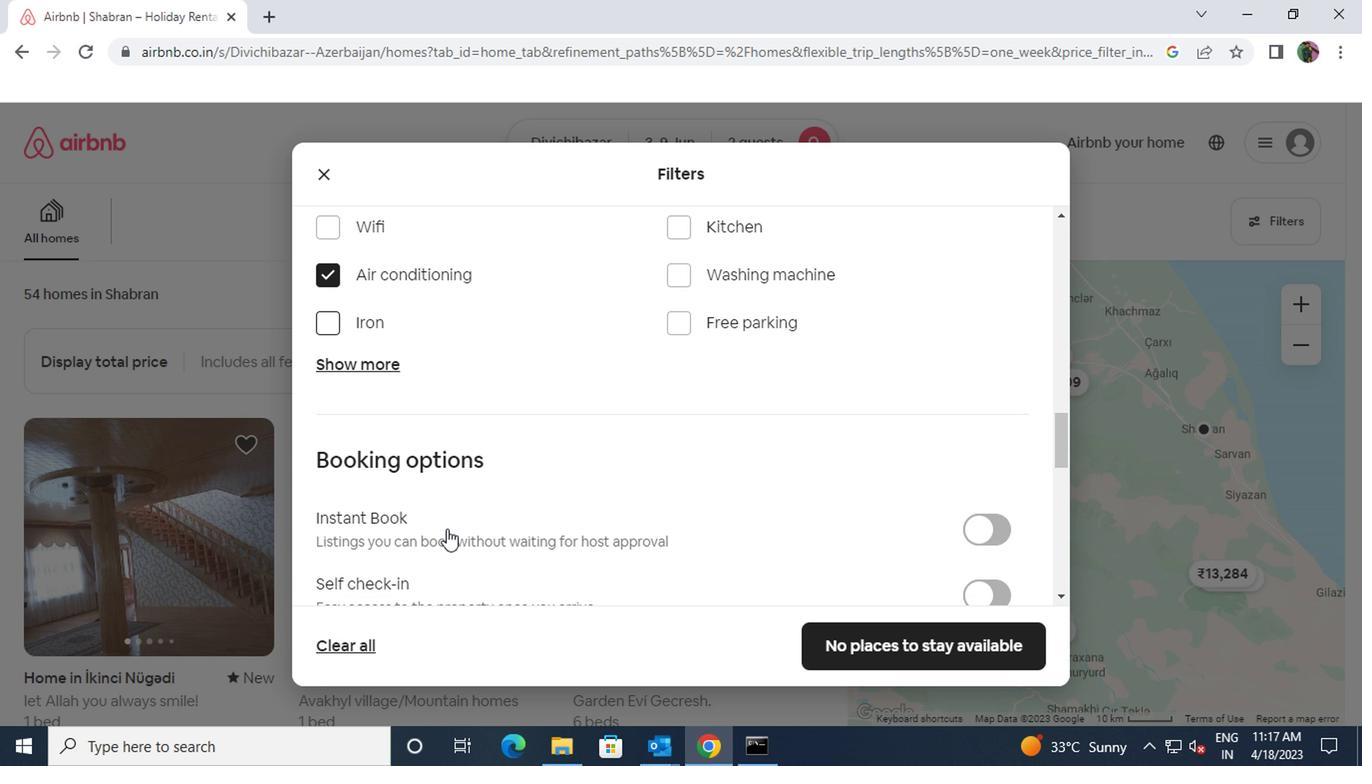 
Action: Mouse moved to (977, 494)
Screenshot: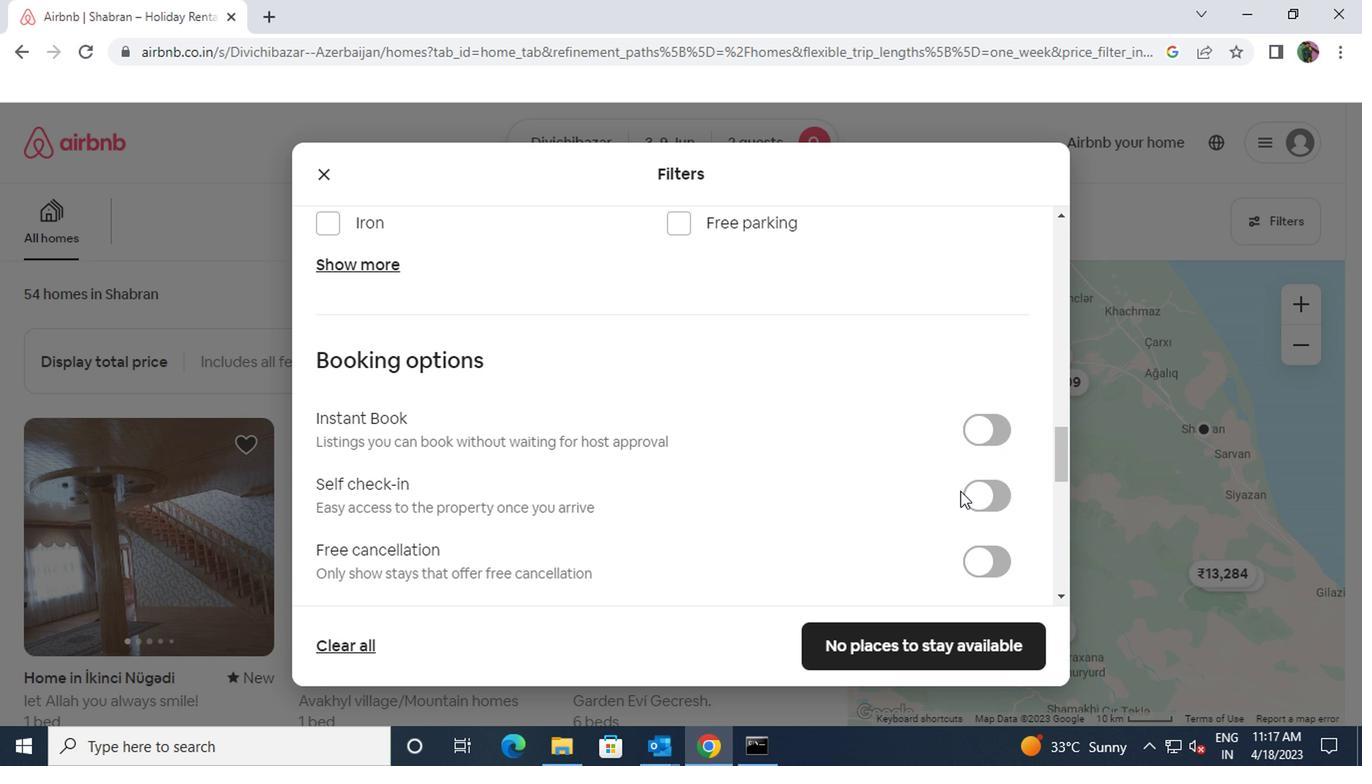 
Action: Mouse pressed left at (977, 494)
Screenshot: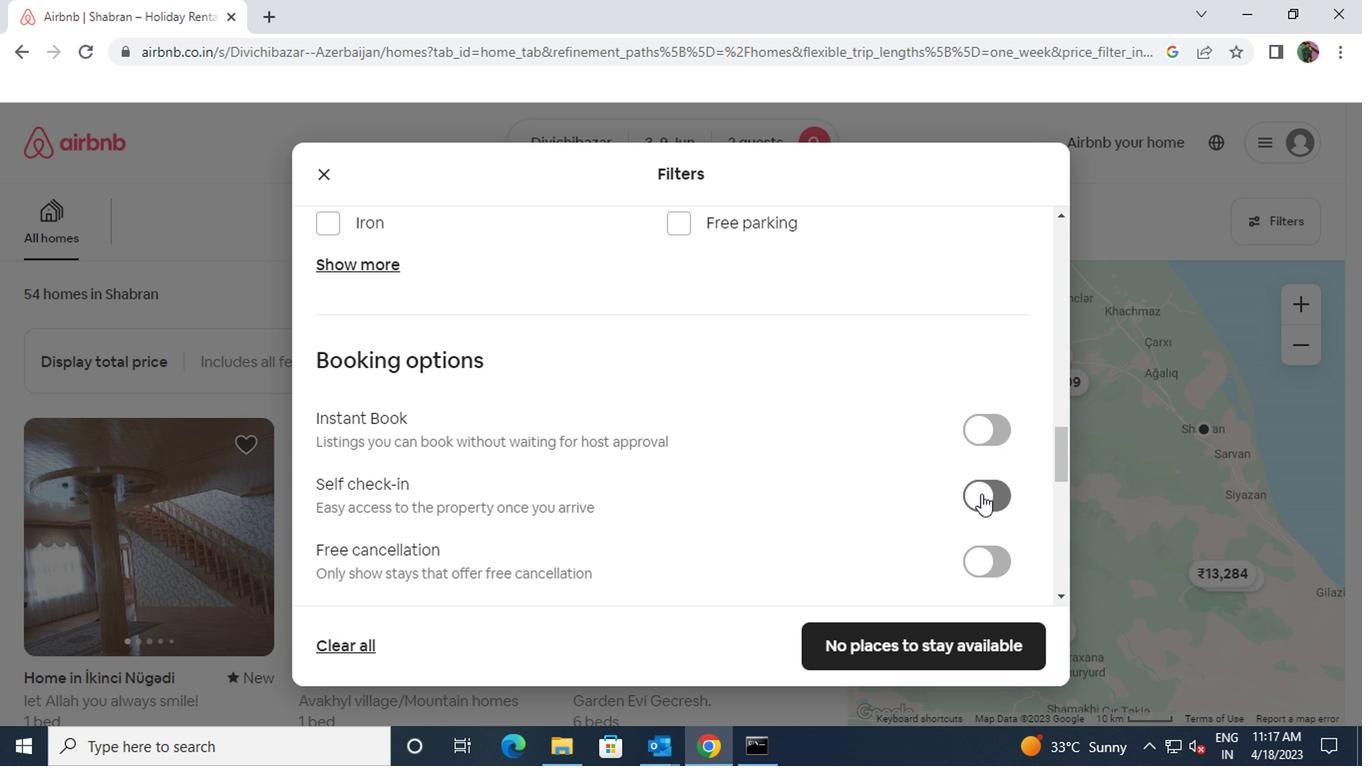 
Action: Mouse moved to (788, 524)
Screenshot: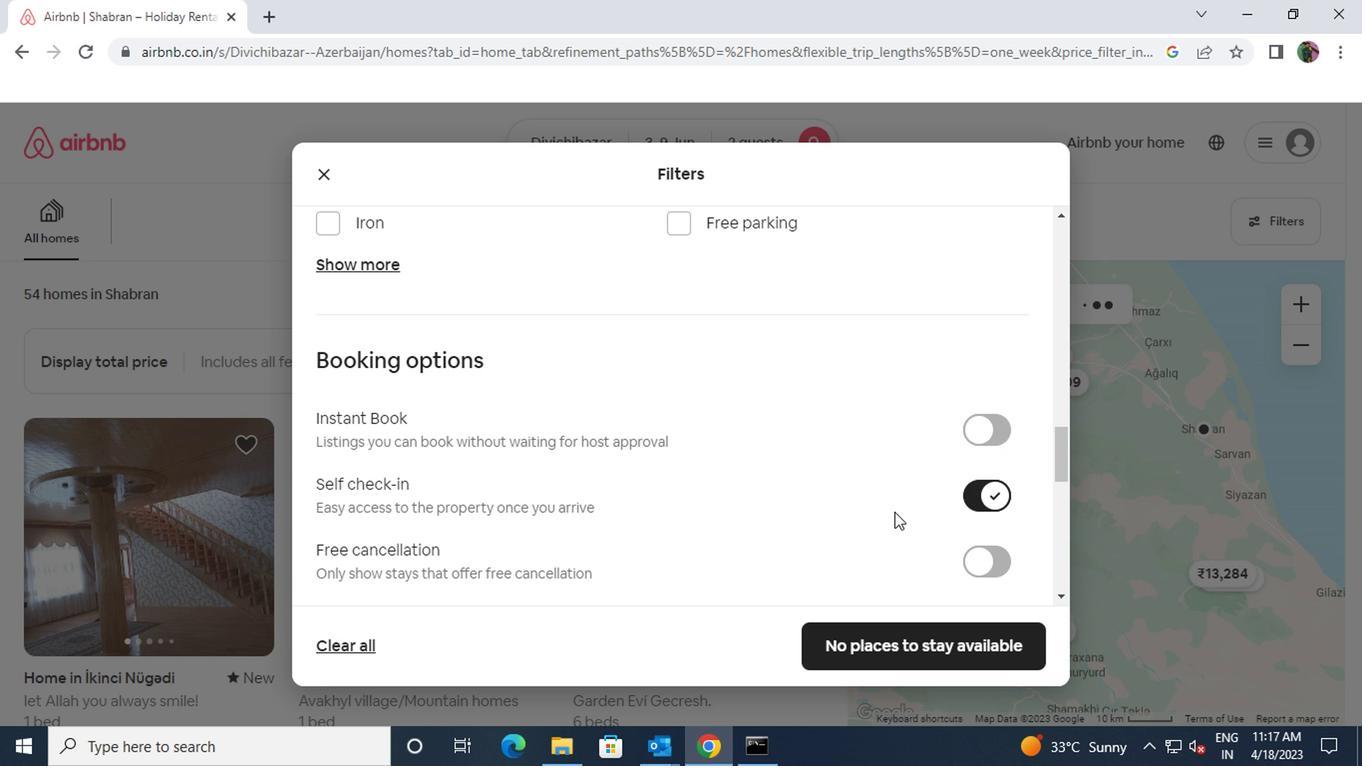 
Action: Mouse scrolled (788, 523) with delta (0, 0)
Screenshot: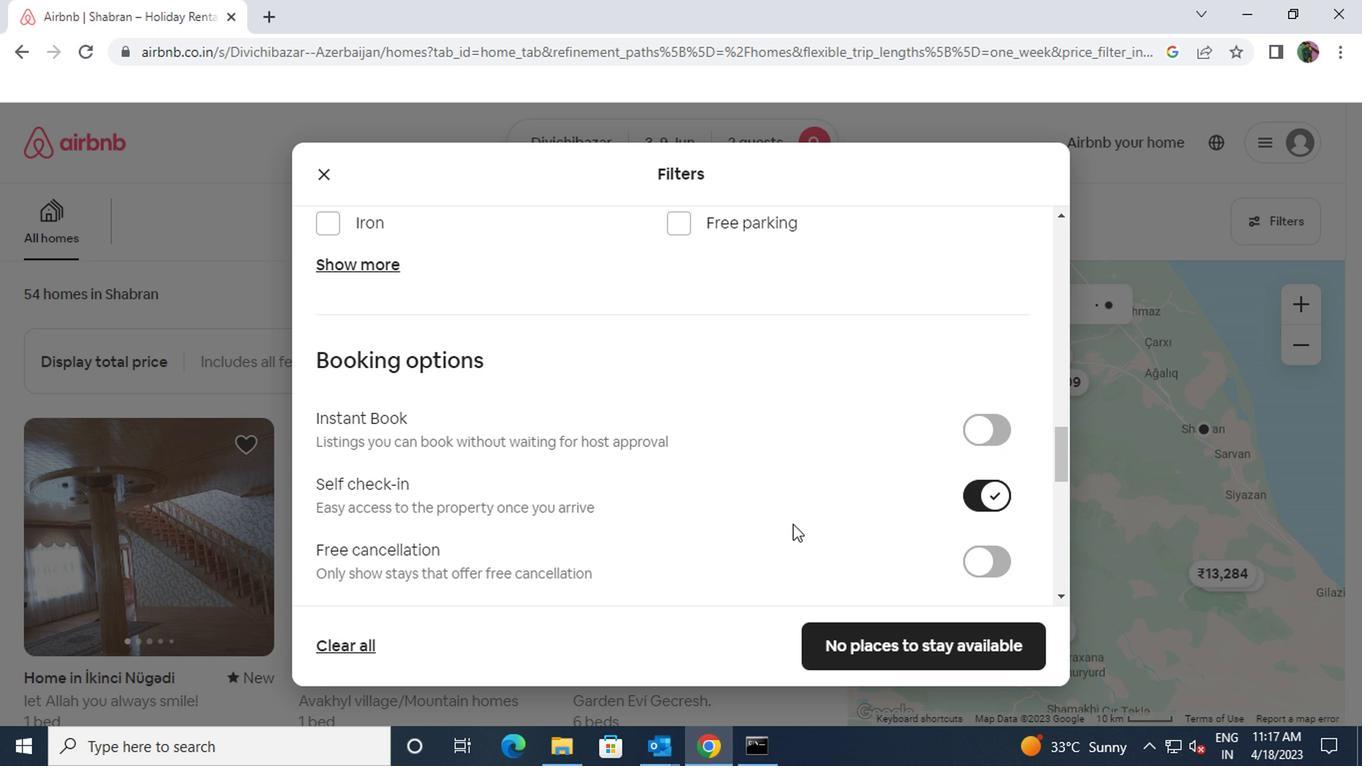 
Action: Mouse scrolled (788, 523) with delta (0, 0)
Screenshot: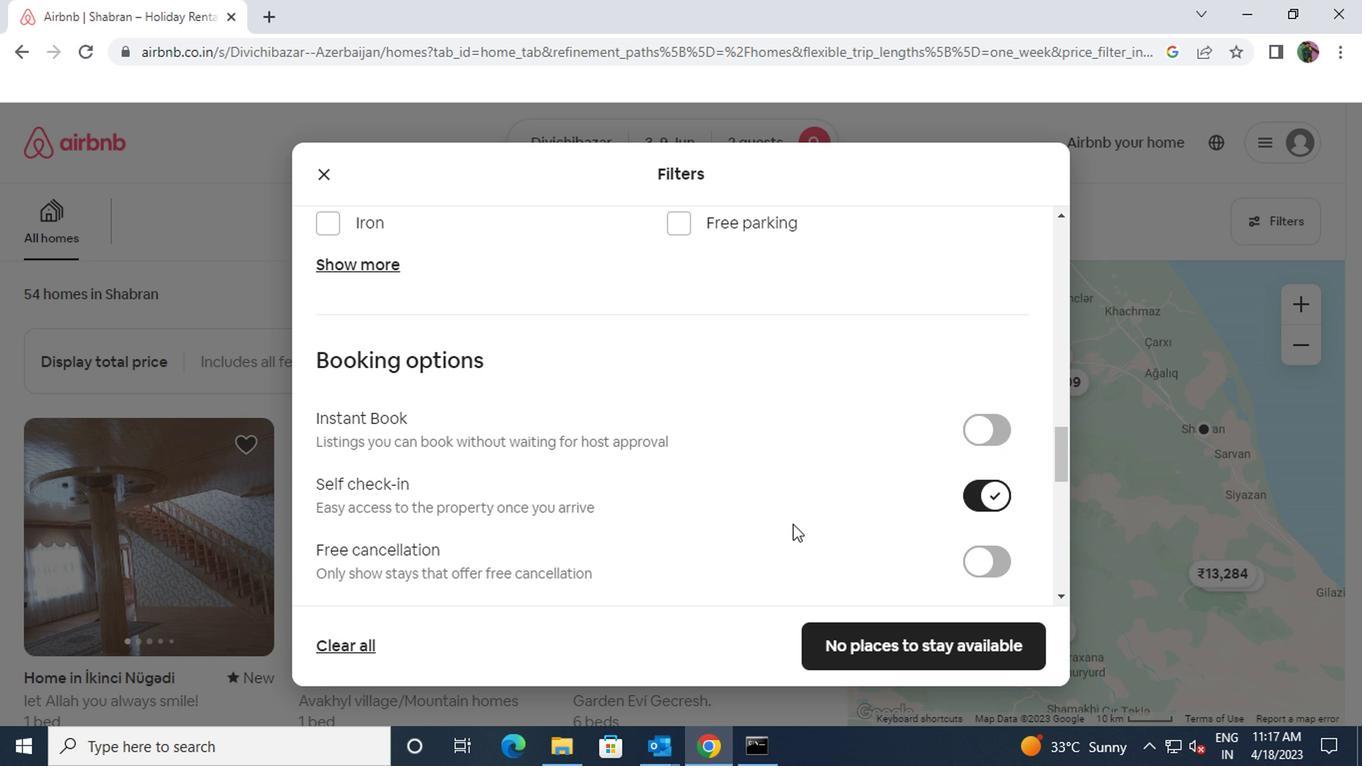 
Action: Mouse moved to (781, 505)
Screenshot: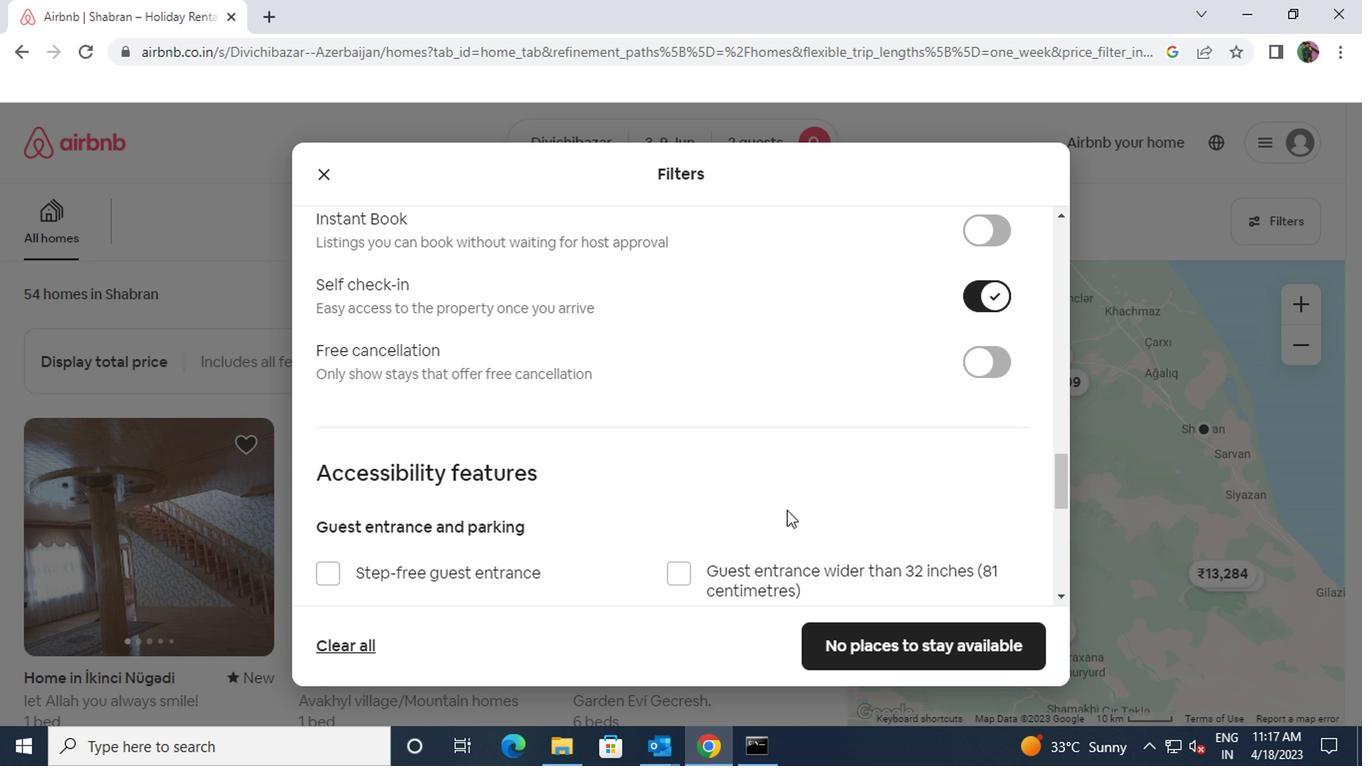 
Action: Mouse scrolled (781, 504) with delta (0, 0)
Screenshot: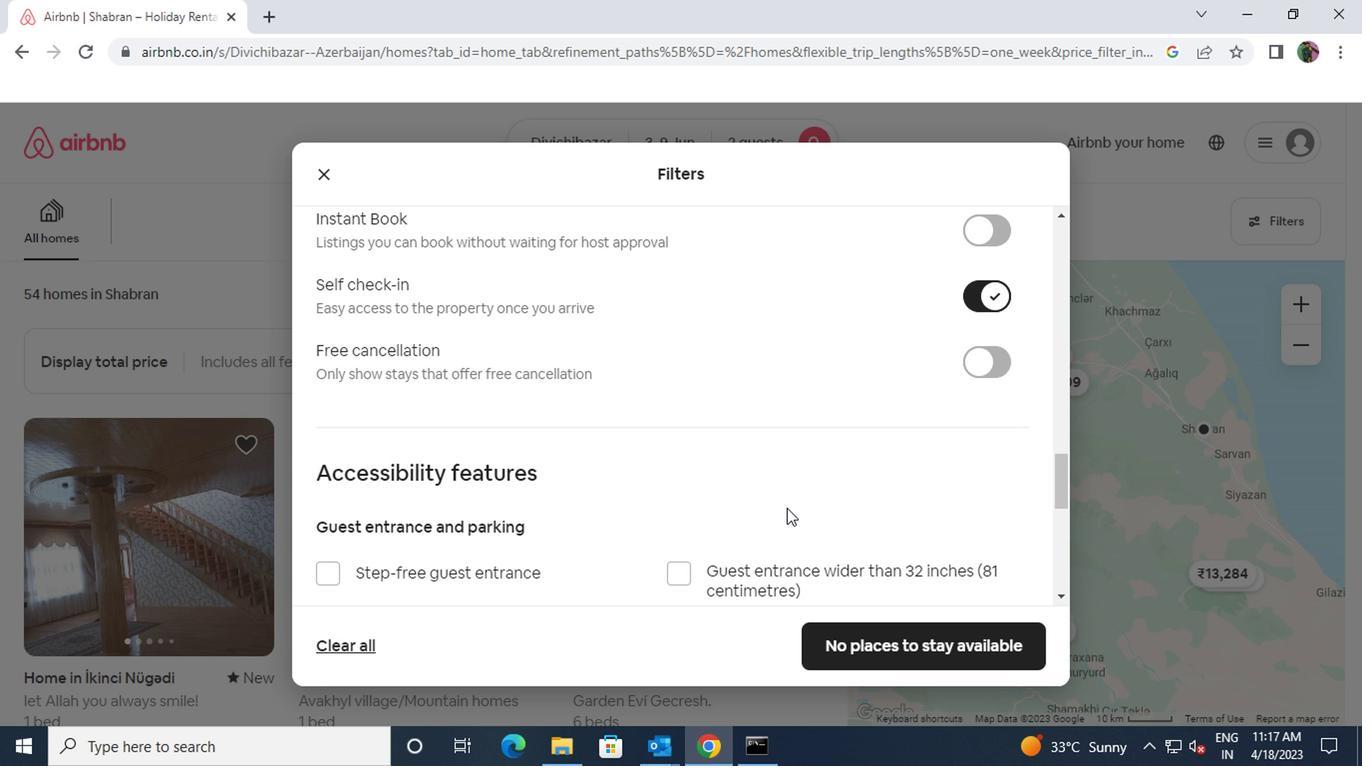 
Action: Mouse scrolled (781, 504) with delta (0, 0)
Screenshot: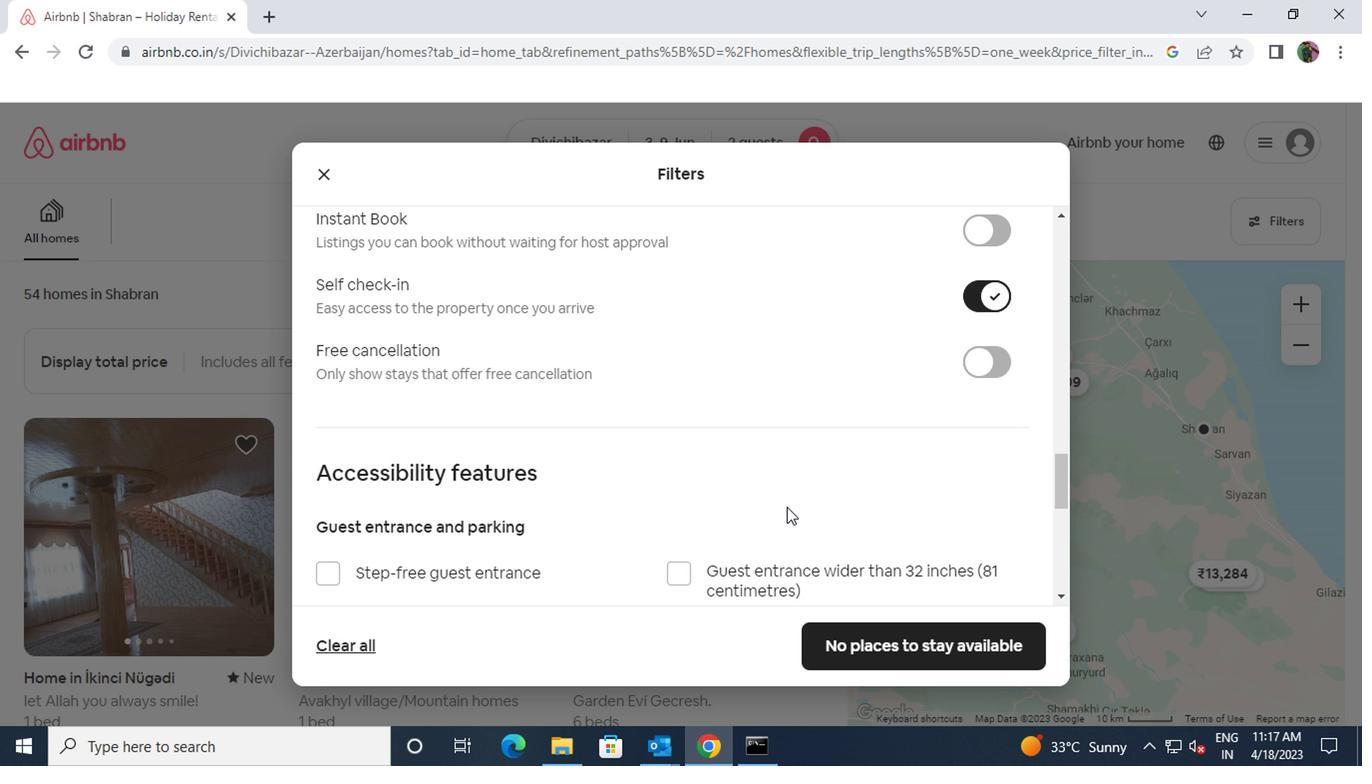 
Action: Mouse moved to (778, 494)
Screenshot: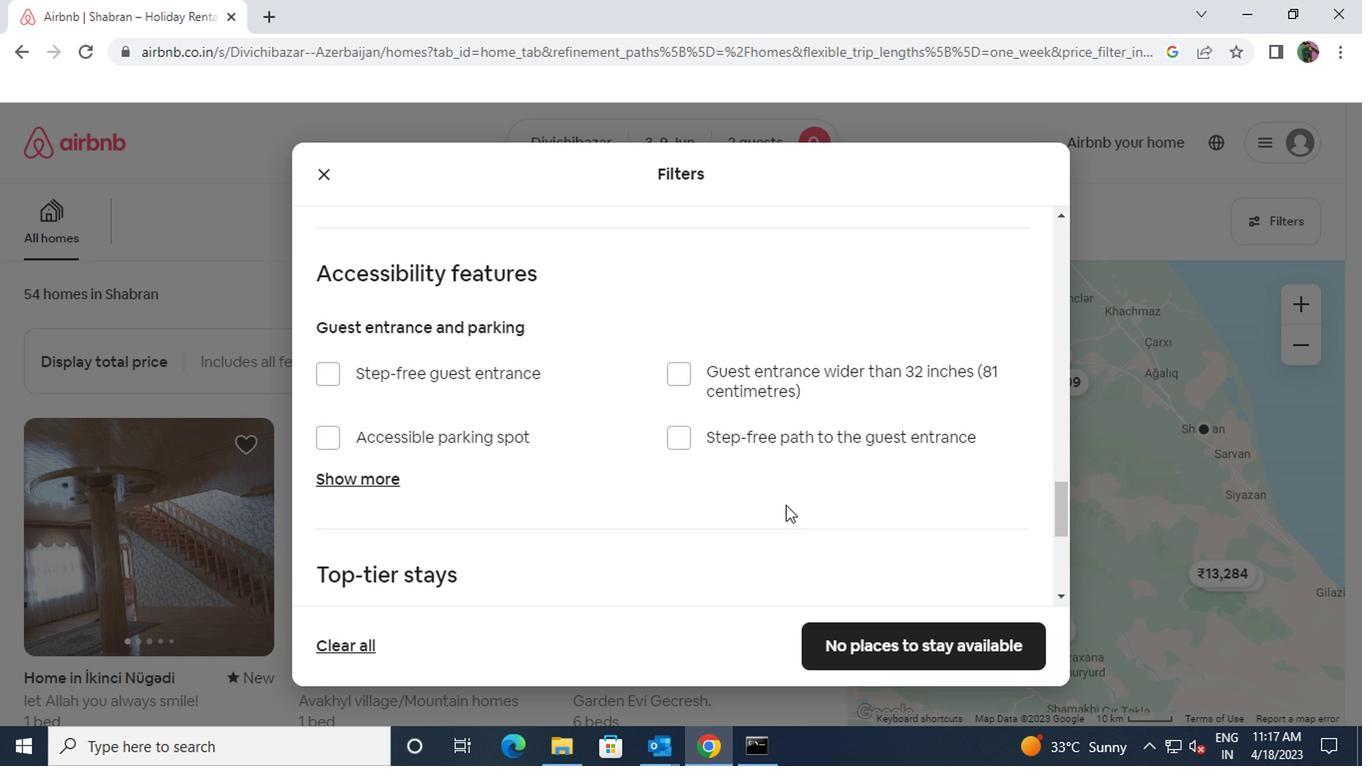 
Action: Mouse scrolled (778, 493) with delta (0, -1)
Screenshot: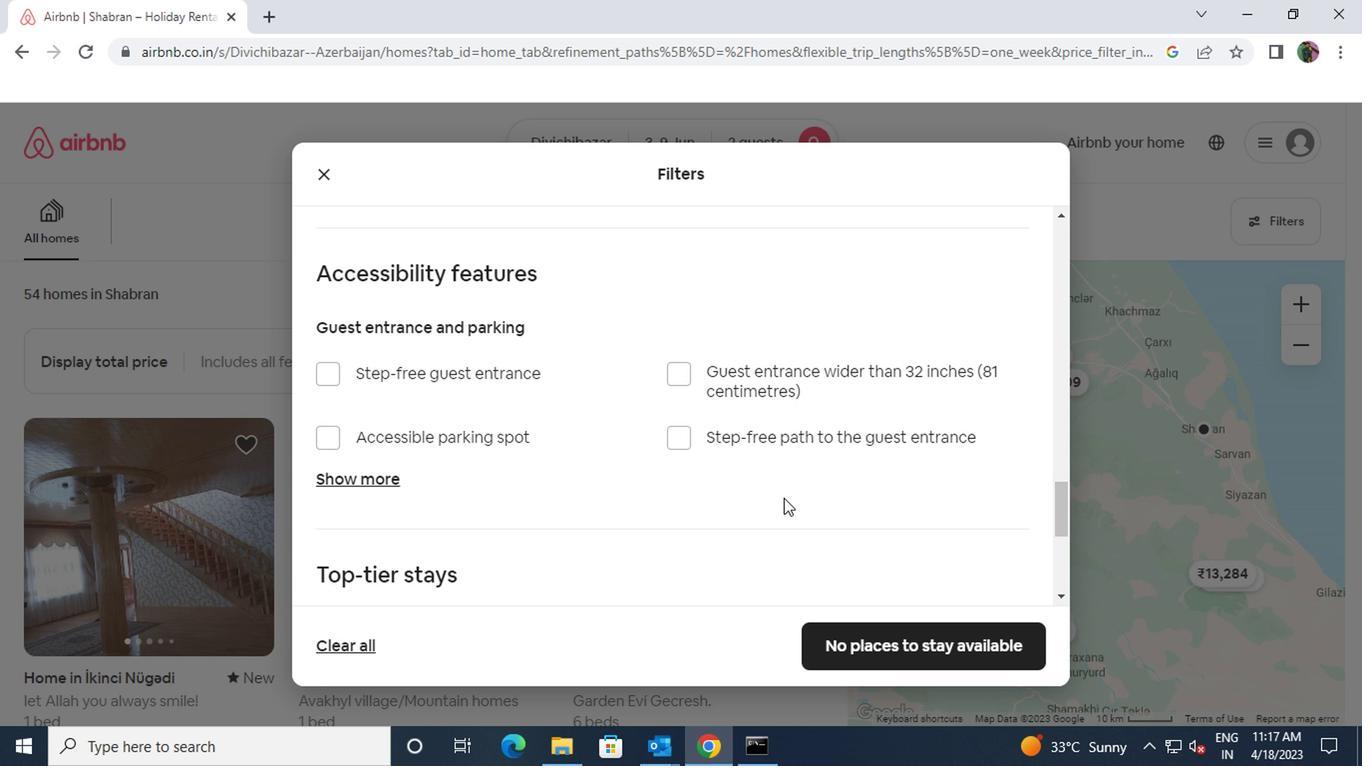 
Action: Mouse scrolled (778, 493) with delta (0, -1)
Screenshot: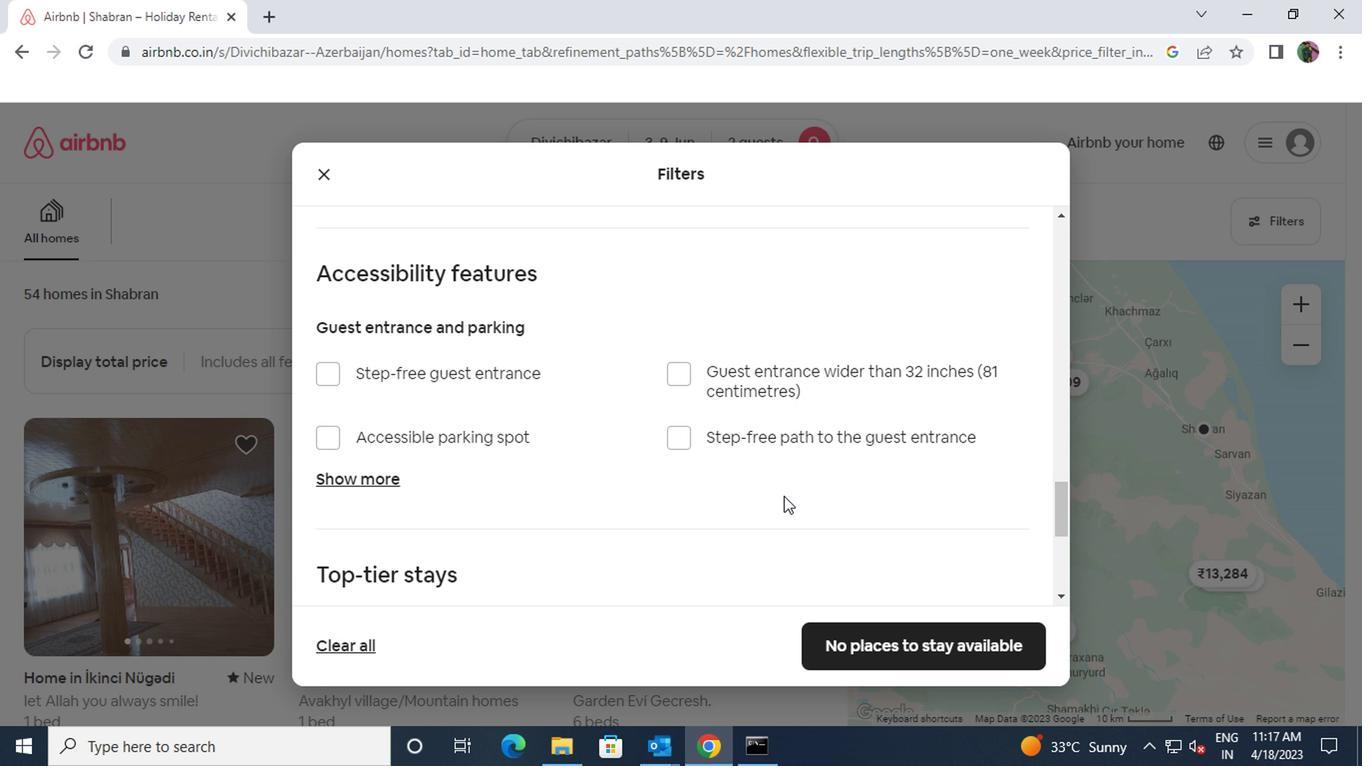 
Action: Mouse moved to (776, 488)
Screenshot: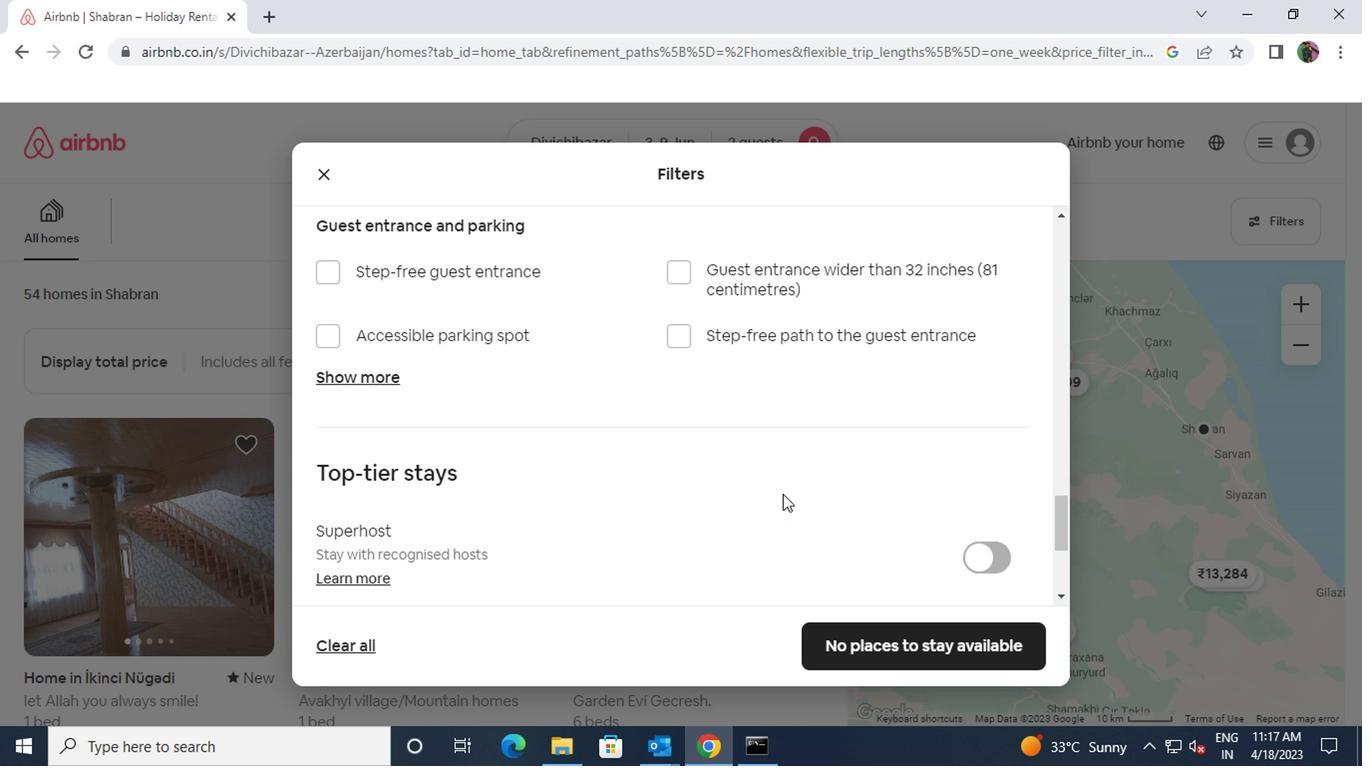 
Action: Mouse scrolled (776, 487) with delta (0, 0)
Screenshot: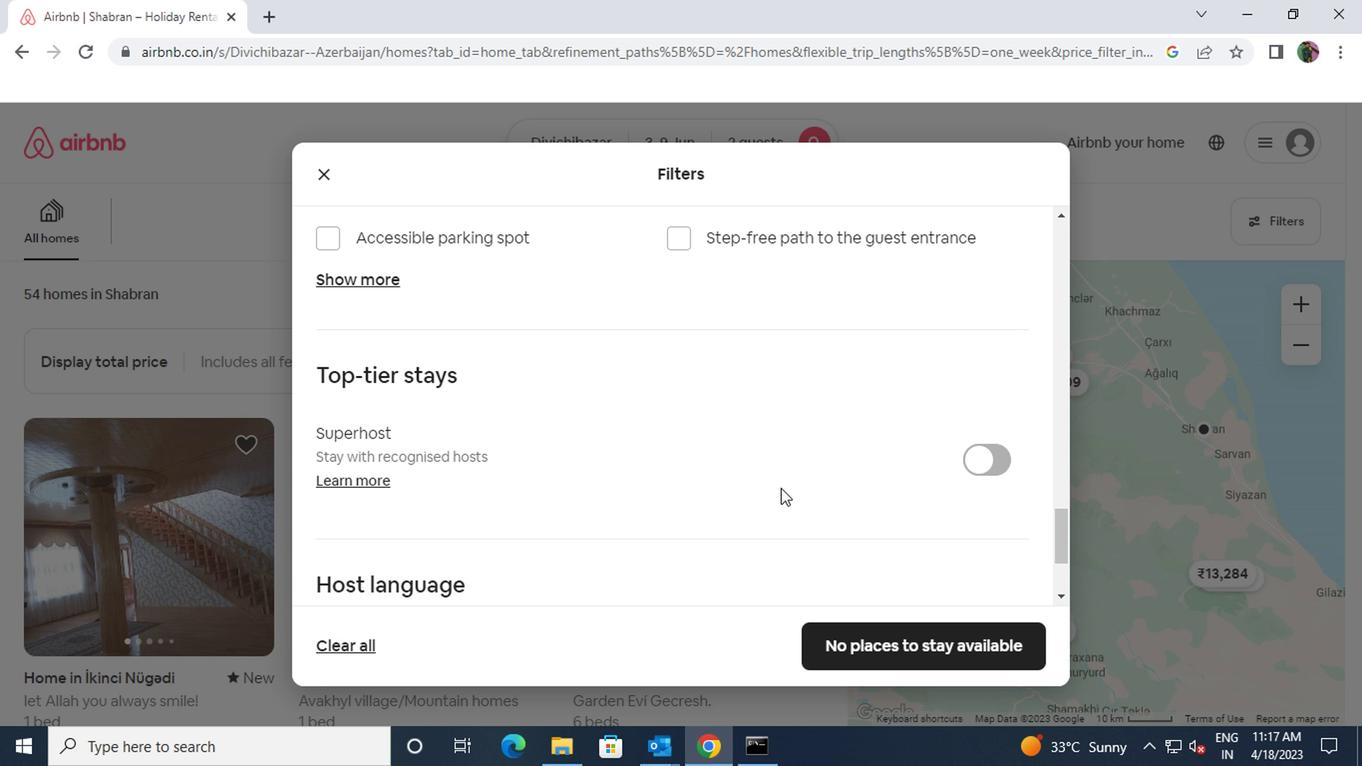
Action: Mouse scrolled (776, 487) with delta (0, 0)
Screenshot: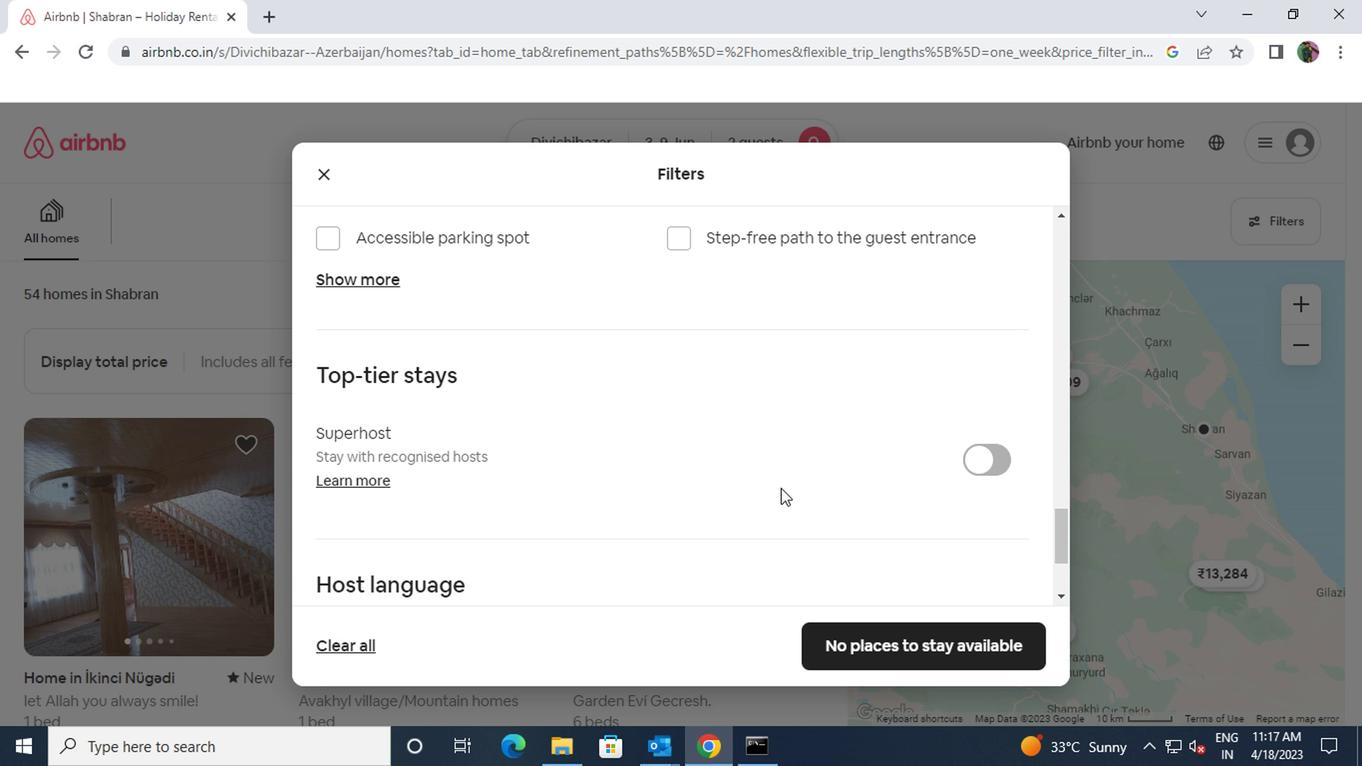 
Action: Mouse moved to (329, 461)
Screenshot: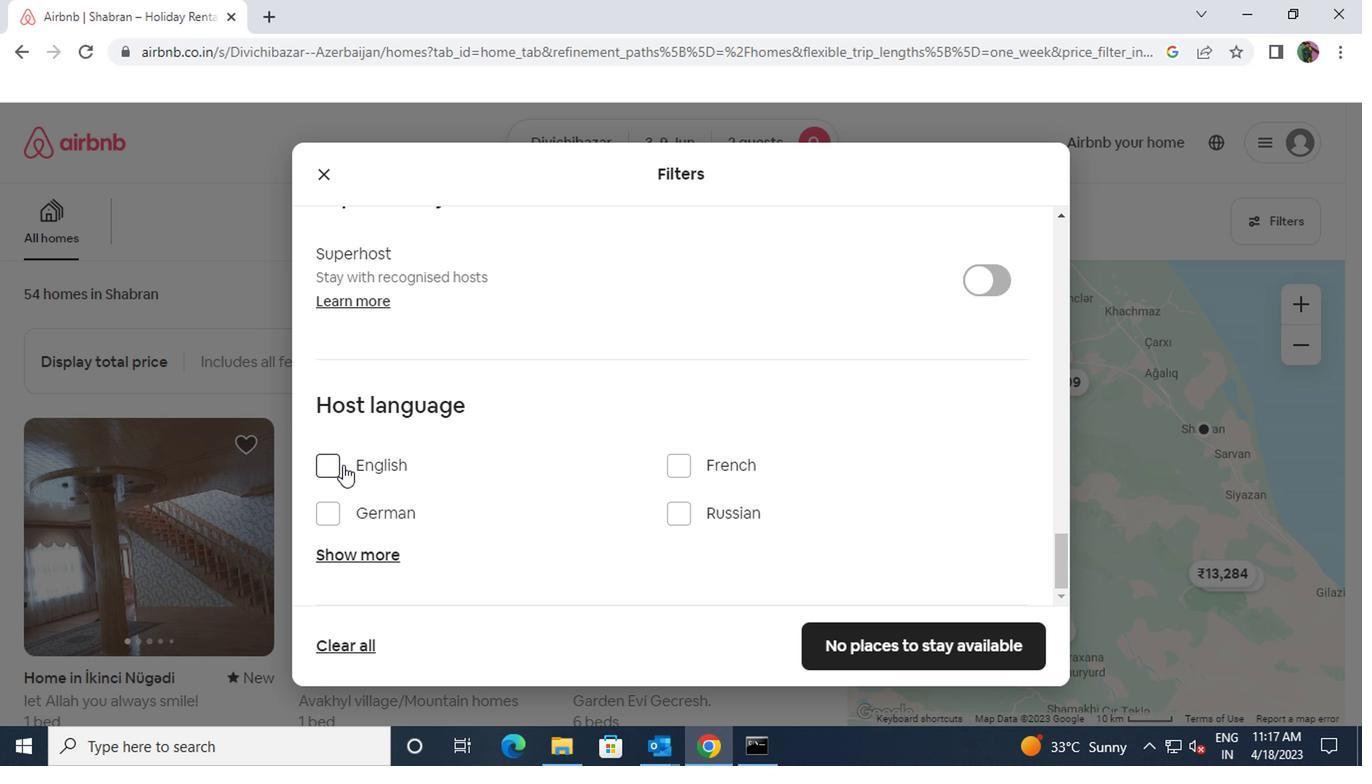 
Action: Mouse pressed left at (329, 461)
Screenshot: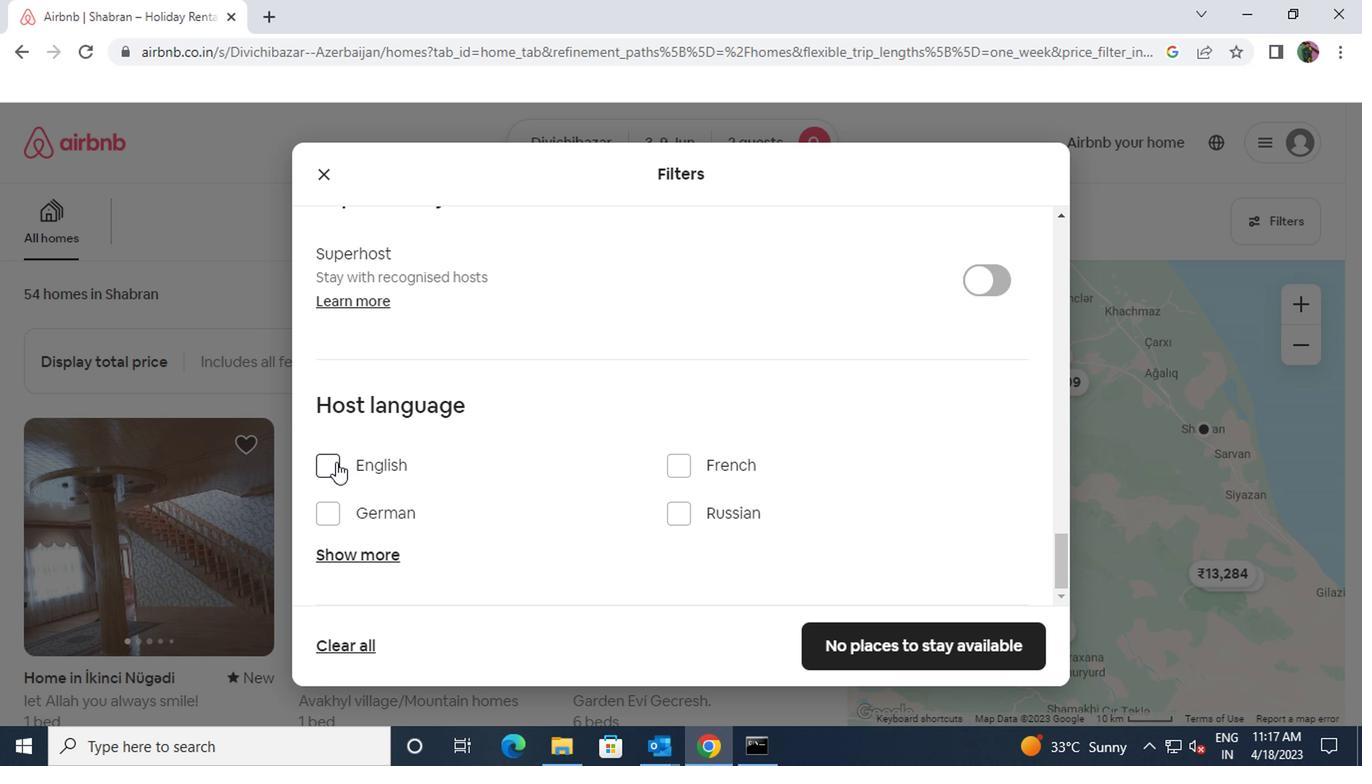 
Action: Mouse moved to (825, 641)
Screenshot: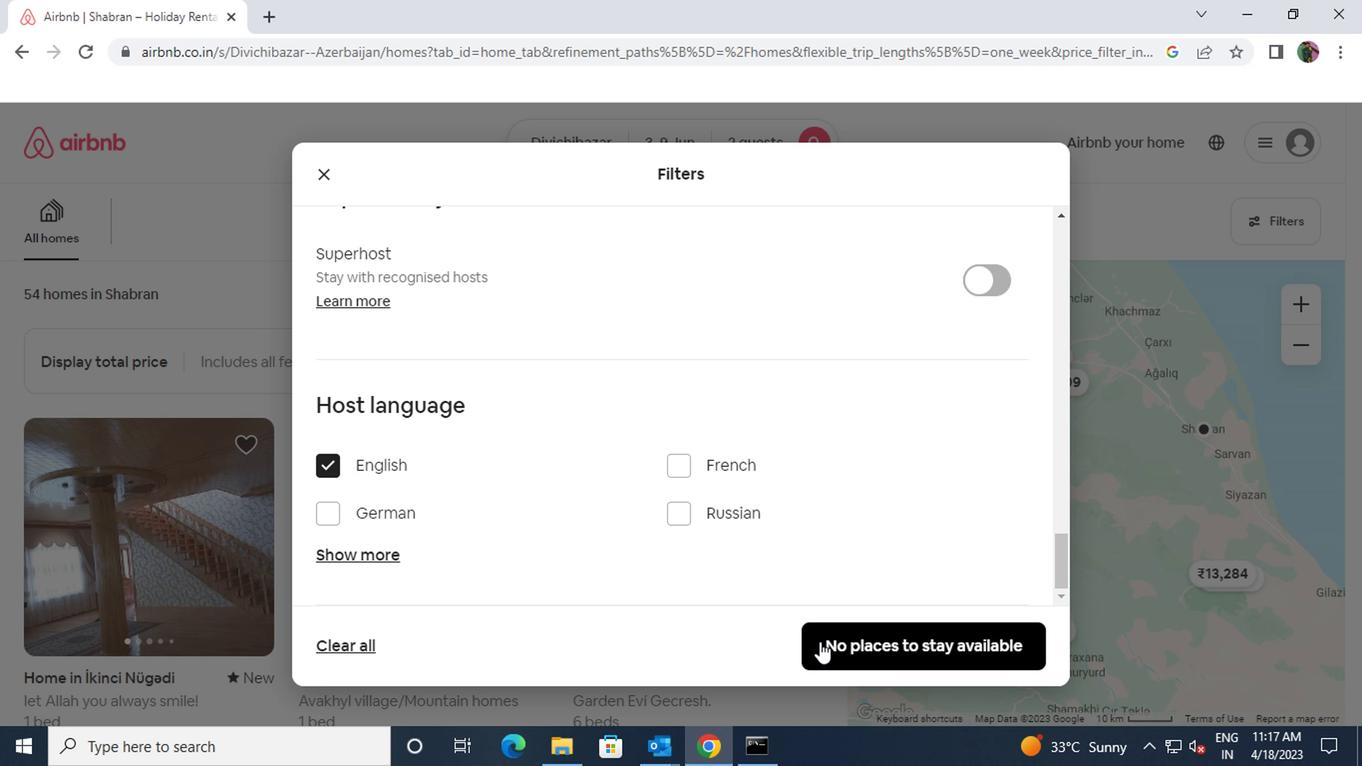 
Action: Mouse pressed left at (825, 641)
Screenshot: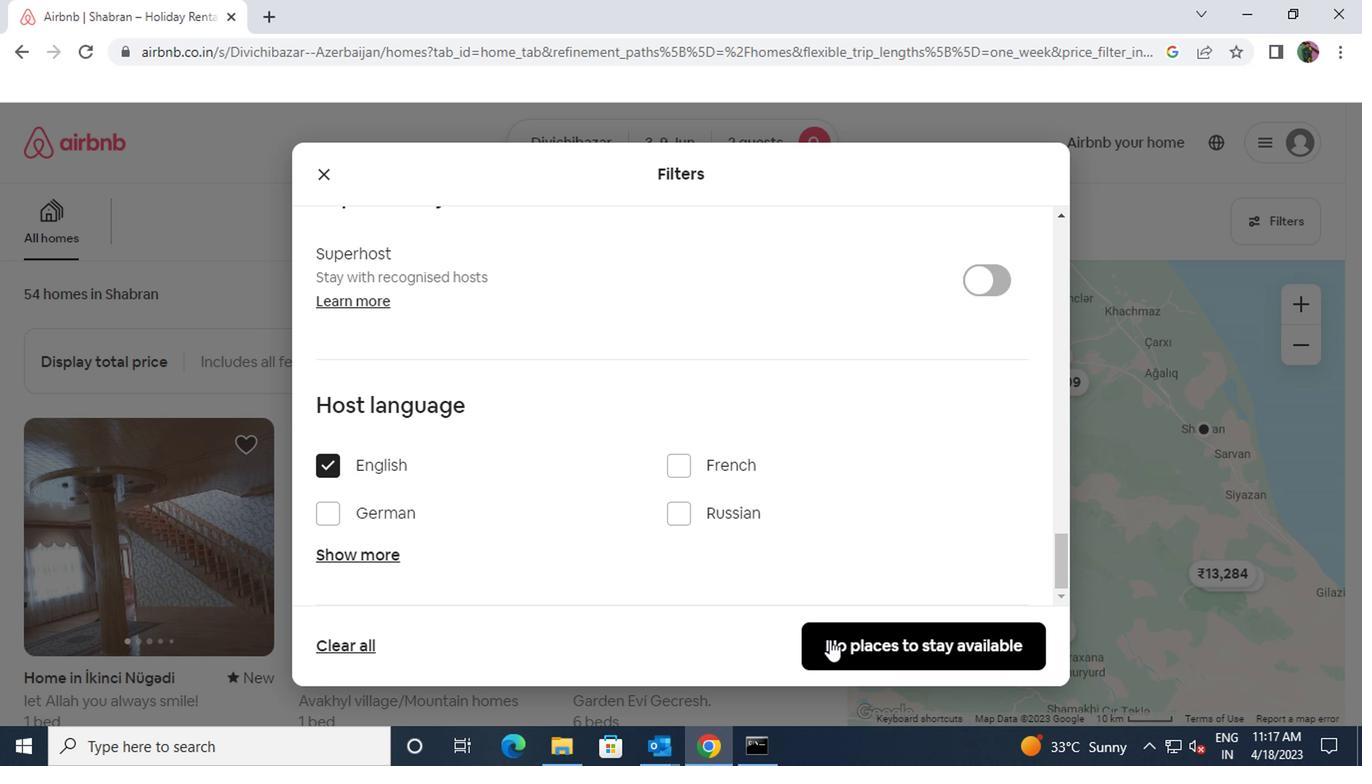 
